 Task: Slide 67 - Resouses-1.
Action: Mouse moved to (36, 88)
Screenshot: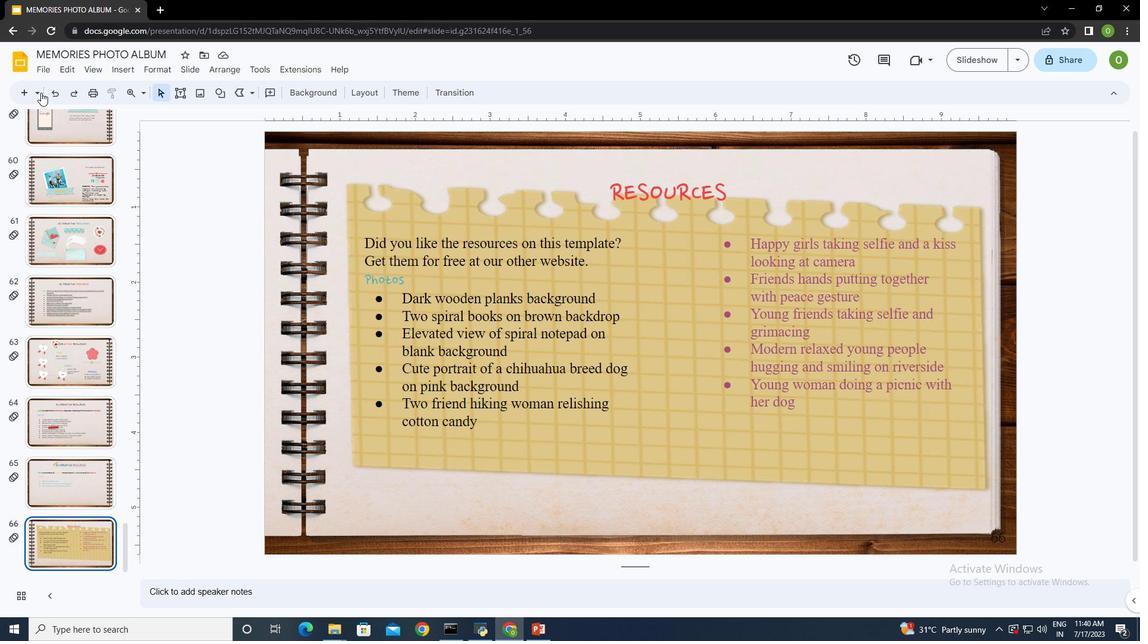 
Action: Mouse pressed left at (36, 88)
Screenshot: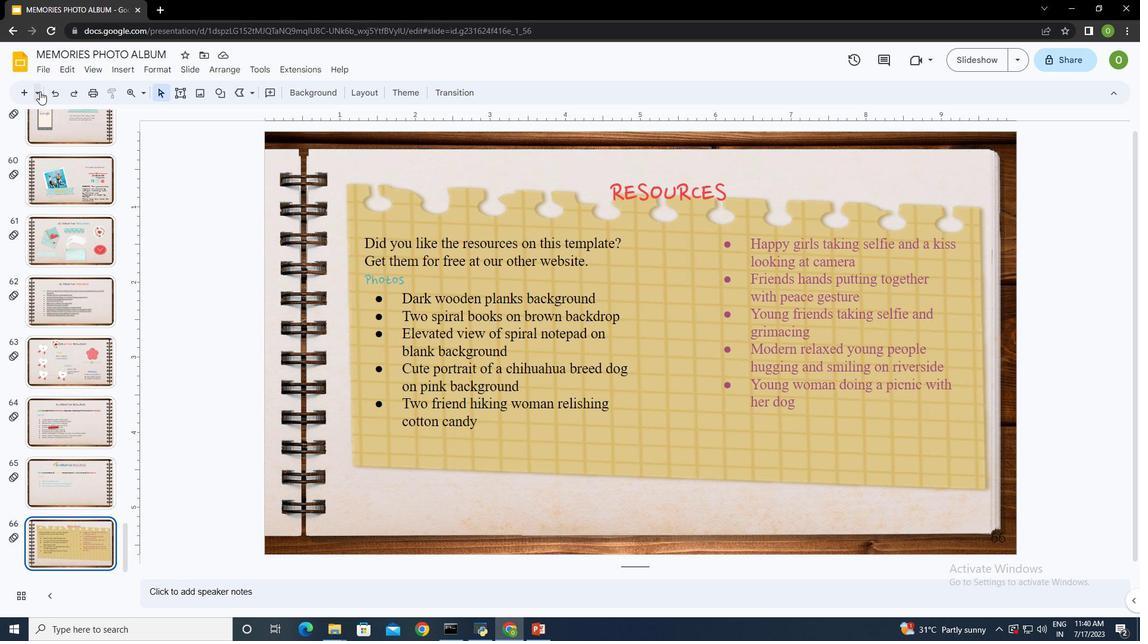 
Action: Mouse moved to (152, 190)
Screenshot: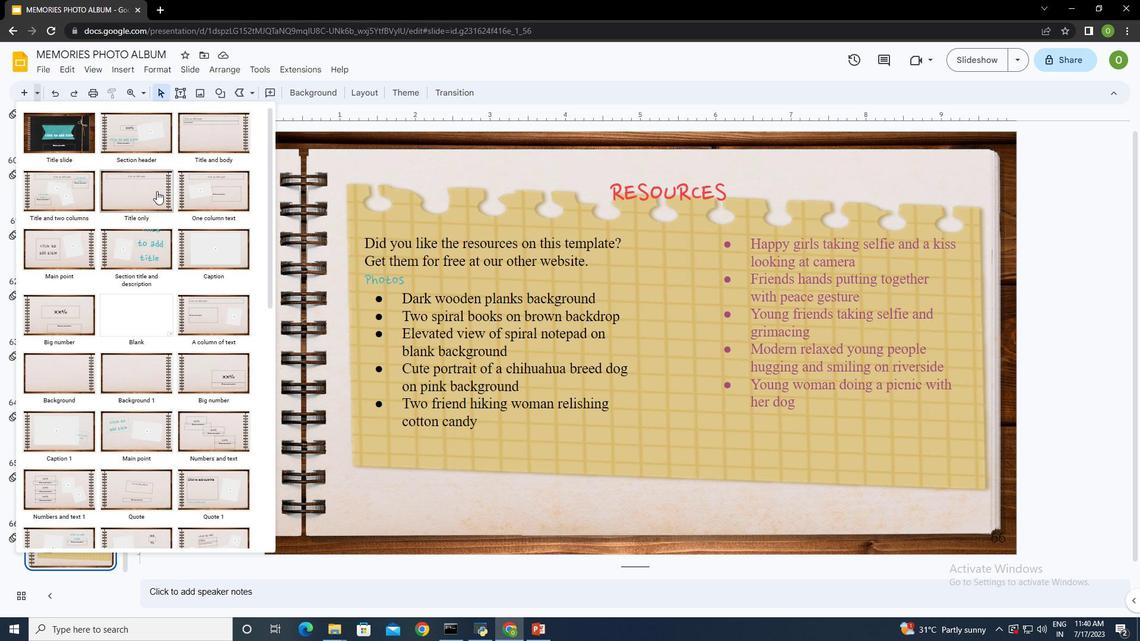 
Action: Mouse pressed left at (152, 190)
Screenshot: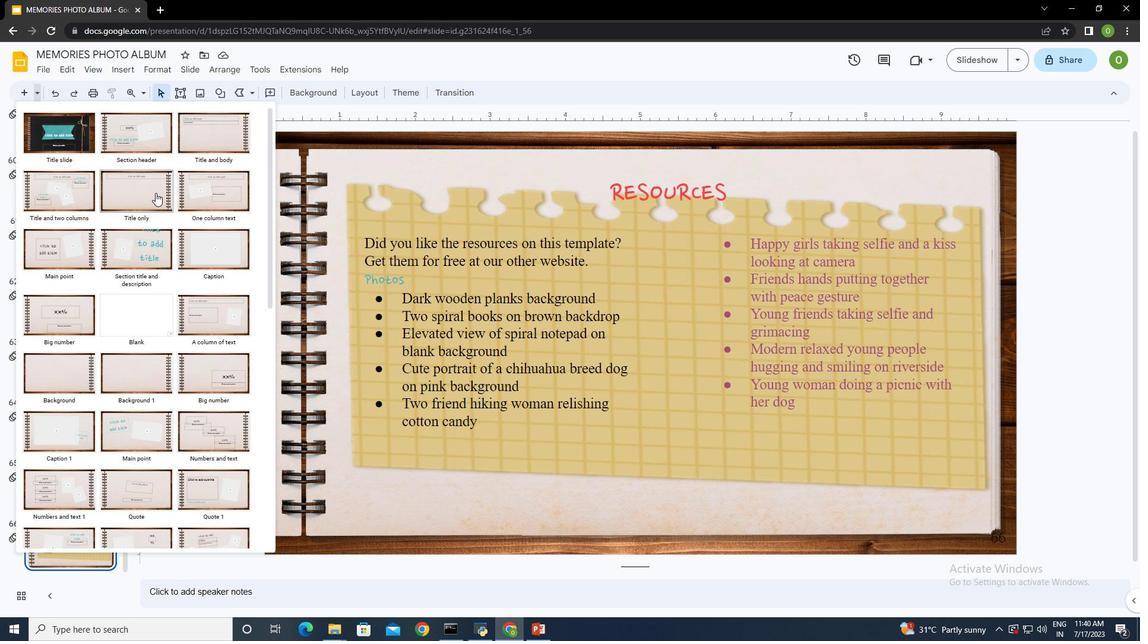 
Action: Mouse moved to (526, 192)
Screenshot: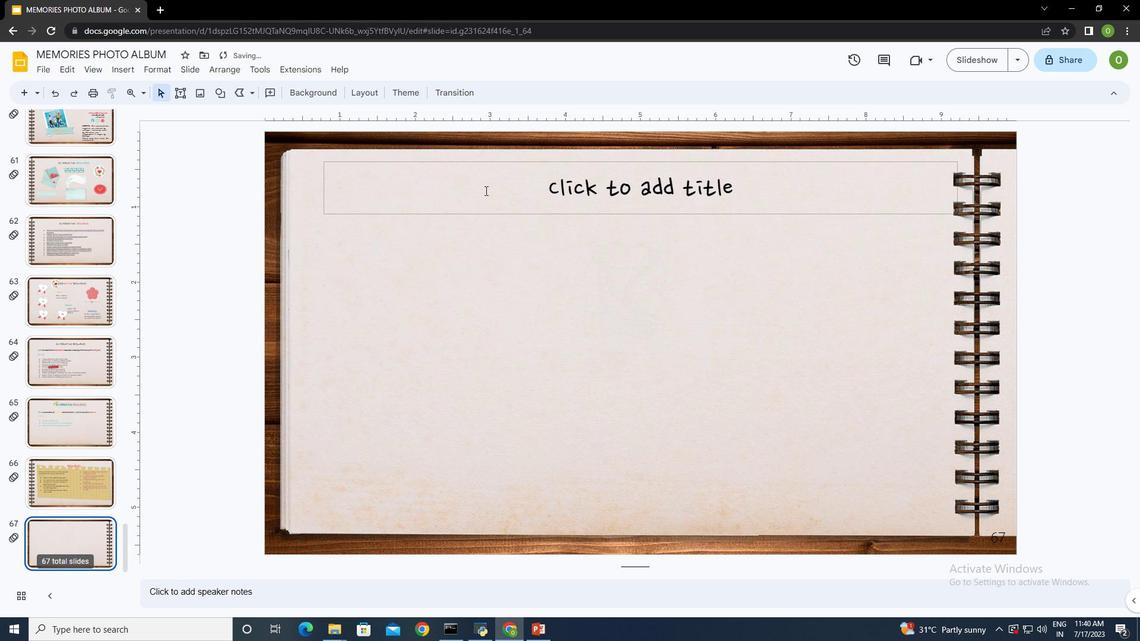 
Action: Mouse pressed left at (526, 192)
Screenshot: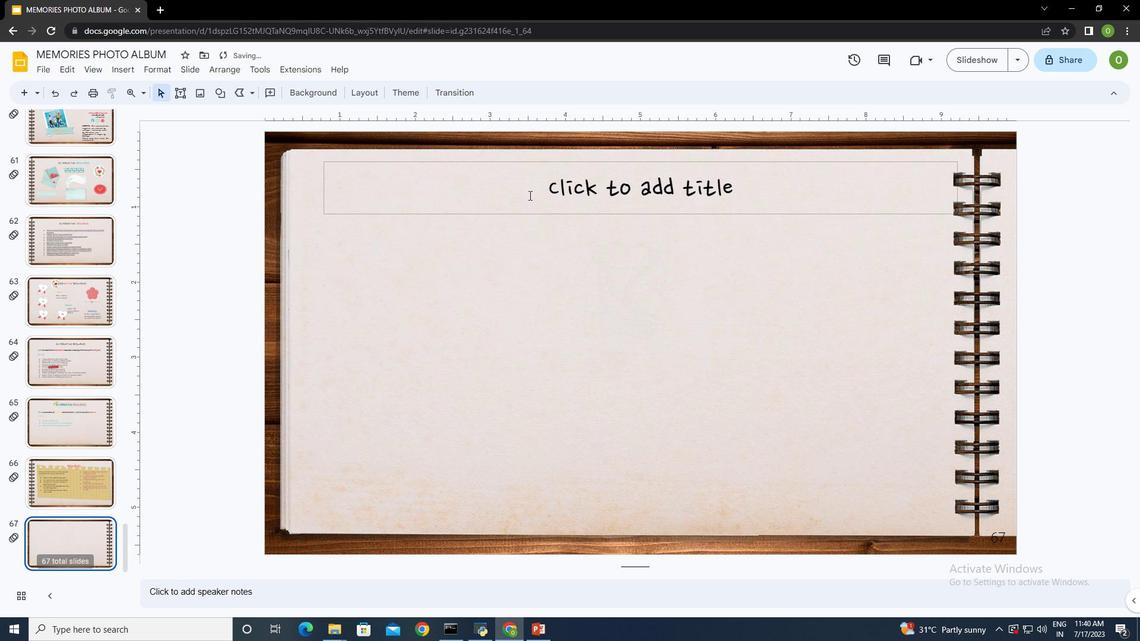 
Action: Key pressed res<Key.backspace>sourcesctrl+A
Screenshot: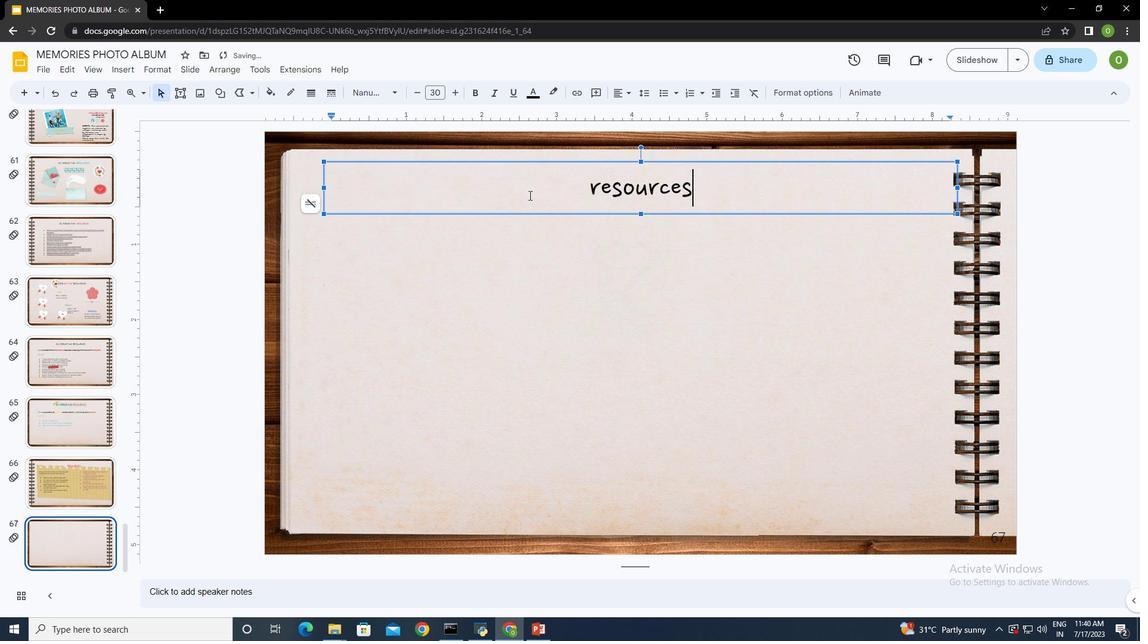 
Action: Mouse moved to (140, 64)
Screenshot: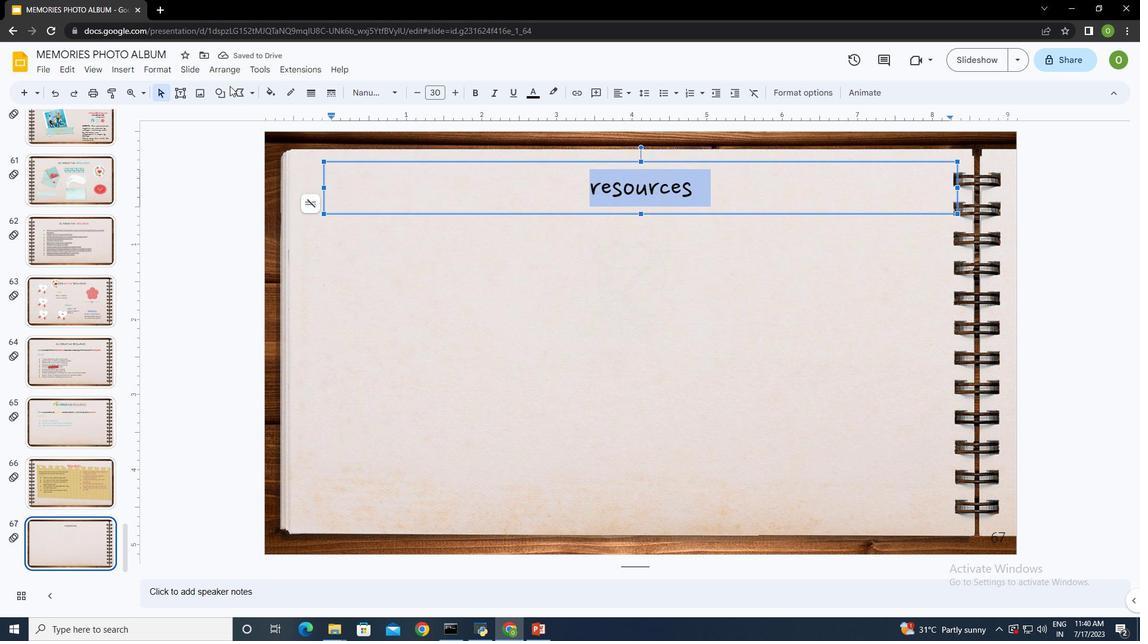 
Action: Mouse pressed left at (140, 64)
Screenshot: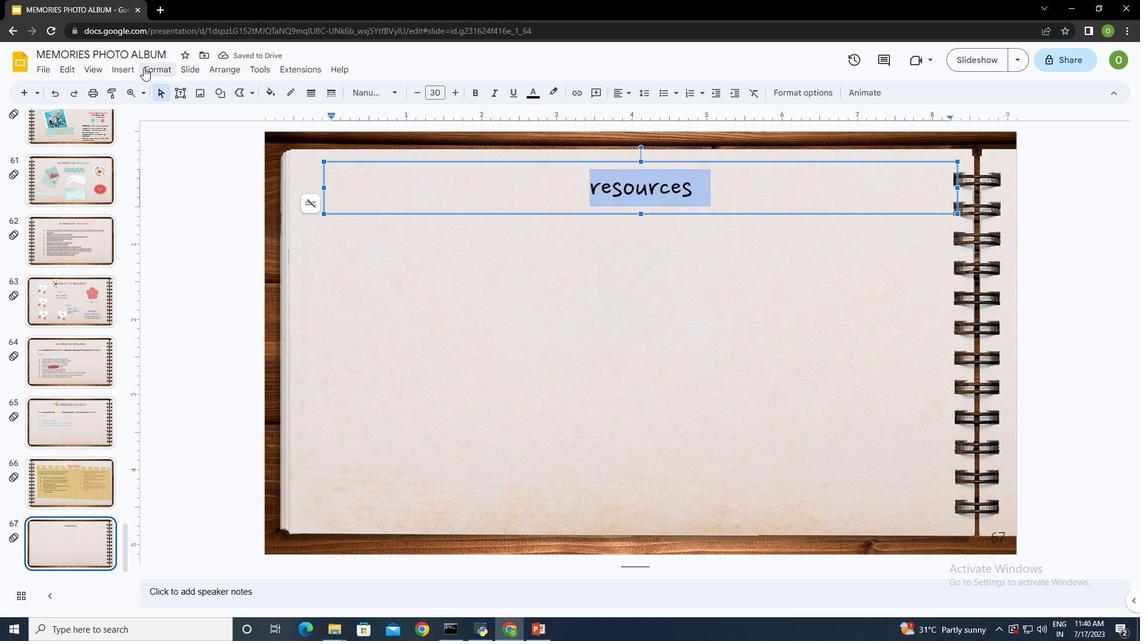 
Action: Mouse moved to (197, 86)
Screenshot: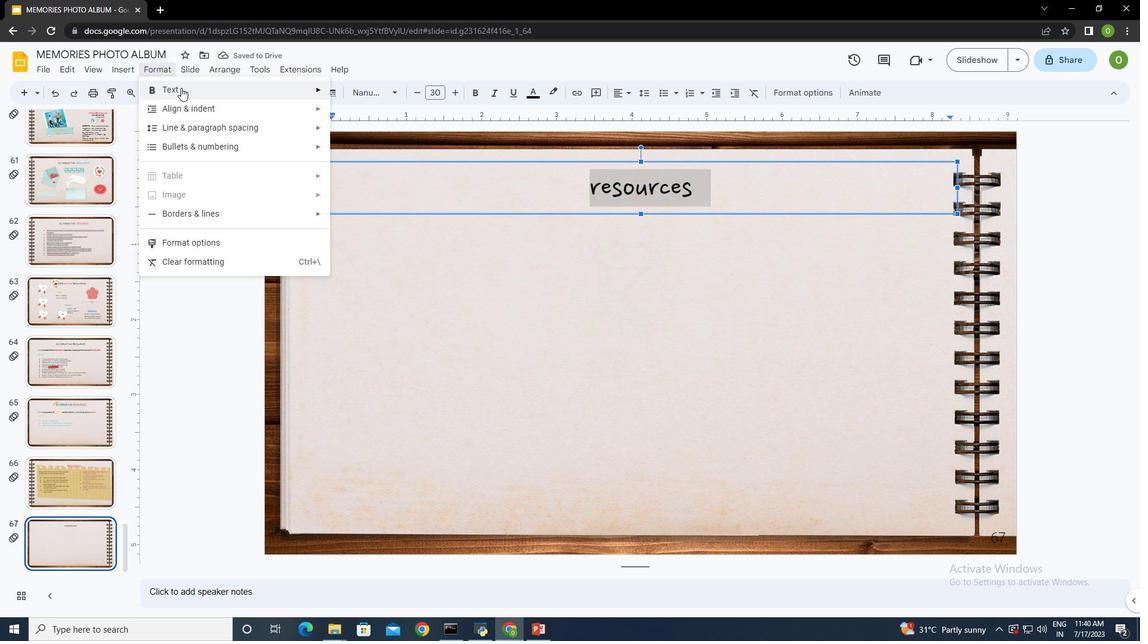 
Action: Mouse pressed left at (197, 86)
Screenshot: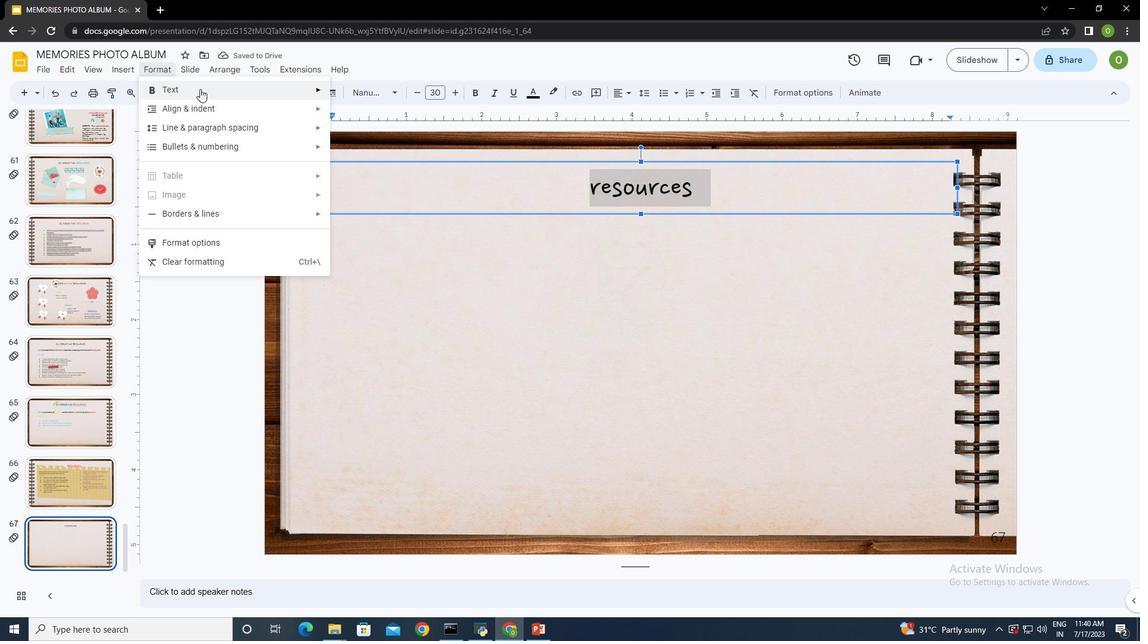 
Action: Mouse moved to (392, 269)
Screenshot: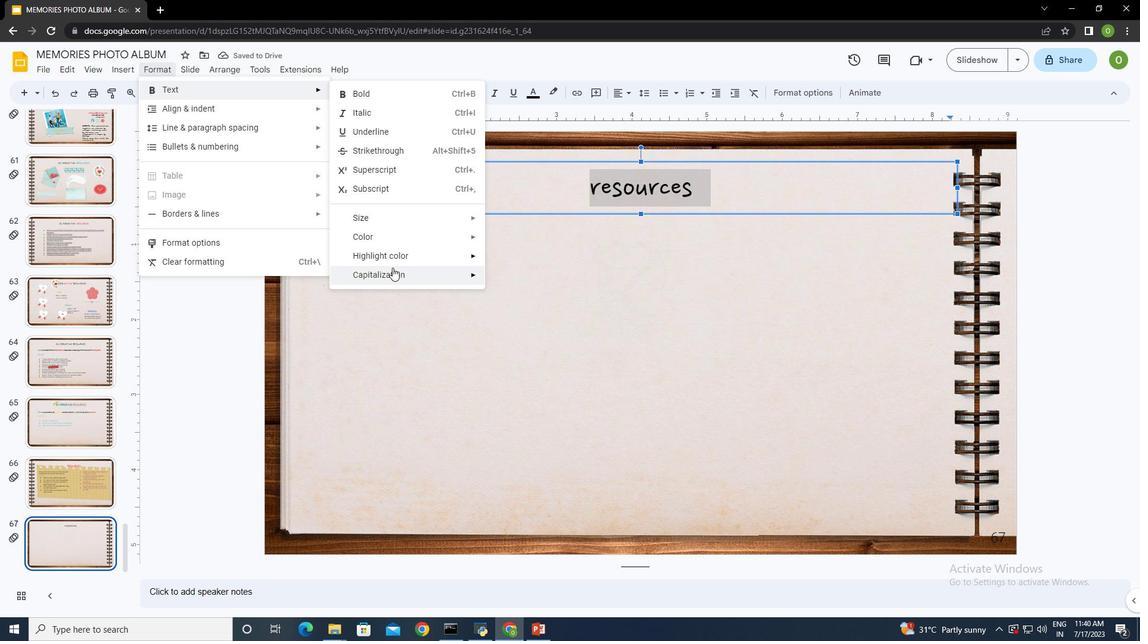 
Action: Mouse pressed left at (392, 269)
Screenshot: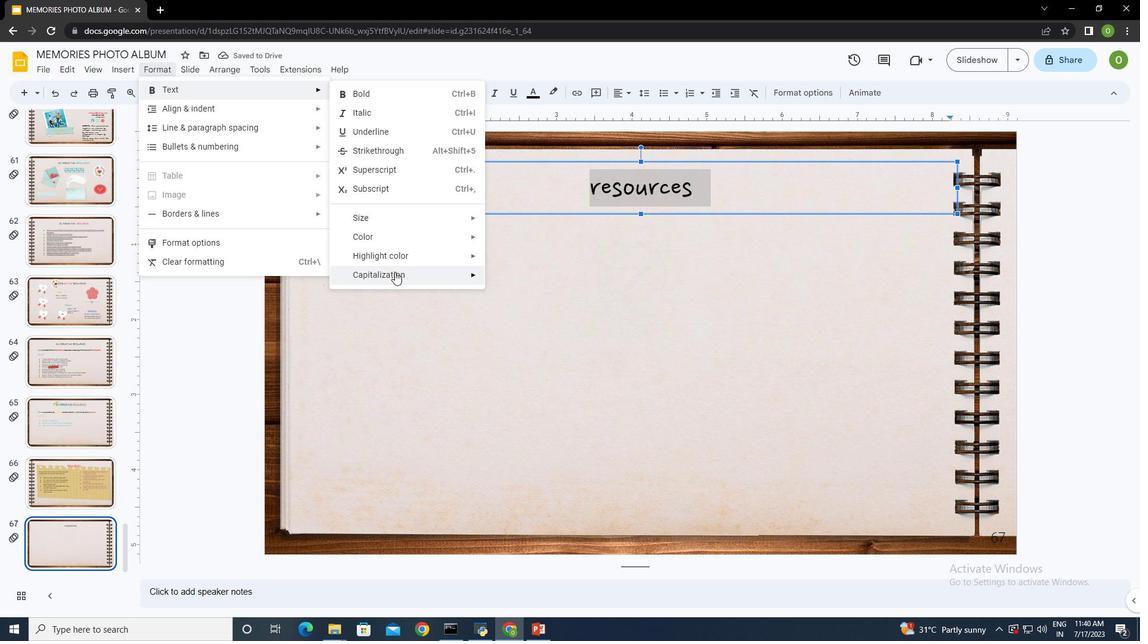 
Action: Mouse moved to (509, 295)
Screenshot: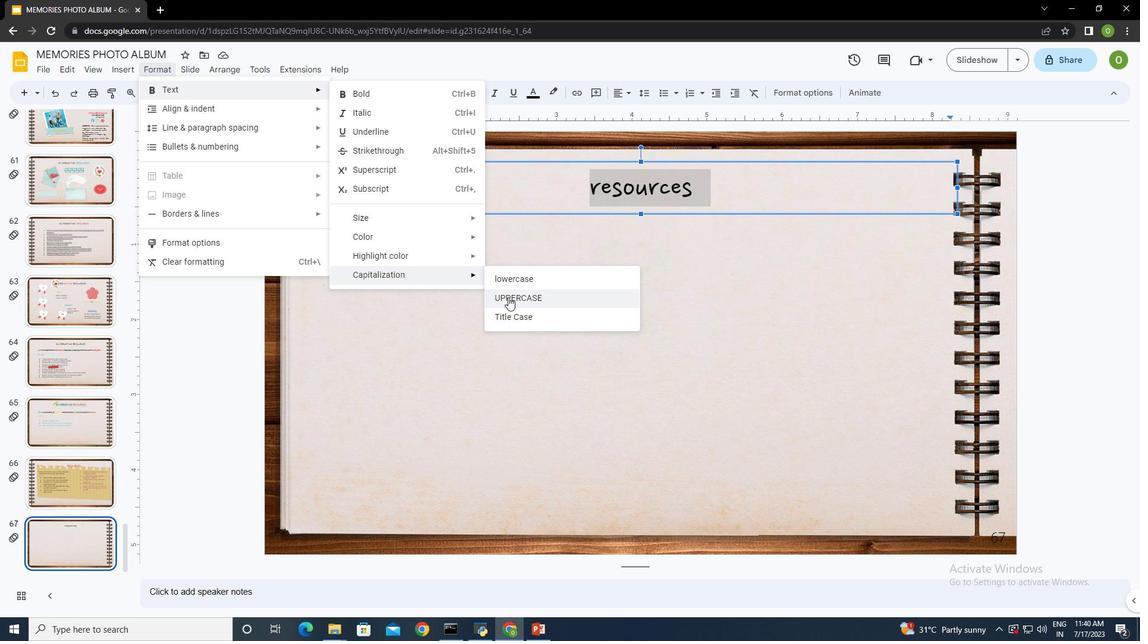 
Action: Mouse pressed left at (509, 295)
Screenshot: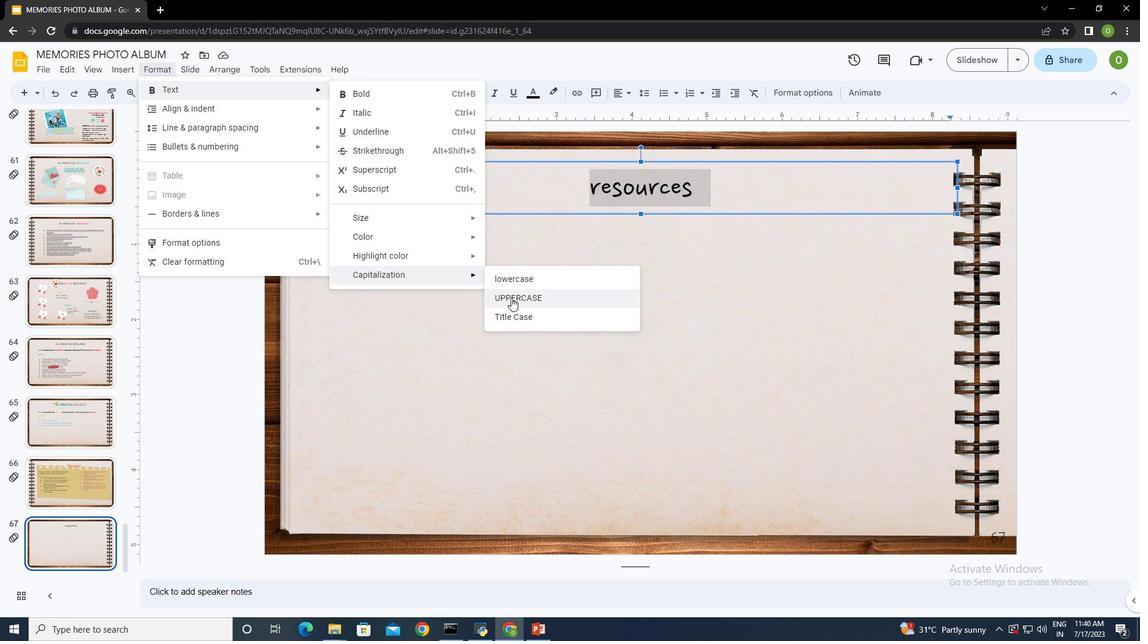 
Action: Mouse moved to (569, 225)
Screenshot: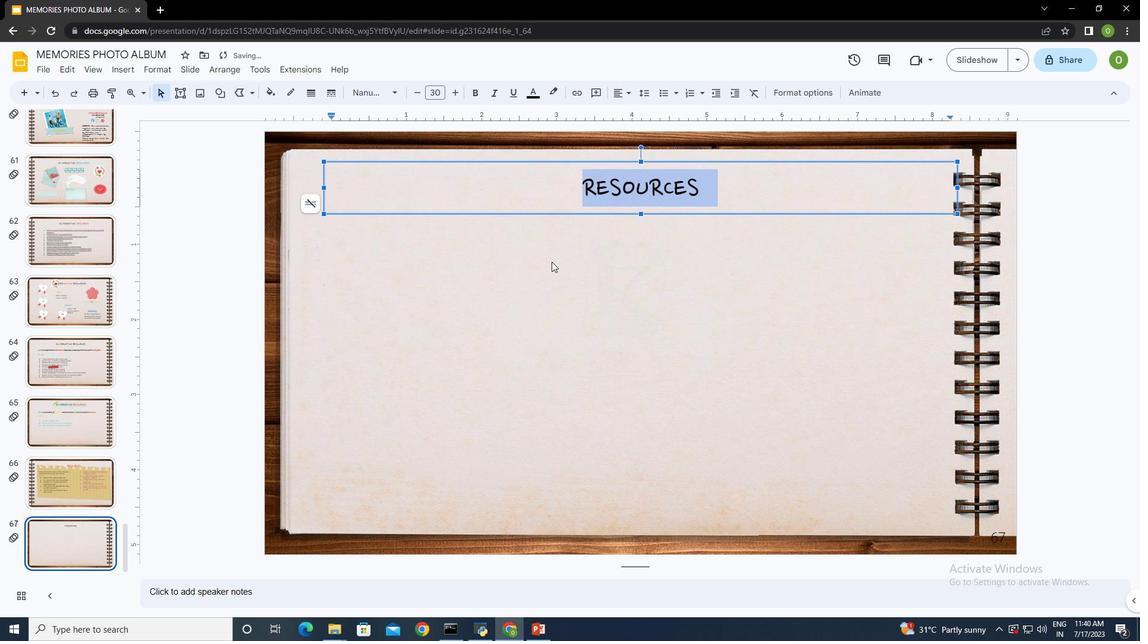 
Action: Mouse pressed left at (569, 225)
Screenshot: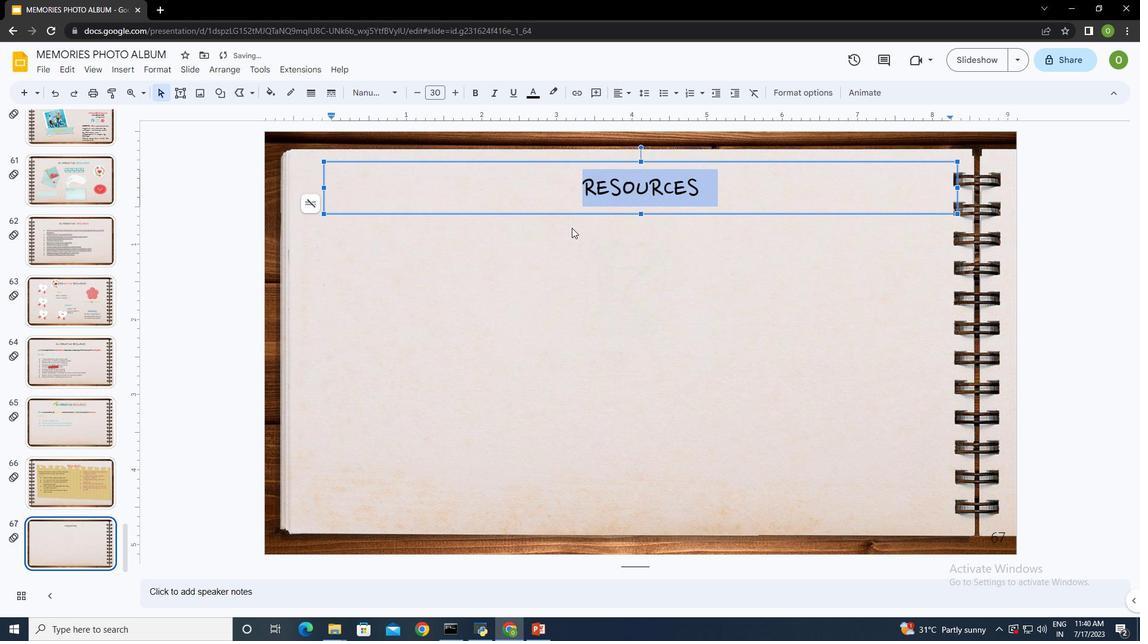 
Action: Mouse moved to (119, 68)
Screenshot: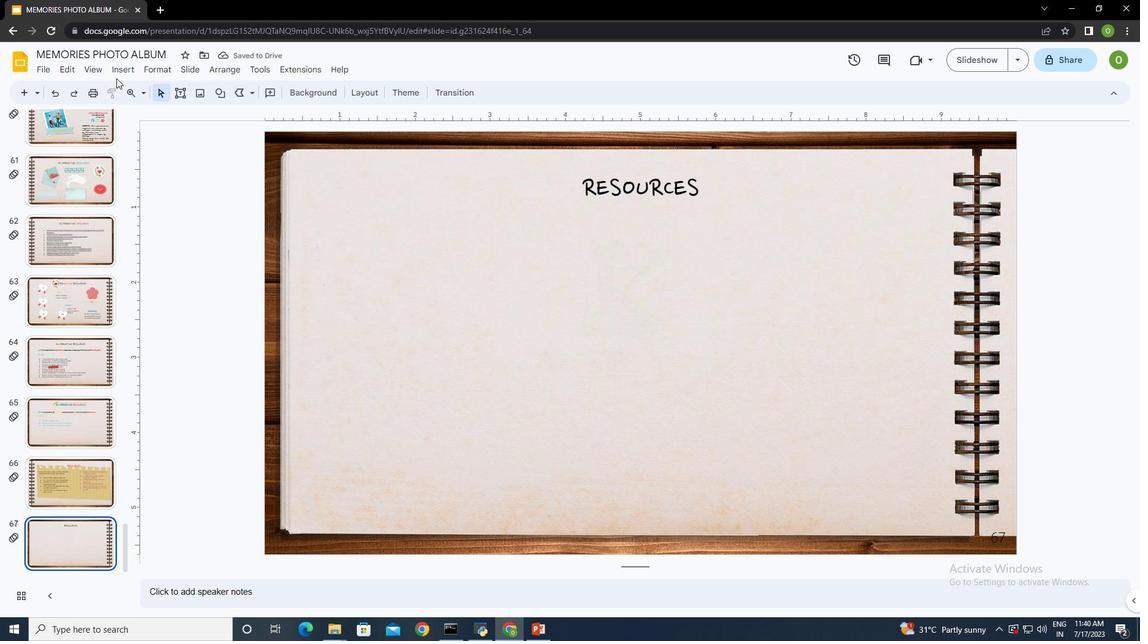 
Action: Mouse pressed left at (119, 68)
Screenshot: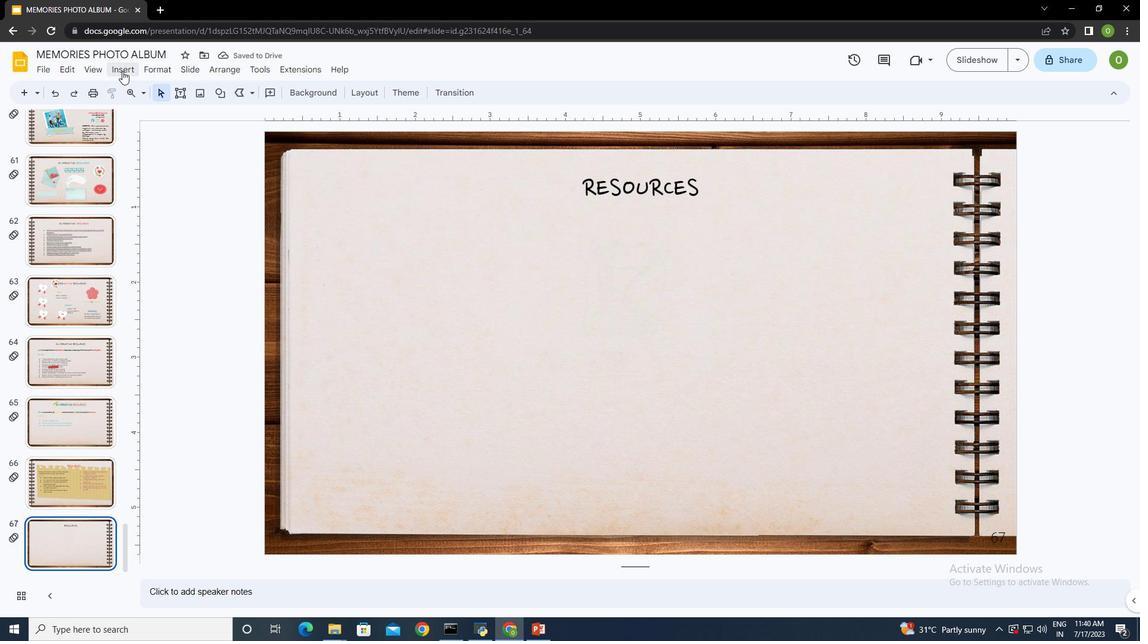 
Action: Mouse moved to (162, 111)
Screenshot: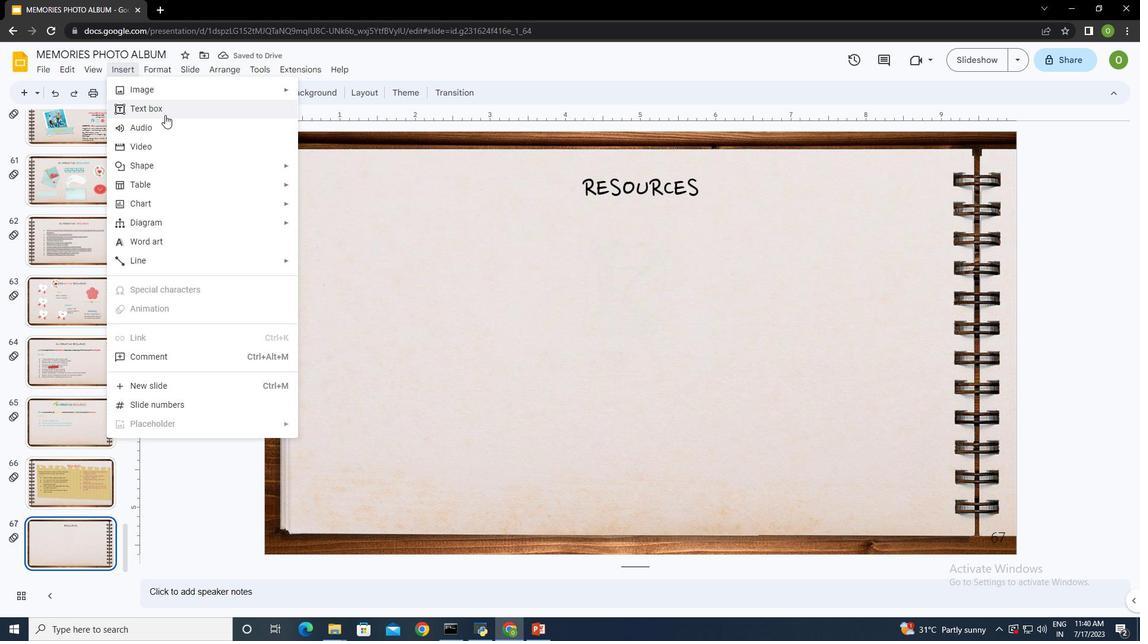 
Action: Mouse pressed left at (162, 111)
Screenshot: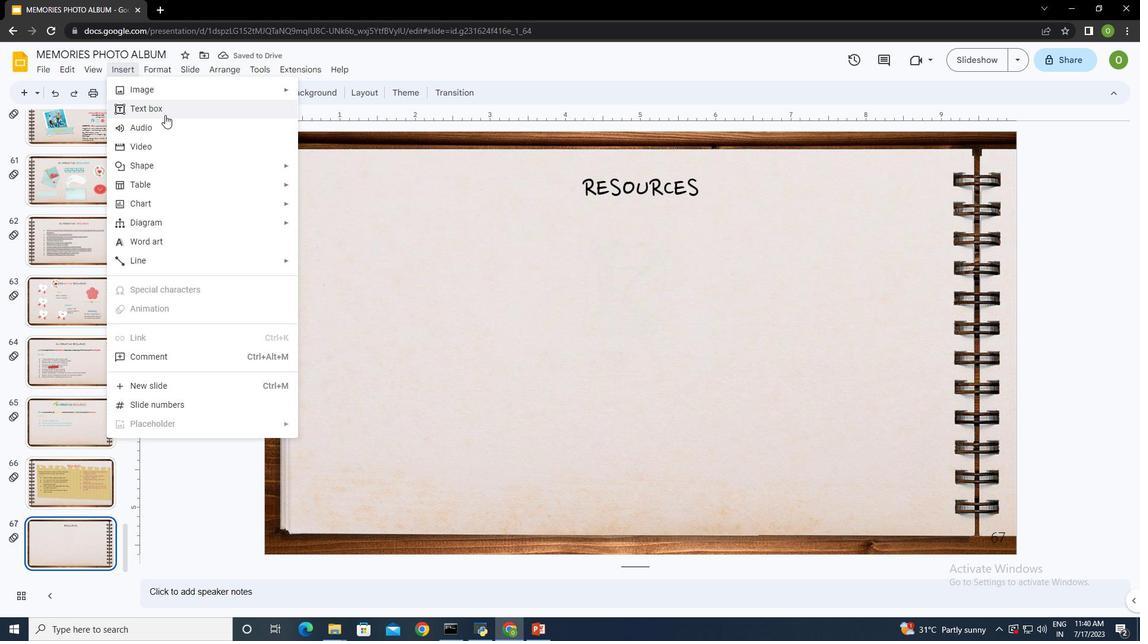 
Action: Mouse moved to (311, 234)
Screenshot: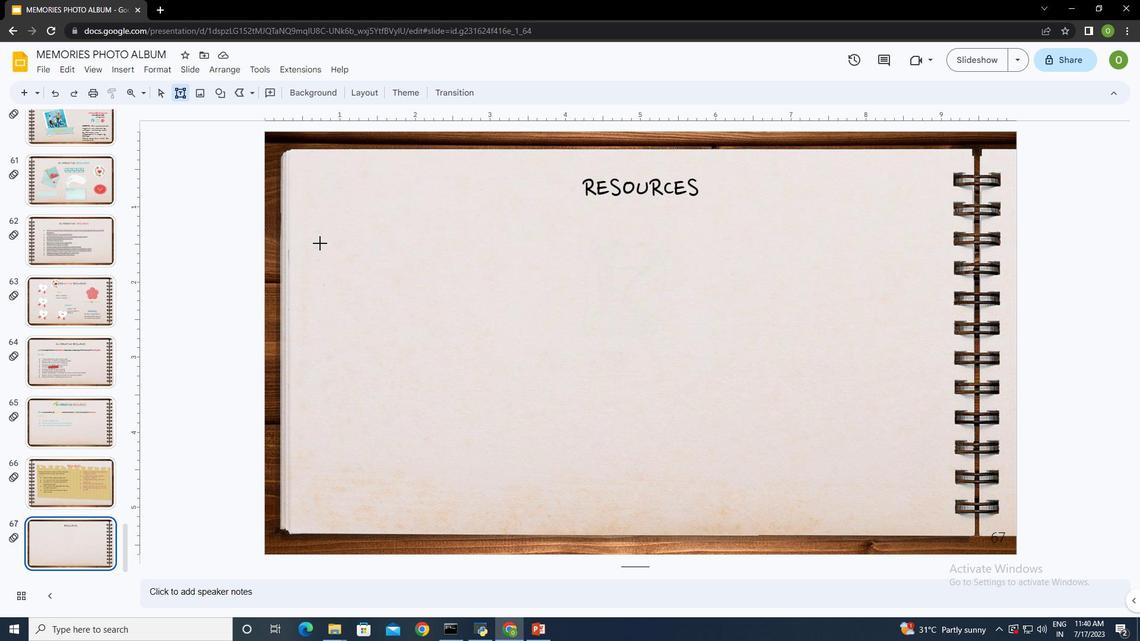 
Action: Mouse pressed left at (311, 234)
Screenshot: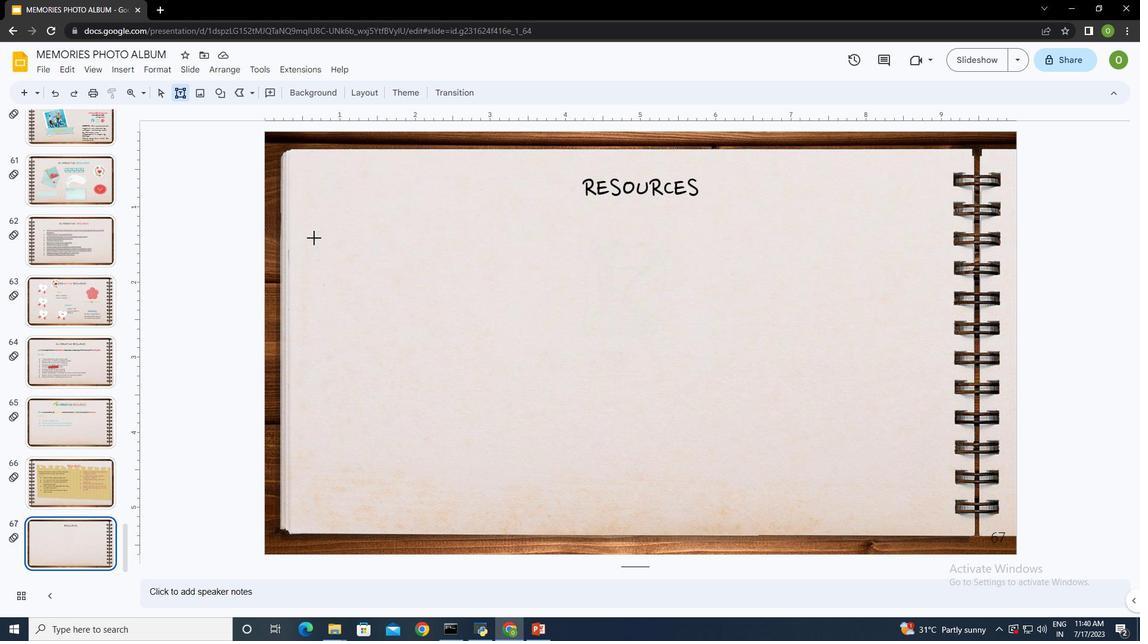 
Action: Mouse moved to (639, 239)
Screenshot: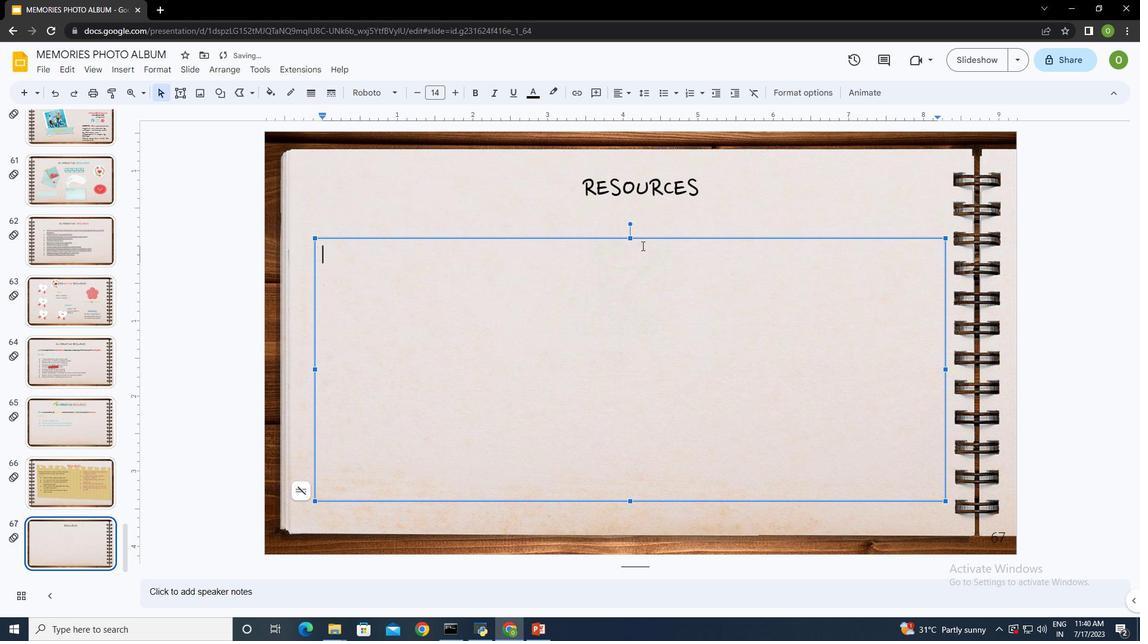 
Action: Mouse pressed left at (639, 239)
Screenshot: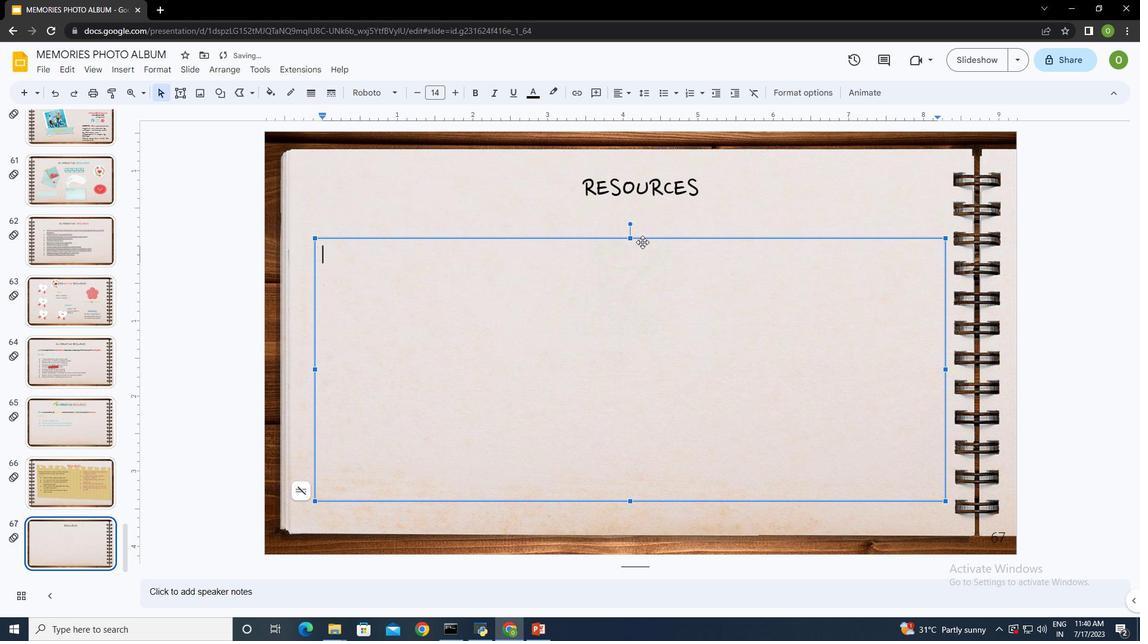 
Action: Mouse moved to (313, 224)
Screenshot: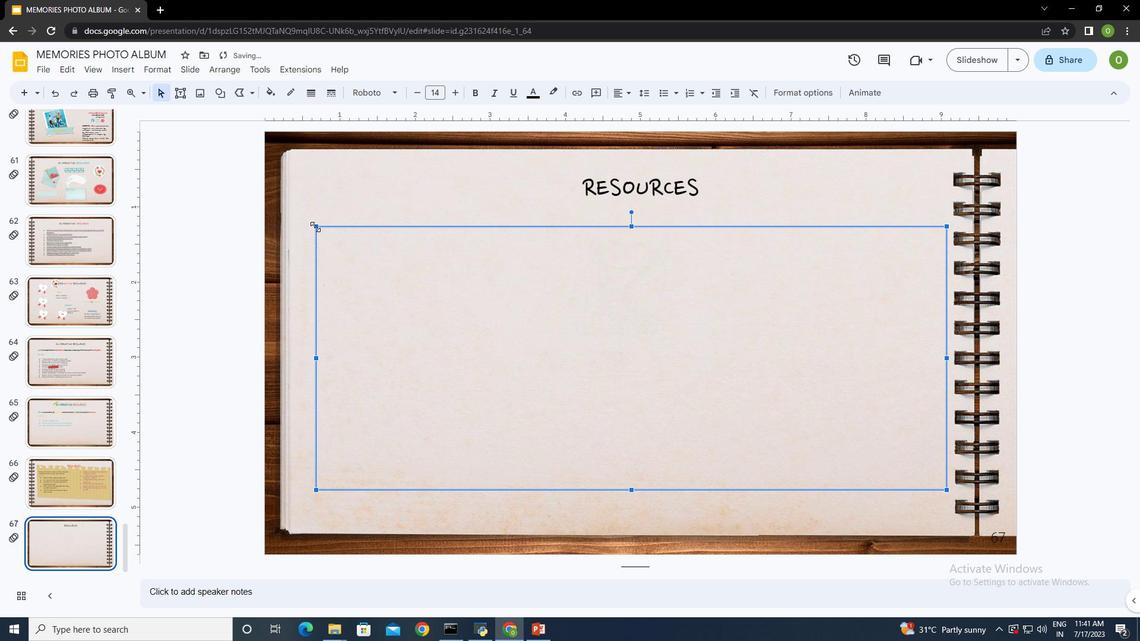 
Action: Mouse pressed left at (313, 224)
Screenshot: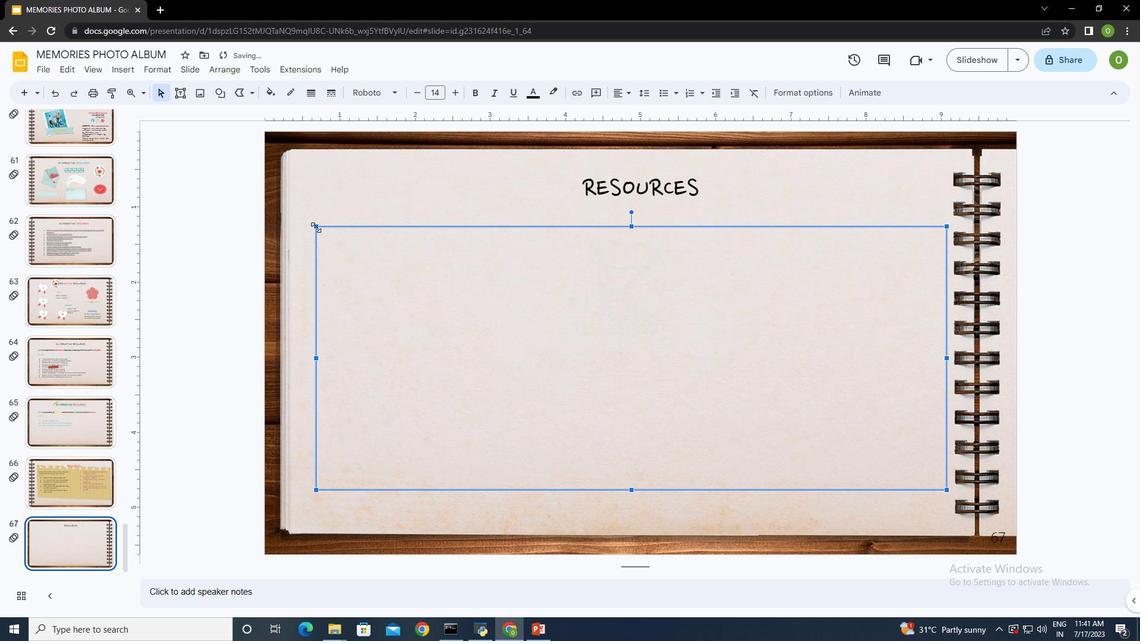 
Action: Mouse moved to (402, 272)
Screenshot: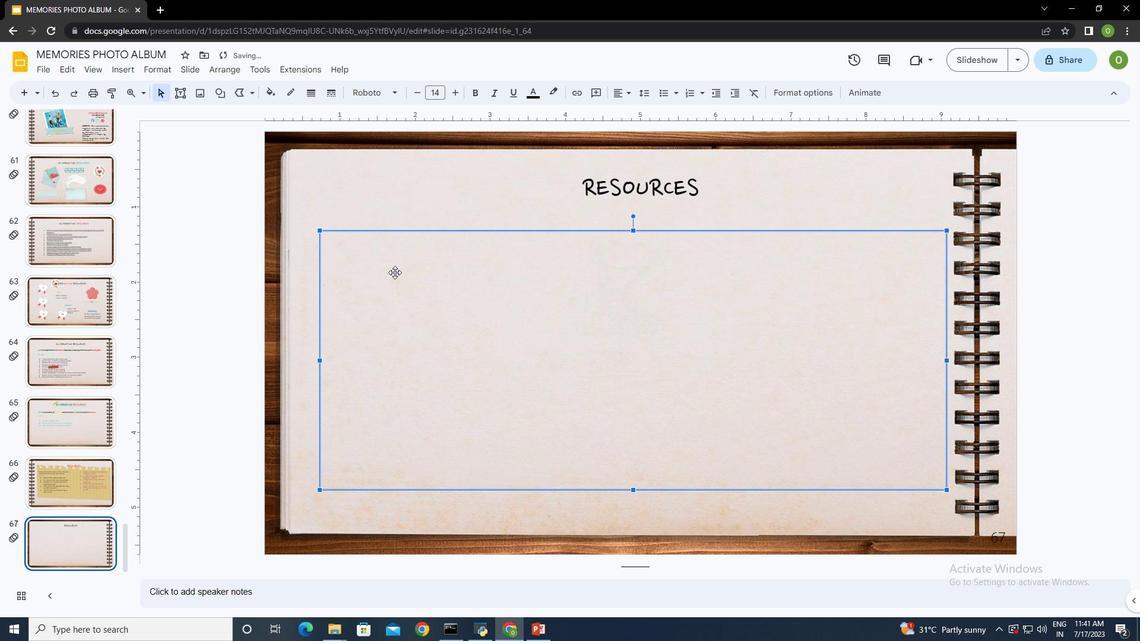 
Action: Mouse pressed left at (402, 272)
Screenshot: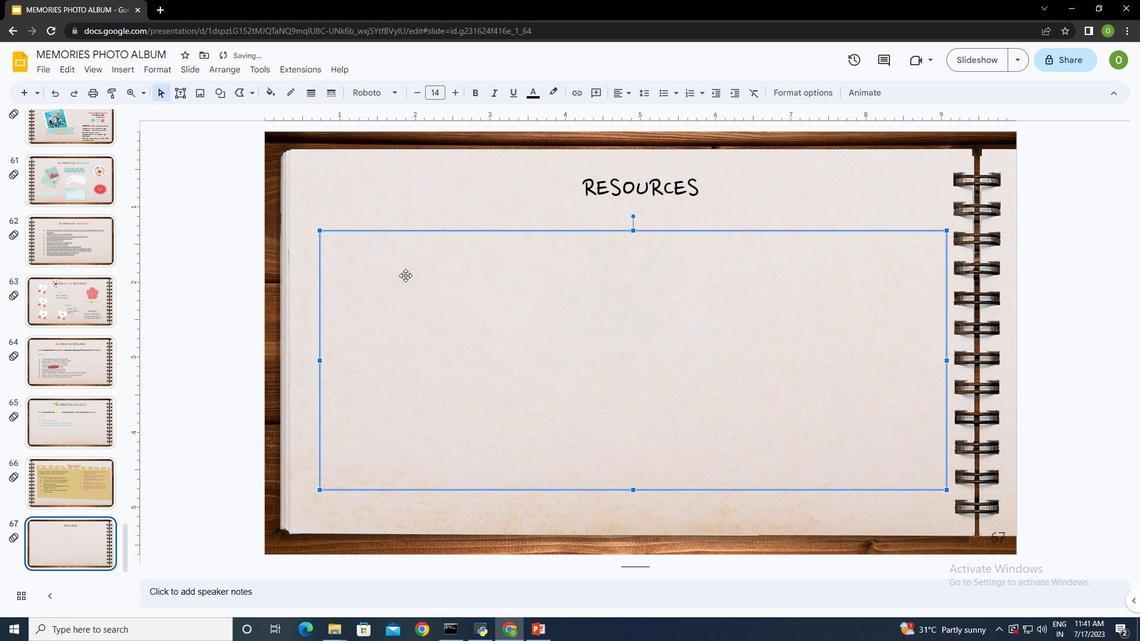 
Action: Mouse moved to (658, 89)
Screenshot: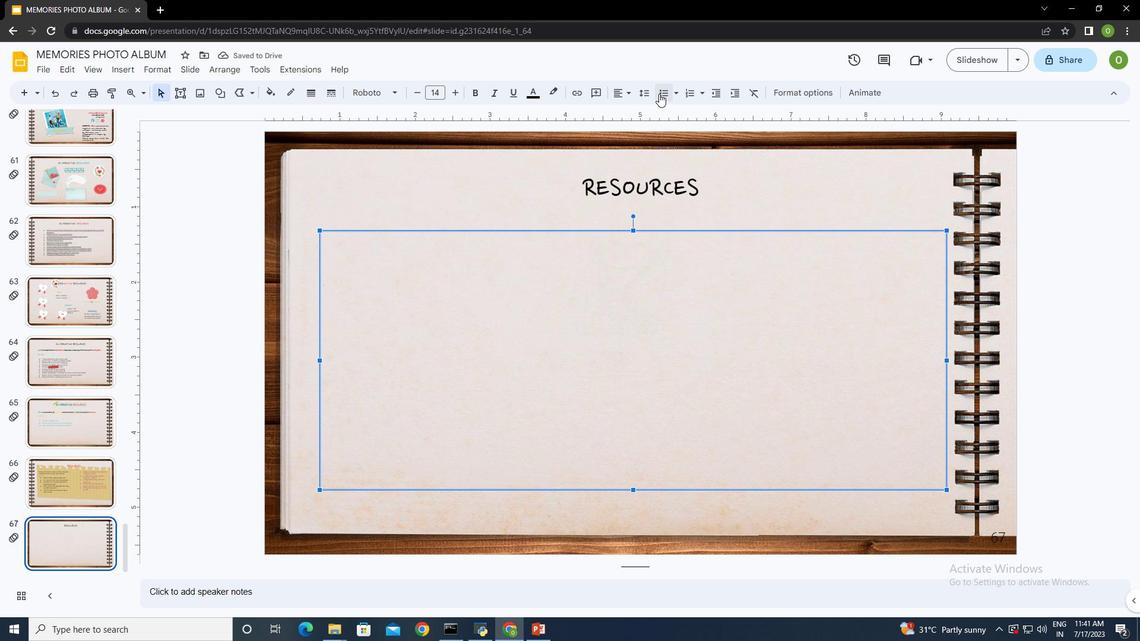 
Action: Mouse pressed left at (658, 89)
Screenshot: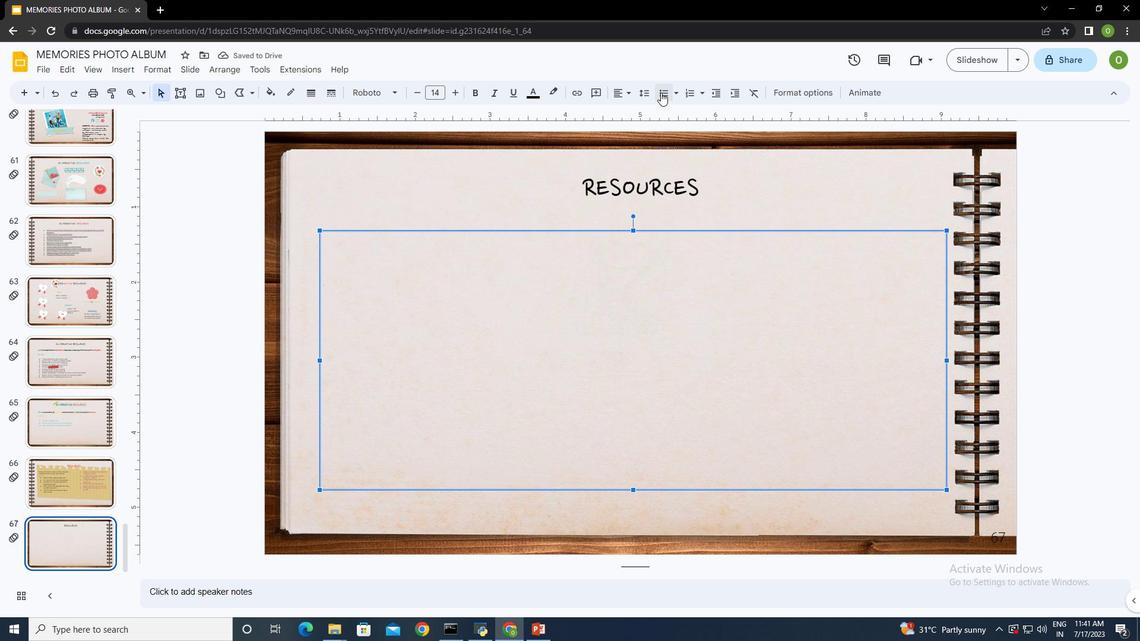
Action: Mouse moved to (528, 262)
Screenshot: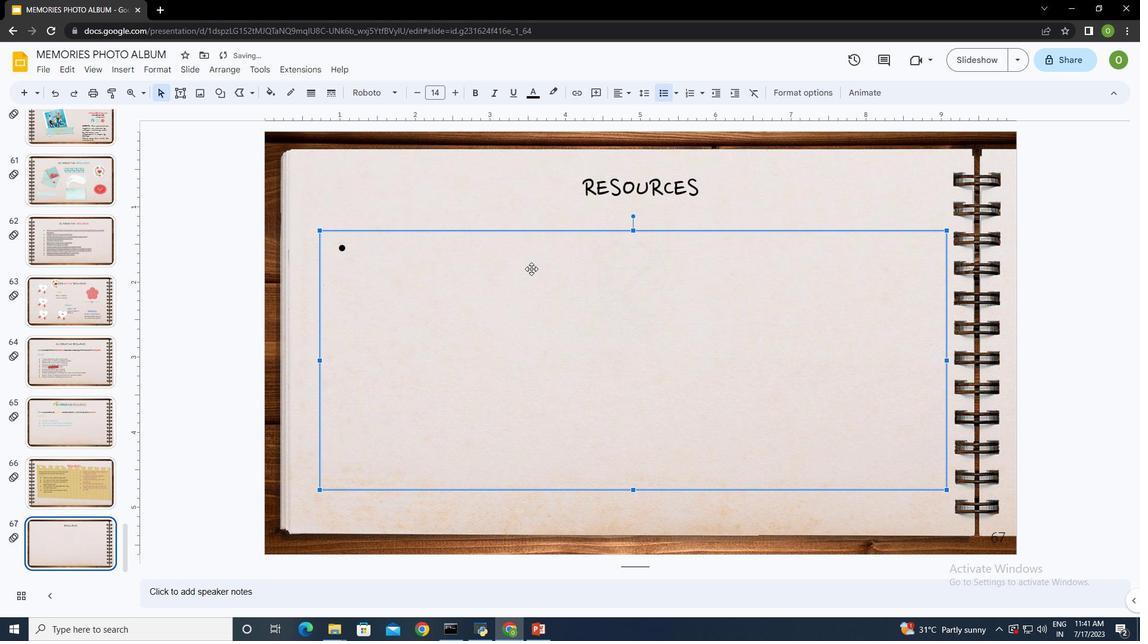 
Action: Mouse pressed left at (528, 262)
Screenshot: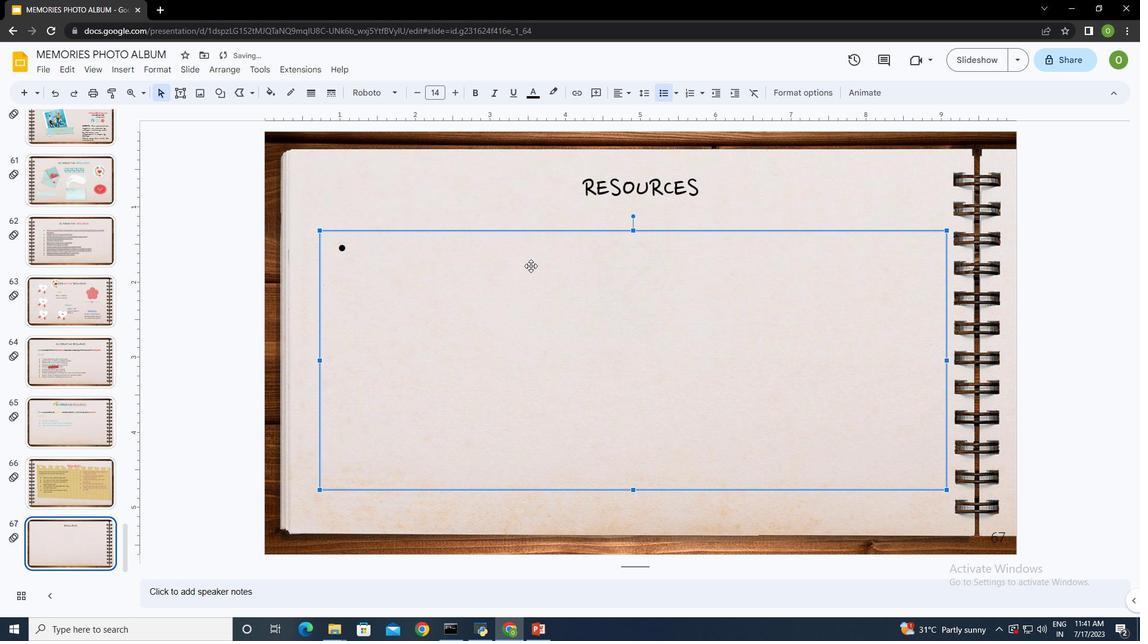 
Action: Mouse moved to (525, 239)
Screenshot: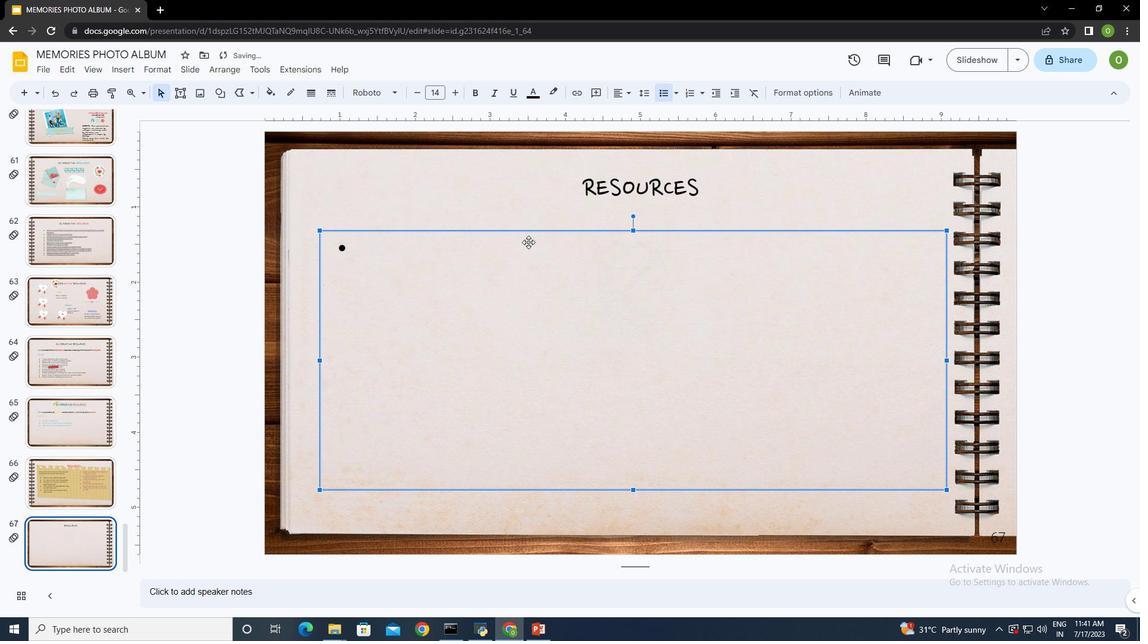 
Action: Key pressed <Key.shift>Beautiful<Key.space>bride<Key.space>posing<Key.enter><Key.shift><Key.shift>Young<Key.space>gye<Key.backspace><Key.backspace>uy<Key.space>holding<Key.space>hands<Key.space>with<Key.space>lady<Key.space>near<Key.space>water<Key.space><Key.backspace><Key.enter><Key.shift><Key.shift><Key.shift><Key.shift><Key.shift><Key.shift>Group<Key.space>of<Key.space>hikers<Key.space>sitting<Key.space>on<Key.space>rock<Key.enter><Key.shift>Happy<Key.space>young<Key.space>woman<Key.space>sitting<Key.space>in<Key.space>carton<Key.space>box.<Key.enter><Key.shift><Key.shift><Key.shift><Key.shift>Young<Key.space>msn<Key.space>tsking<Key.space>piv<Key.backspace>cture<Key.space>of<Key.space>woman<Key.space>=<Key.backspace><Key.backspace><Key.enter><Key.shift><Key.shift><Key.shift><Key.shift><Key.shift><Key.shift><Key.shift><Key.shift><Key.shift><Key.shift><Key.shift><Key.shift><Key.shift><Key.shift><Key.shift><Key.shift><Key.shift><Key.shift><Key.shift><Key.shift><Key.shift><Key.shift><Key.shift><Key.shift><Key.shift><Key.shift><Key.shift><Key.shift><Key.shift><Key.shift><Key.shift><Key.shift><Key.shift><Key.shift><Key.shift><Key.shift><Key.shift><Key.shift><Key.shift>Cheerful<Key.space>man<Key.space><Key.backspace><Key.backspace><Key.backspace>en<Key.space>near<Key.space>lapo<Key.backspace>tops<Key.enter><Key.shift>Pregnant<Key.space>woman<Key.space>with<Key.space>husband<Key.space>and<Key.space>ultrasound<Key.enter><Key.shift>Polarioid<Key.space>frame<Key.space>template<Key.enter><Key.shift>Pack<Key.space>of<Key.space>vintage<Key.space>scrapbook<Key.space>accossories<Key.enter><Key.shift><Key.shift><Key.shift><Key.shift>Vintage<Key.space>set<Key.space>of<Key.space>k<Key.backspace>lovely<Key.space>scrapbooking<Key.space>elements
Screenshot: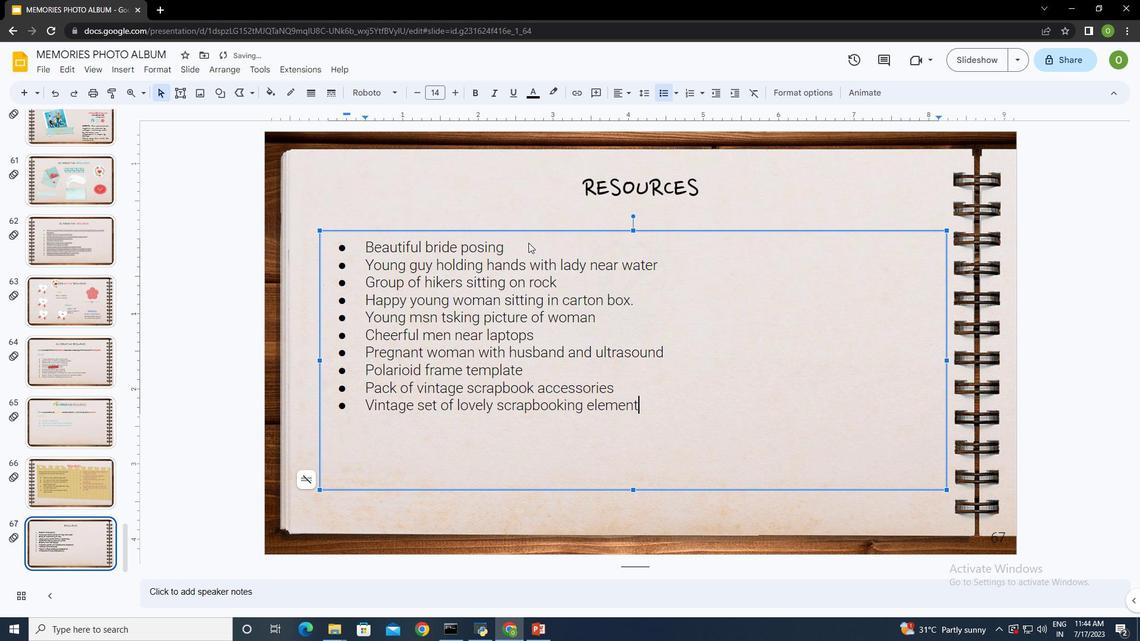 
Action: Mouse moved to (945, 356)
Screenshot: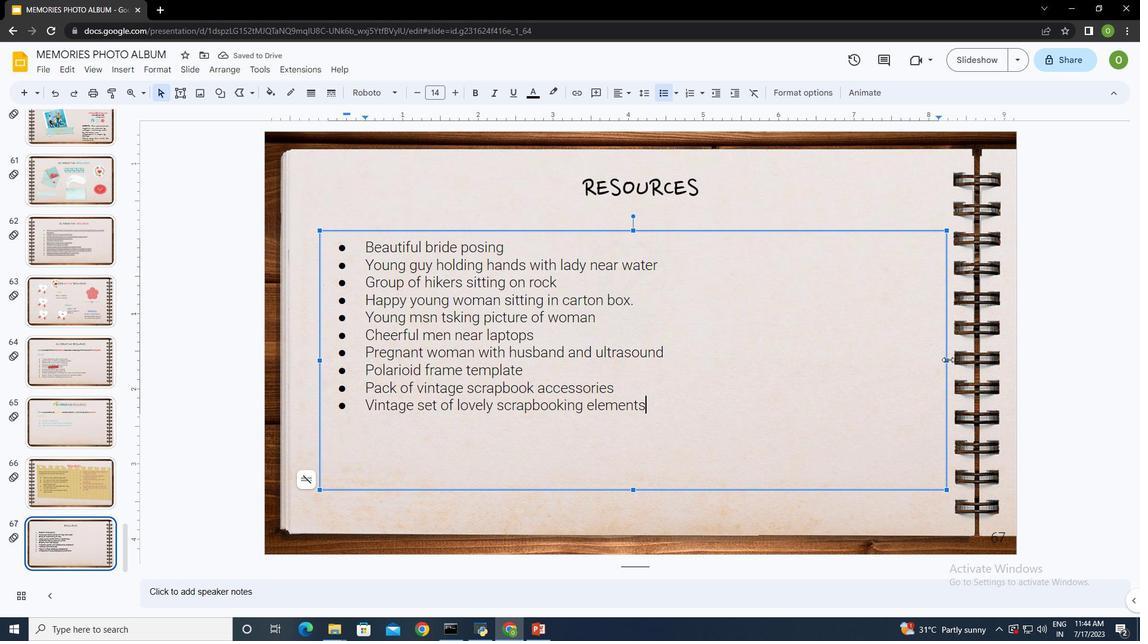 
Action: Mouse pressed left at (945, 356)
Screenshot: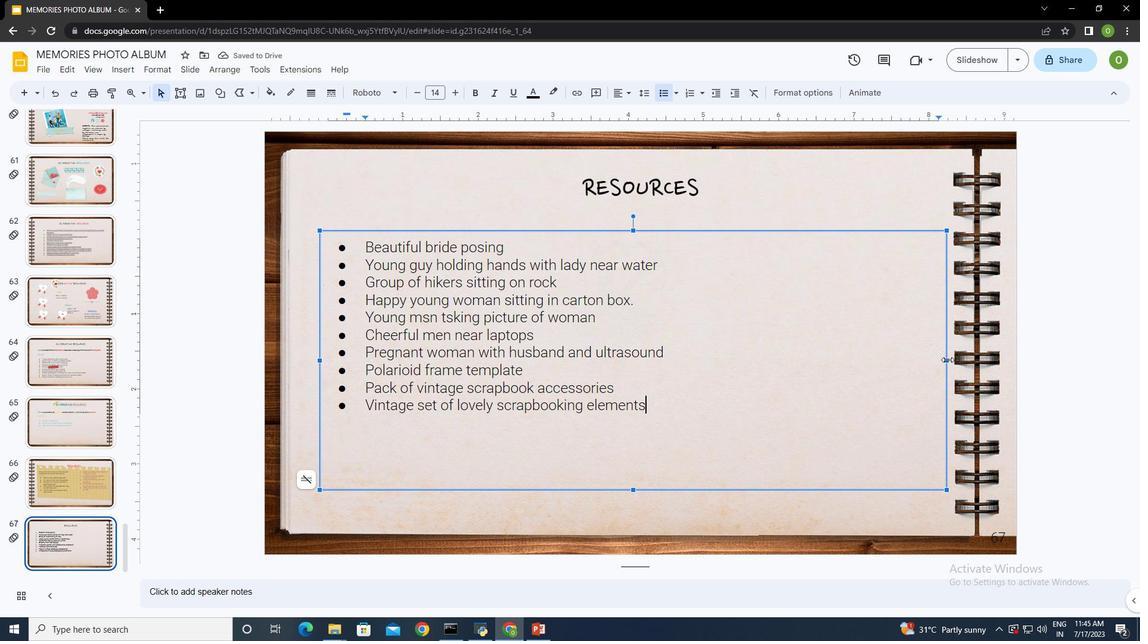 
Action: Mouse moved to (757, 317)
Screenshot: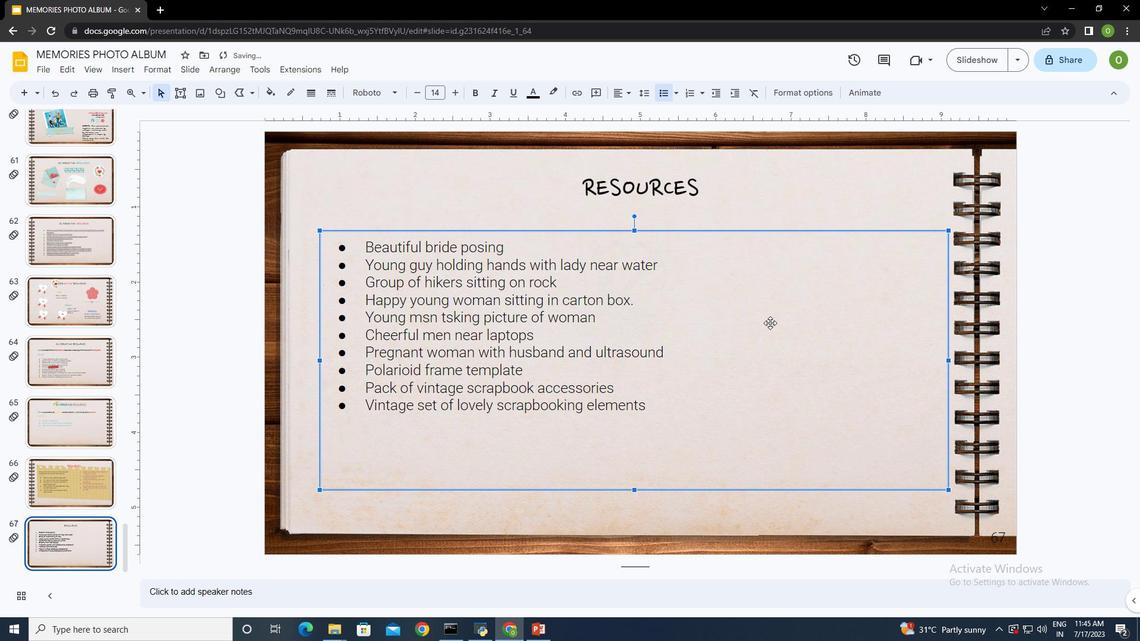 
Action: Mouse pressed left at (757, 317)
Screenshot: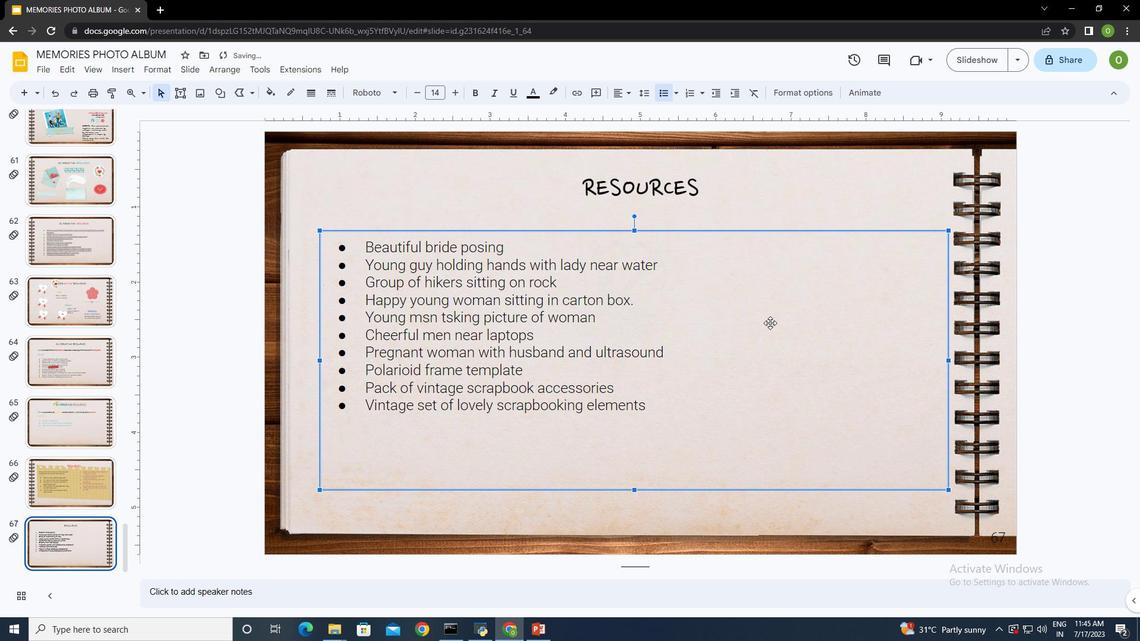 
Action: Mouse moved to (170, 87)
Screenshot: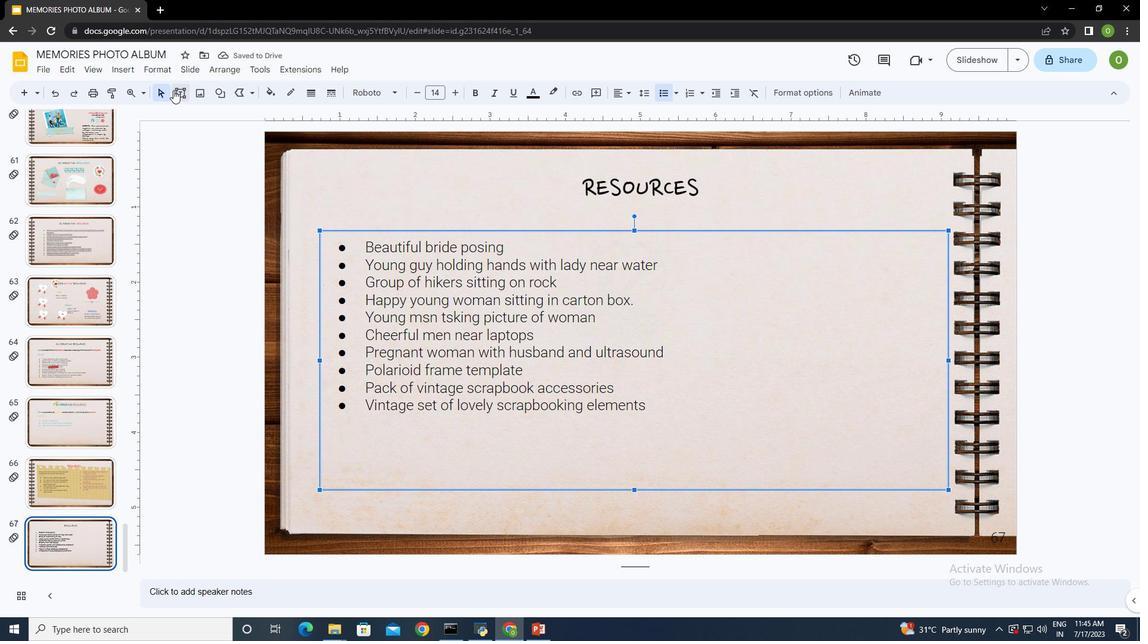 
Action: Mouse pressed left at (170, 87)
Screenshot: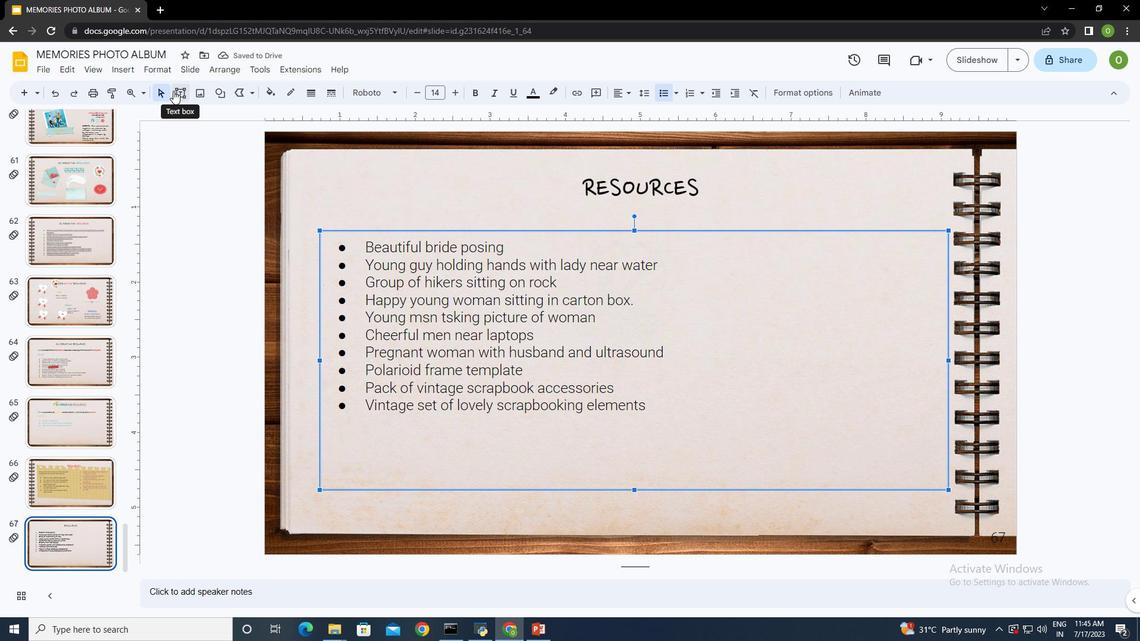 
Action: Mouse moved to (678, 231)
Screenshot: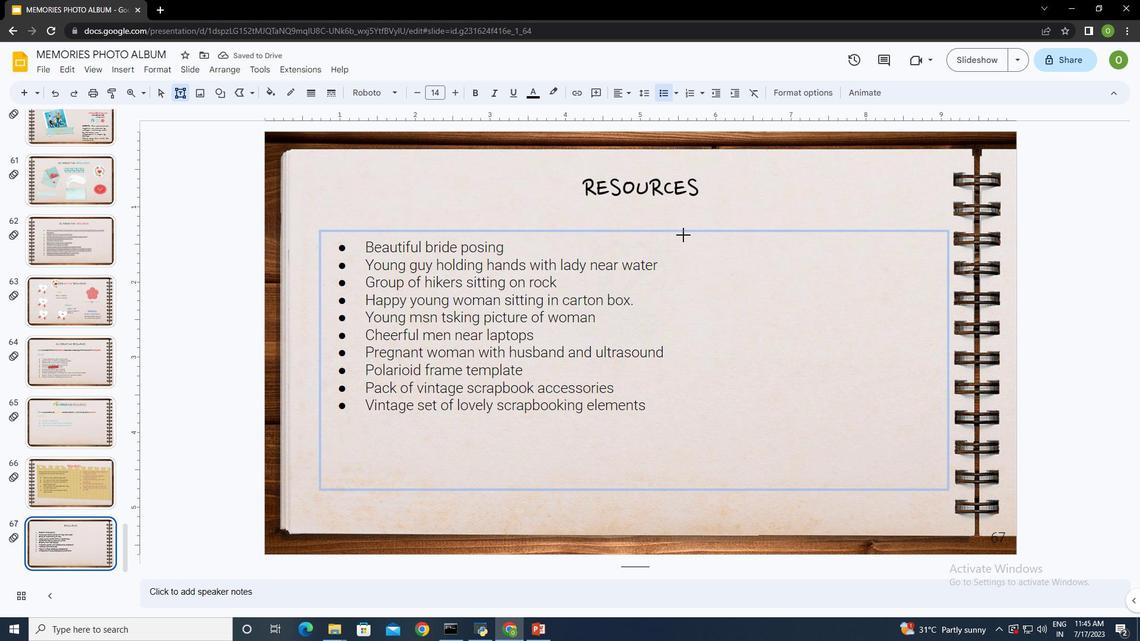 
Action: Mouse pressed left at (678, 231)
Screenshot: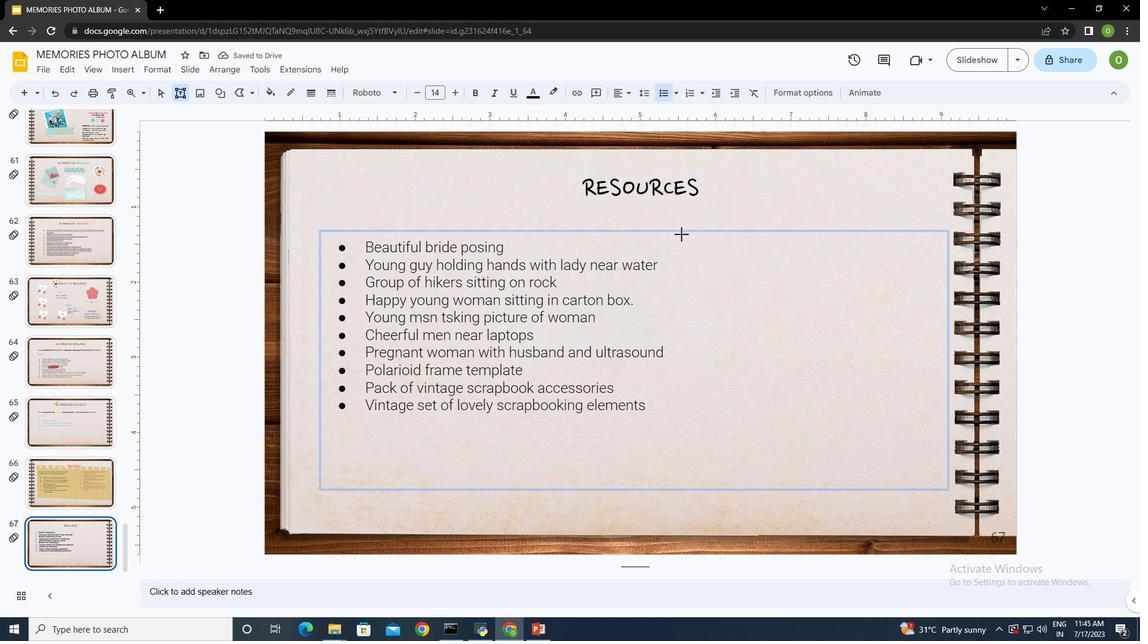 
Action: Mouse moved to (659, 89)
Screenshot: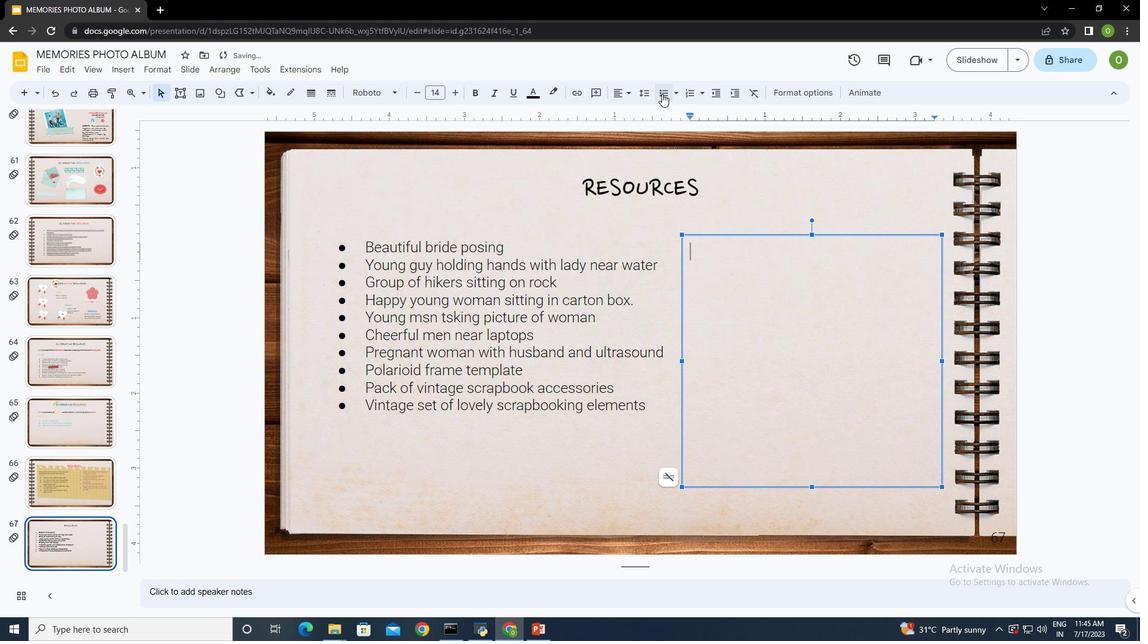 
Action: Mouse pressed left at (659, 89)
Screenshot: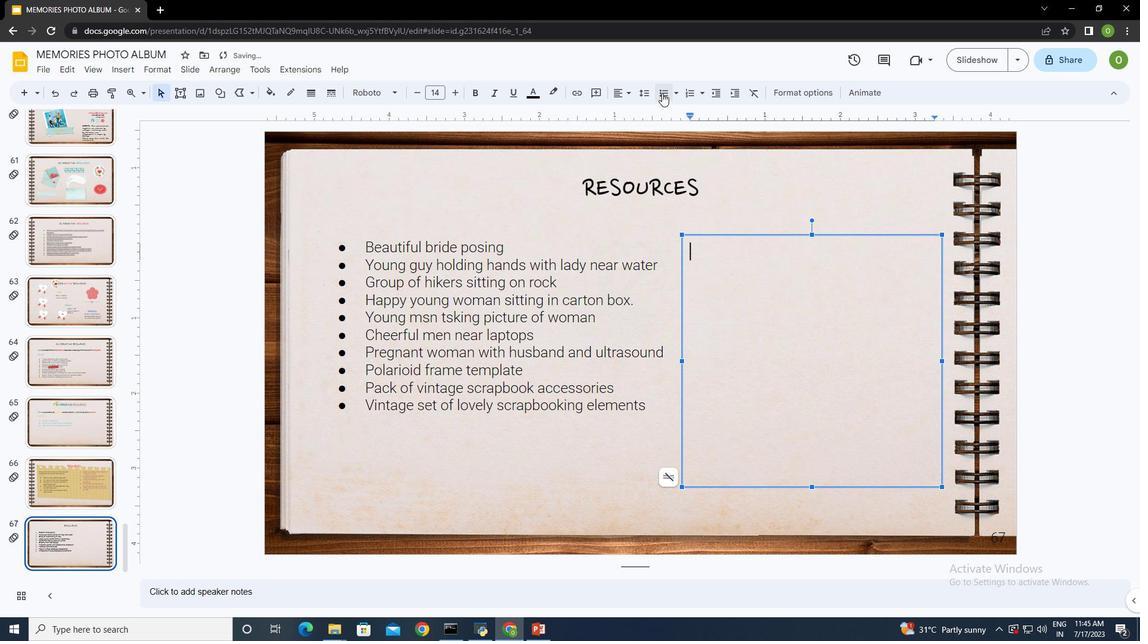 
Action: Mouse moved to (759, 263)
Screenshot: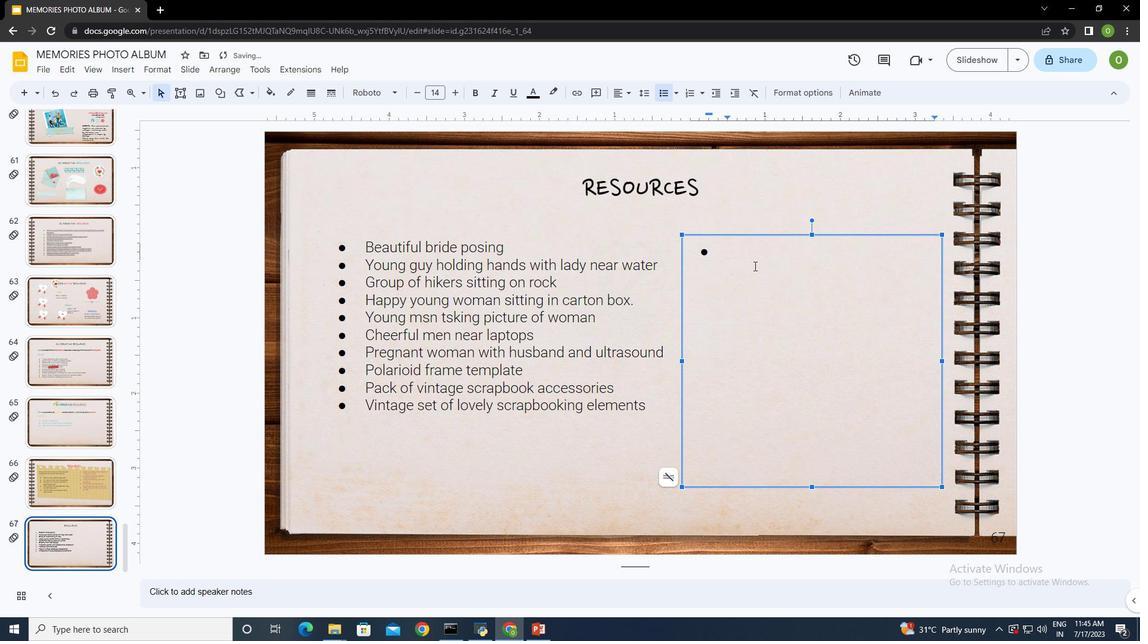 
Action: Key pressed <Key.shift><Key.shift><Key.shift>Sunn<Key.backspace><Key.backspace>mmer<Key.space>scrapbook<Key.space>set<Key.enter><Key.shift>Valentine's<Key.space>scrapbook<Key.enter><Key.shift><Key.shift><Key.shift><Key.shift><Key.shift><Key.shift><Key.shift><Key.shift><Key.shift><Key.shift><Key.shift><Key.shift><Key.shift>Woma<Key.backspace>an<Key.space>inside<Key.space>bed<Key.space>with<Key.space>hand<Key.space>up<Key.space><Key.backspace><Key.enter><Key.shift><Key.shift><Key.shift><Key.shift><Key.shift><Key.shift><Key.shift><Key.shift><Key.shift><Key.shift><Key.shift>Friends<Key.space>jumping<Key.space>with<Key.space>blue<Key.space>wall<Key.space>behind
Screenshot: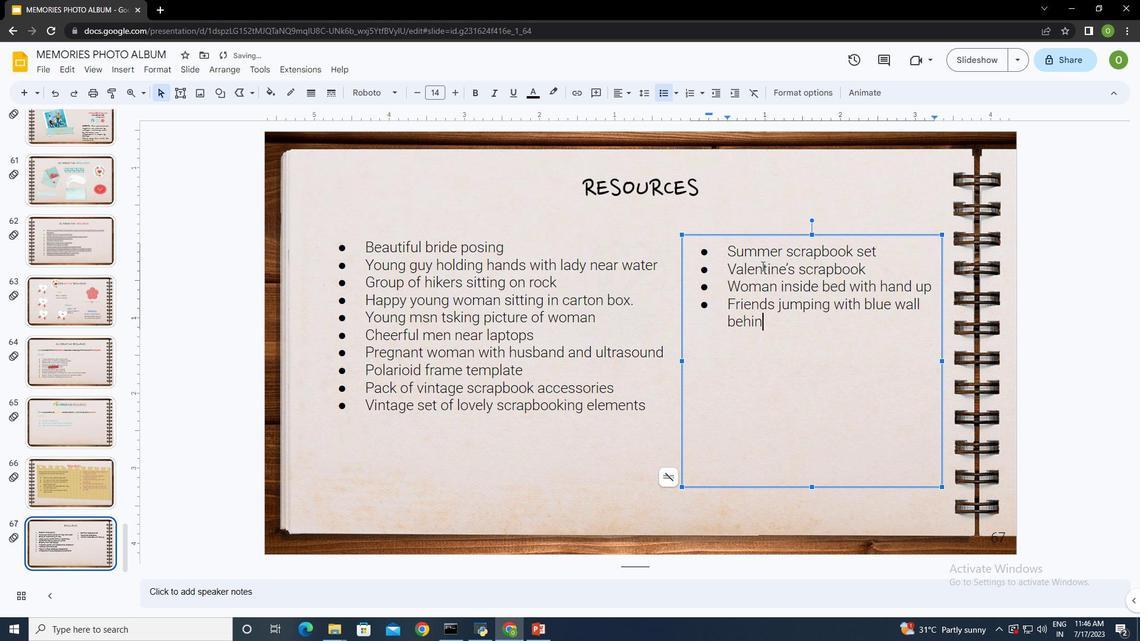 
Action: Mouse moved to (789, 326)
Screenshot: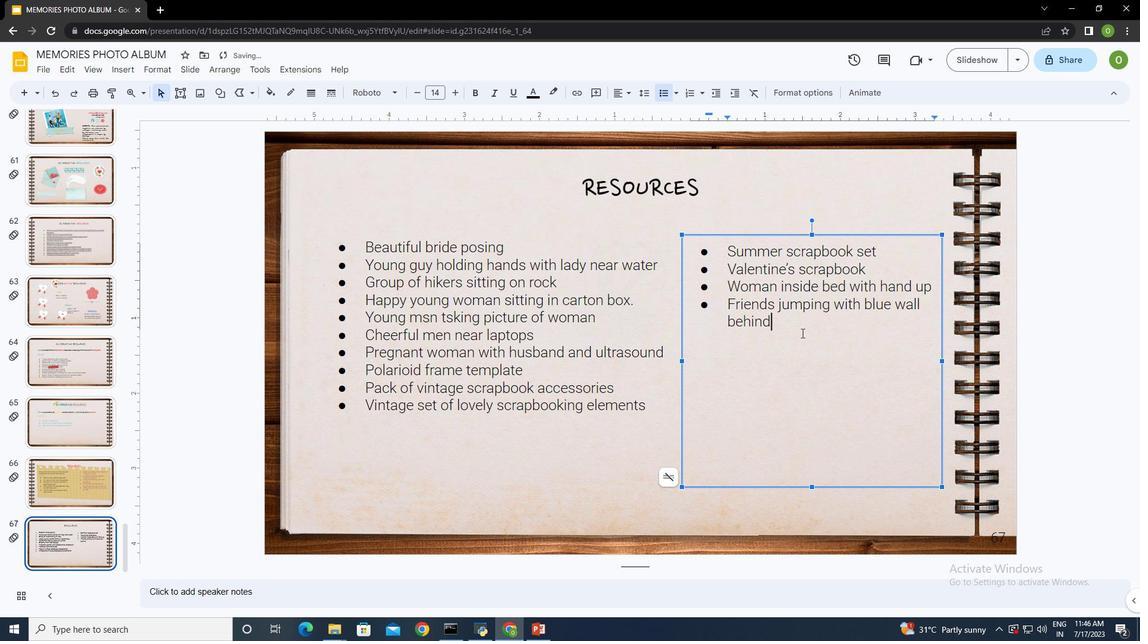 
Action: Mouse pressed left at (789, 326)
Screenshot: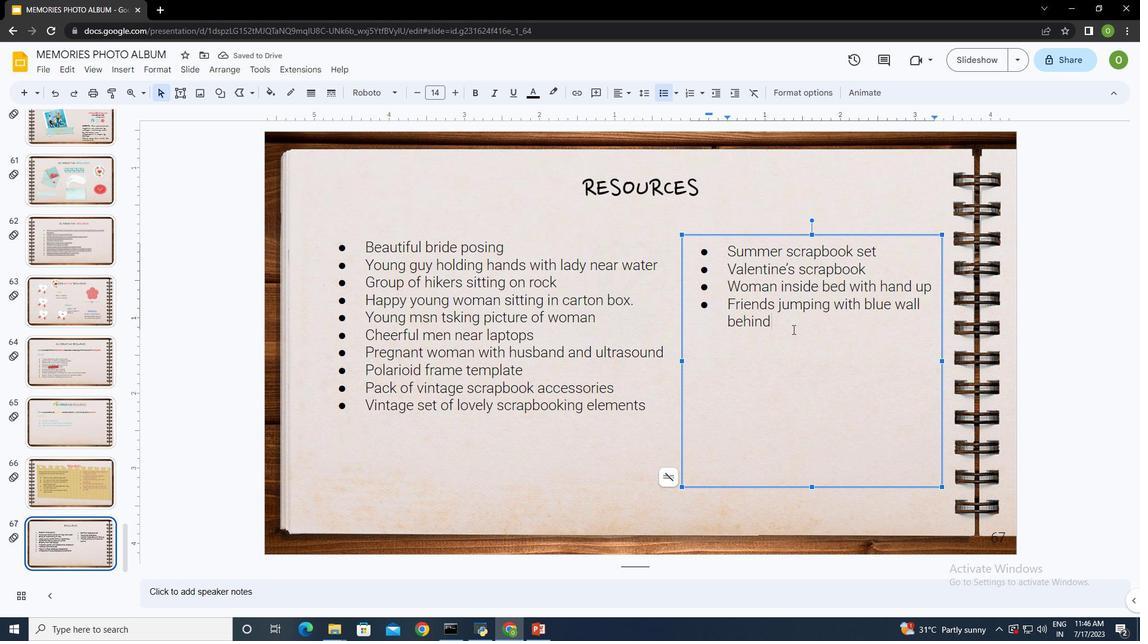 
Action: Mouse moved to (633, 400)
Screenshot: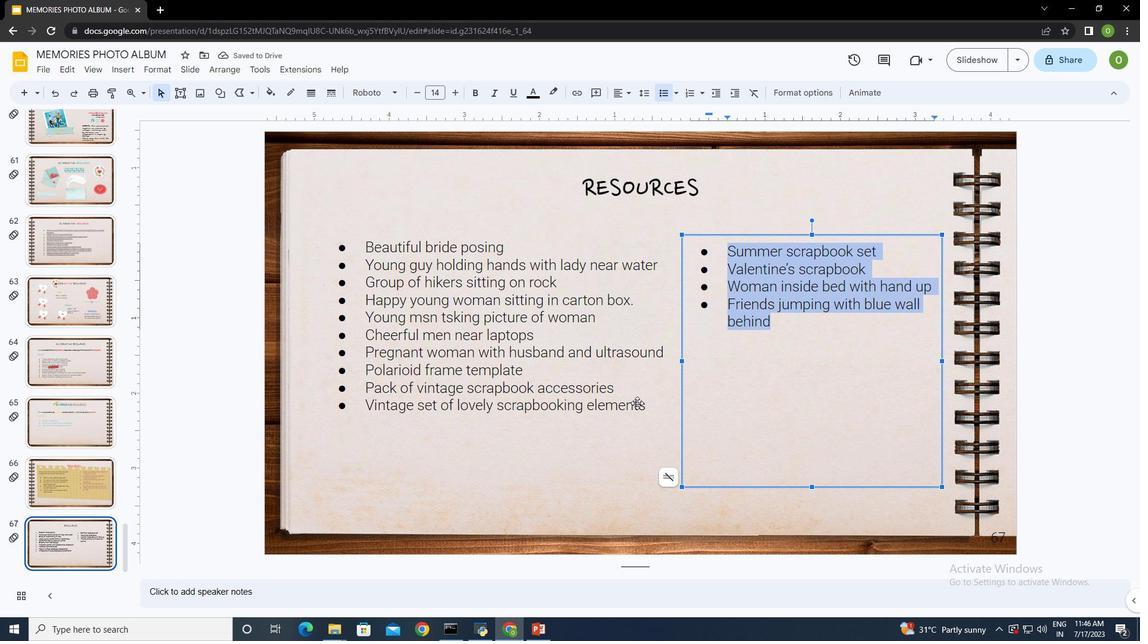 
Action: Mouse pressed left at (633, 400)
Screenshot: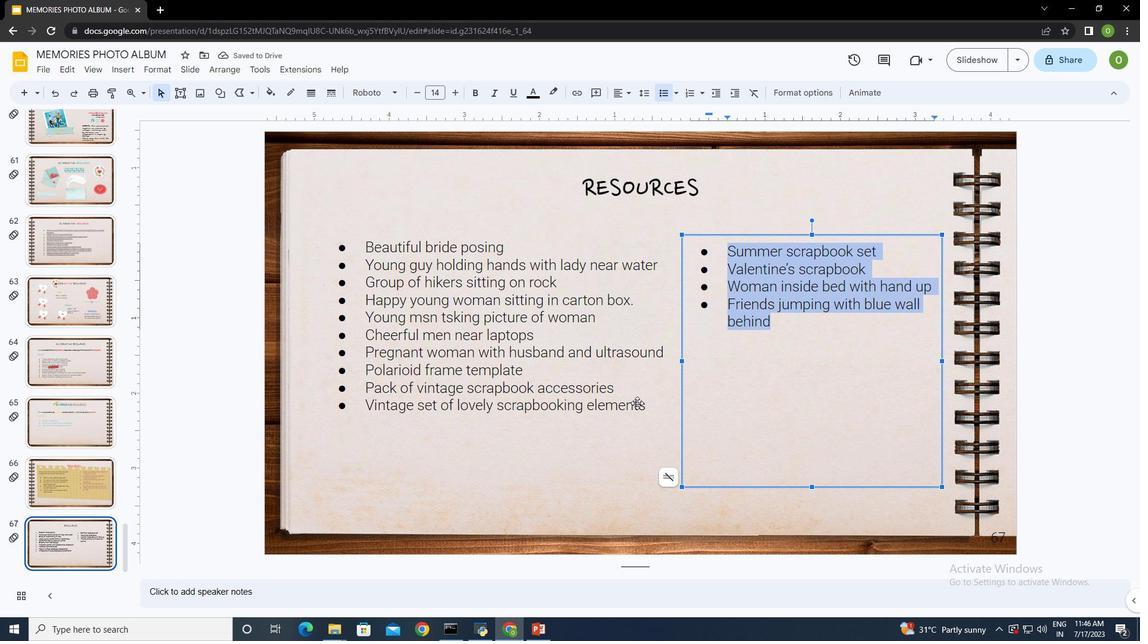 
Action: Mouse moved to (257, 65)
Screenshot: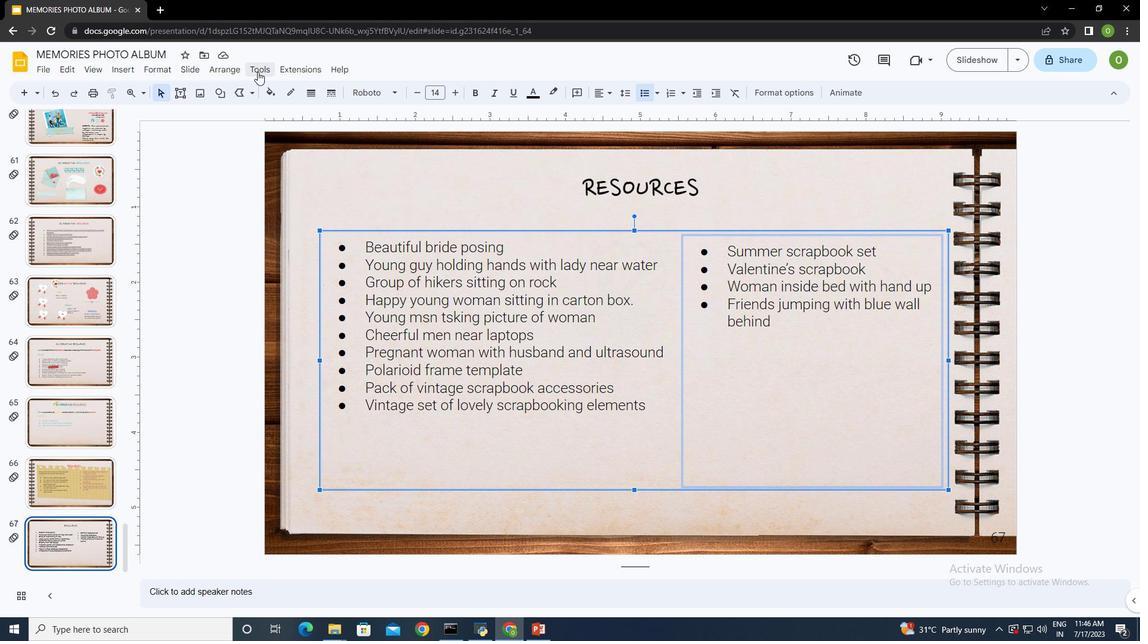 
Action: Mouse pressed left at (257, 65)
Screenshot: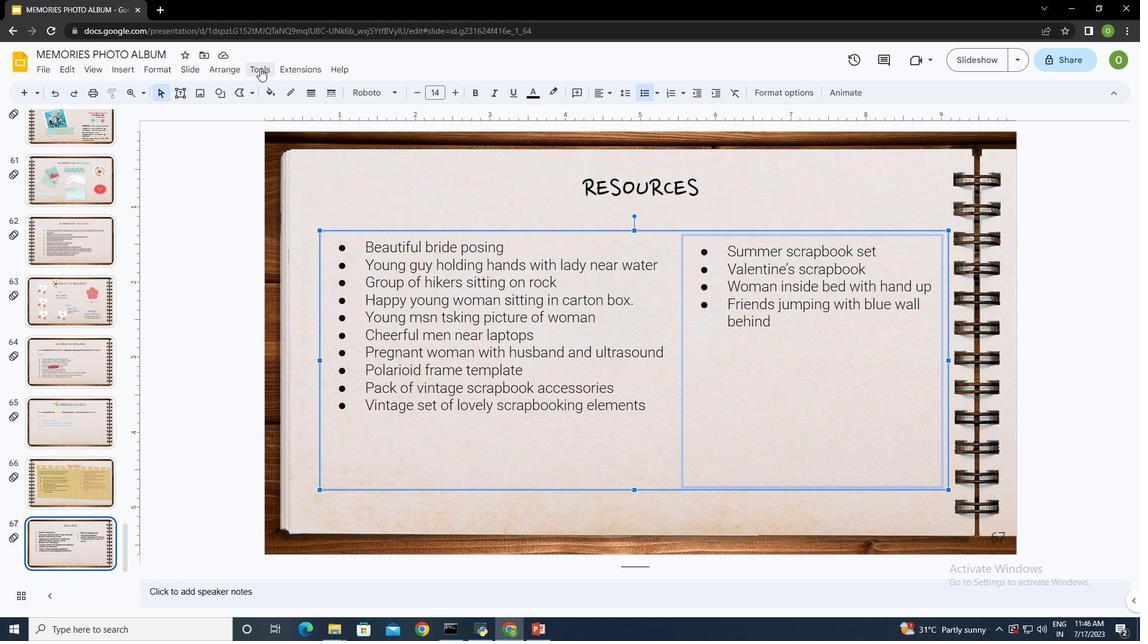 
Action: Mouse moved to (281, 83)
Screenshot: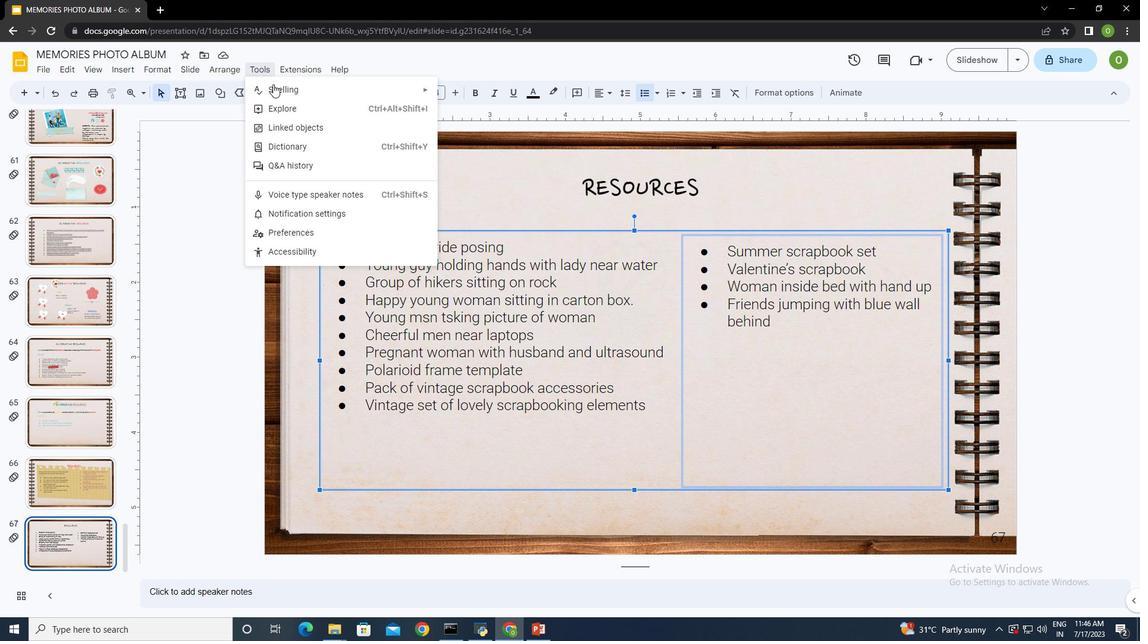 
Action: Mouse pressed left at (281, 83)
Screenshot: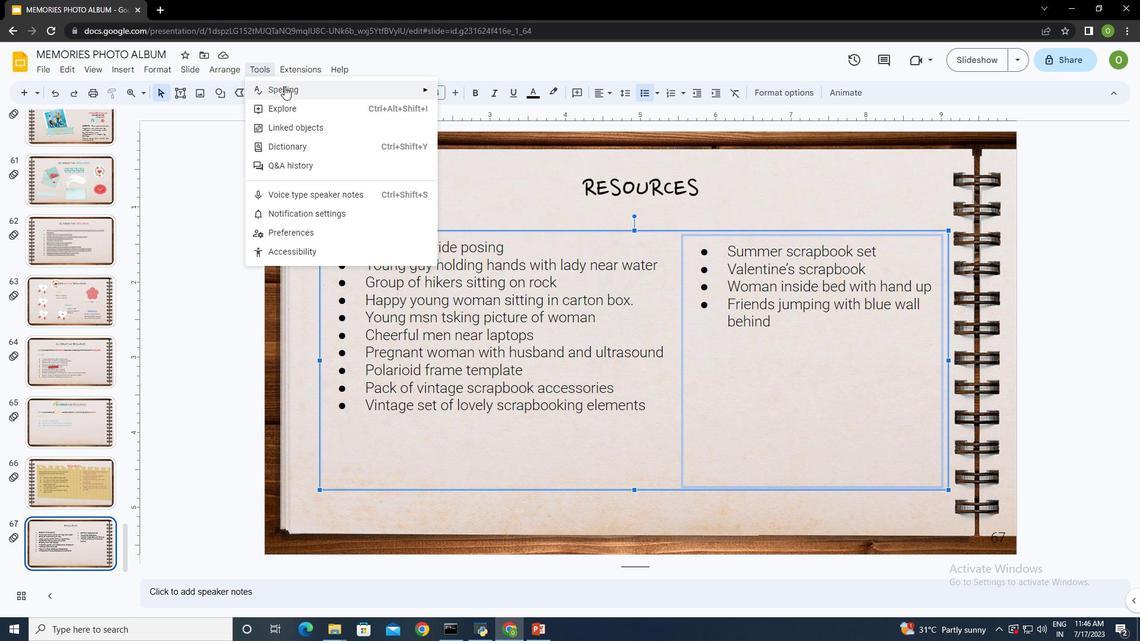 
Action: Mouse moved to (478, 87)
Screenshot: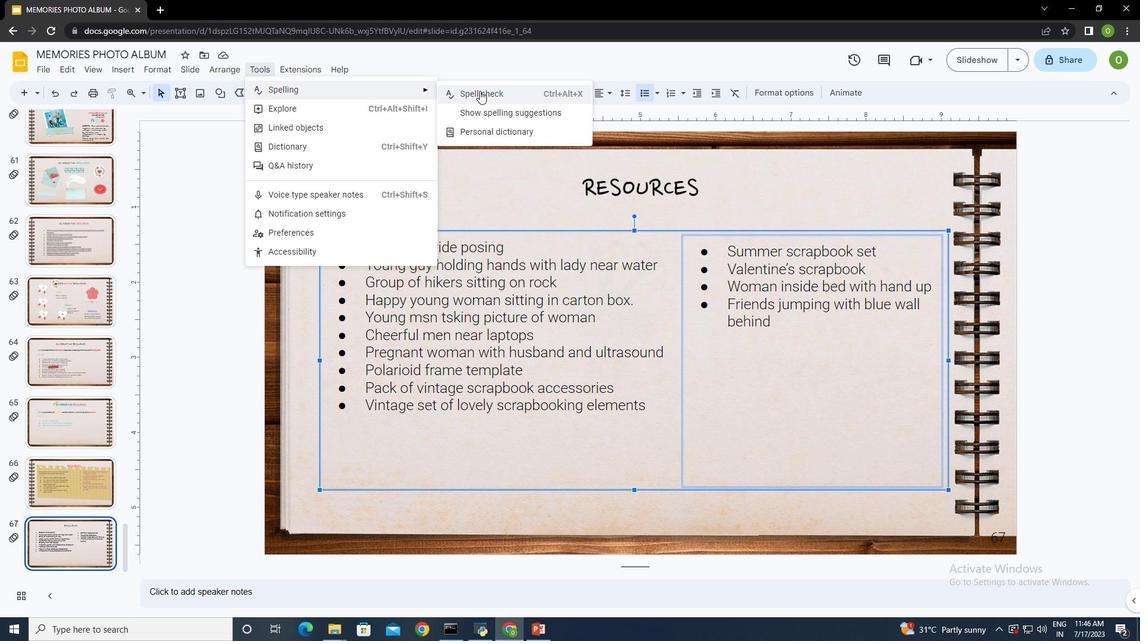 
Action: Mouse pressed left at (478, 87)
Screenshot: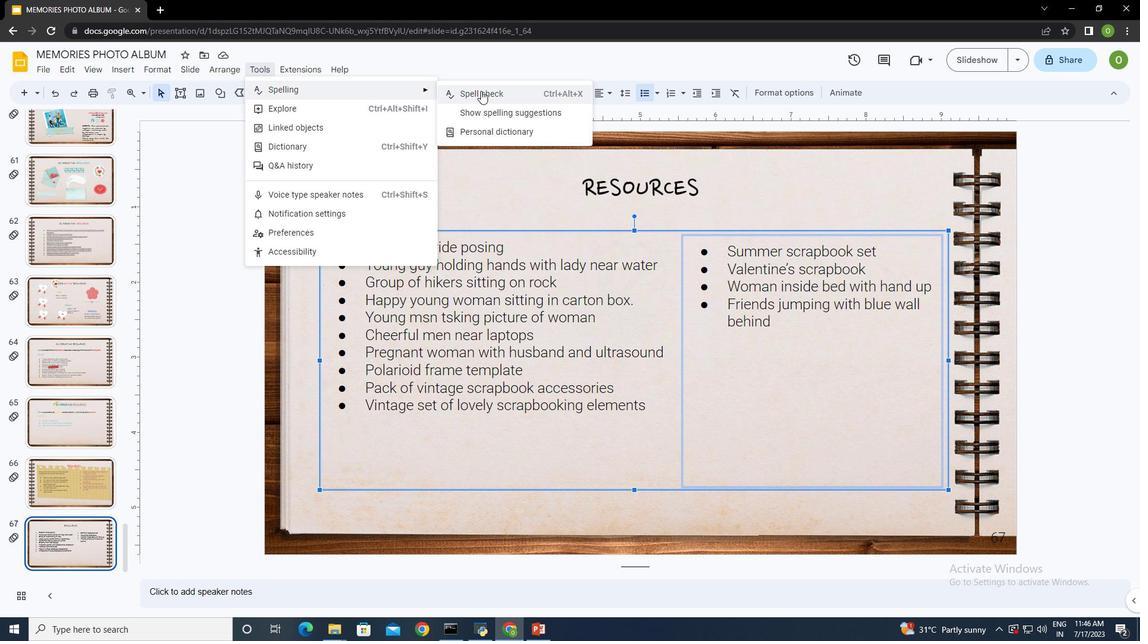 
Action: Mouse moved to (954, 175)
Screenshot: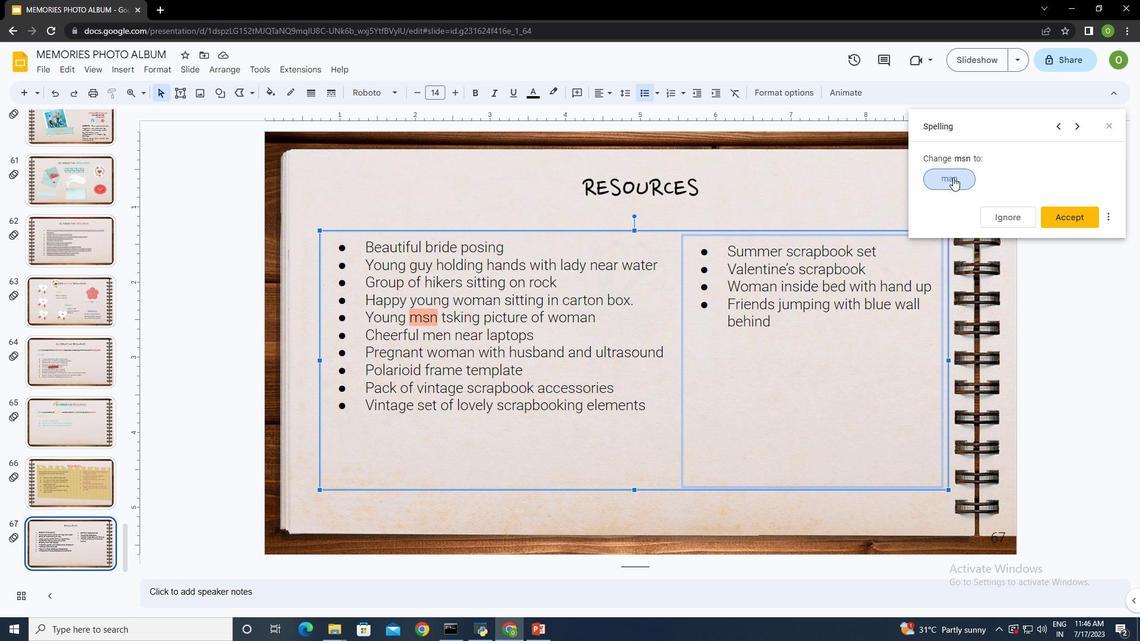 
Action: Mouse pressed left at (954, 175)
Screenshot: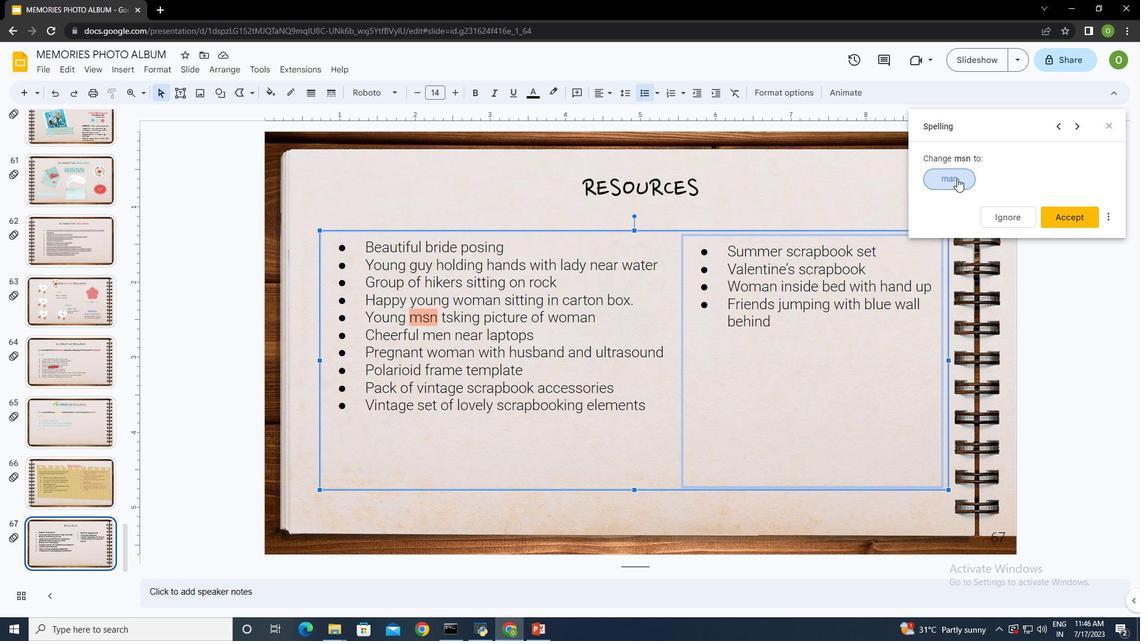 
Action: Mouse moved to (953, 176)
Screenshot: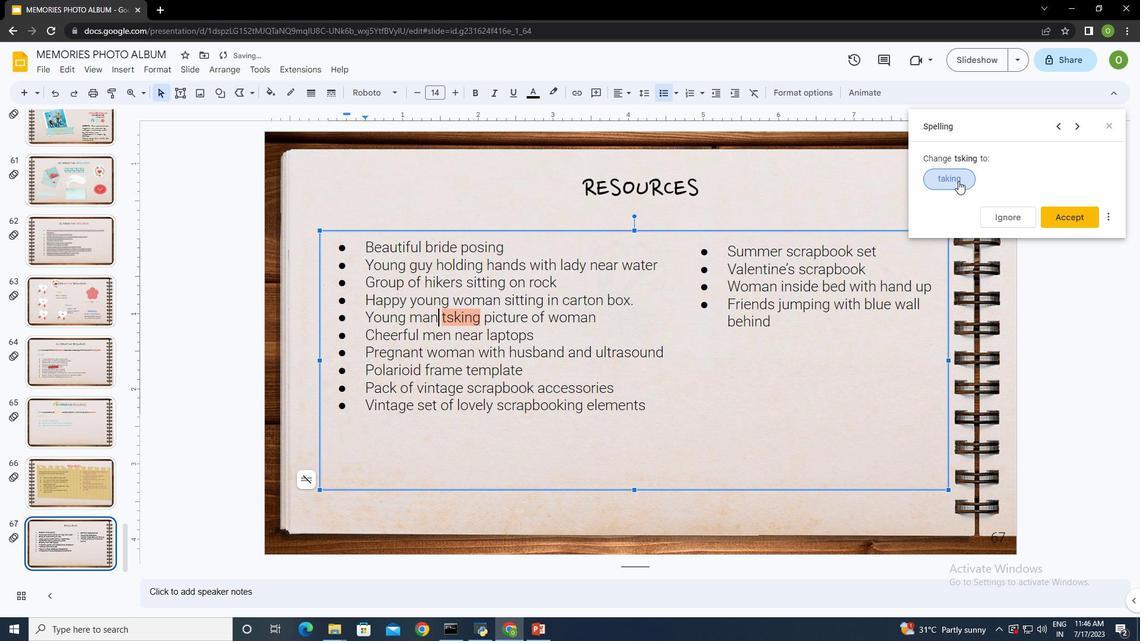 
Action: Mouse pressed left at (953, 176)
Screenshot: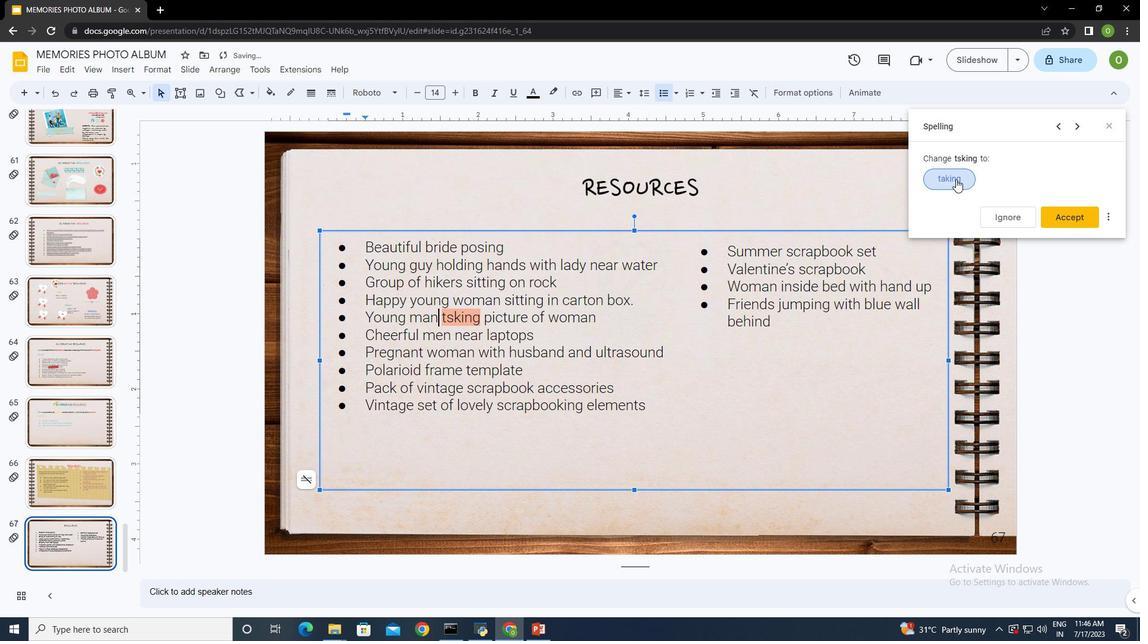 
Action: Mouse moved to (953, 177)
Screenshot: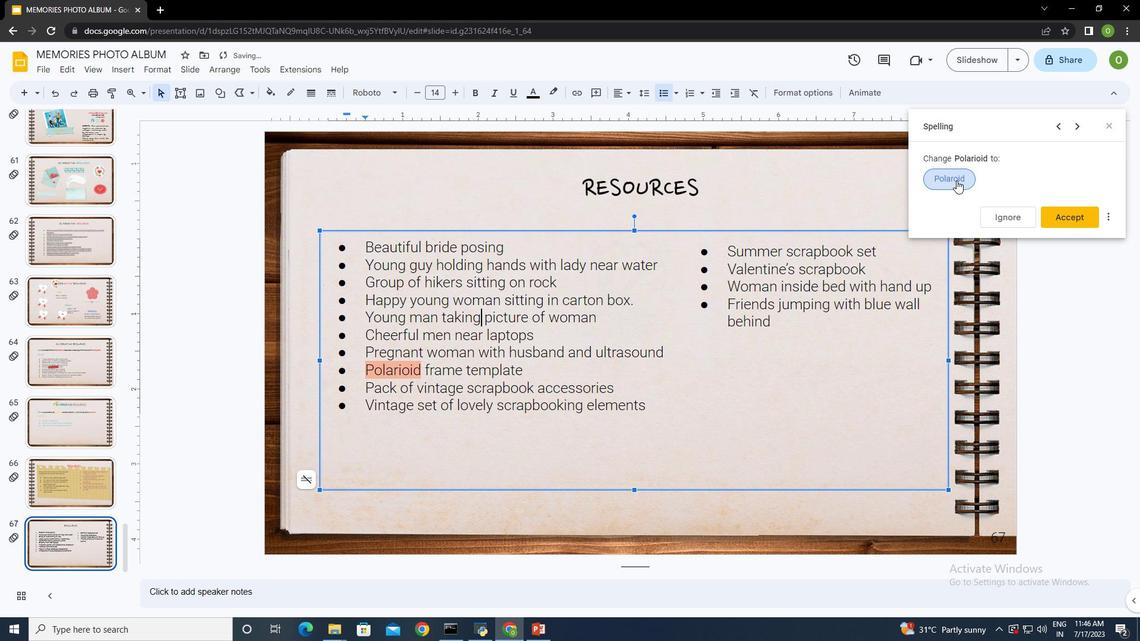 
Action: Mouse pressed left at (953, 177)
Screenshot: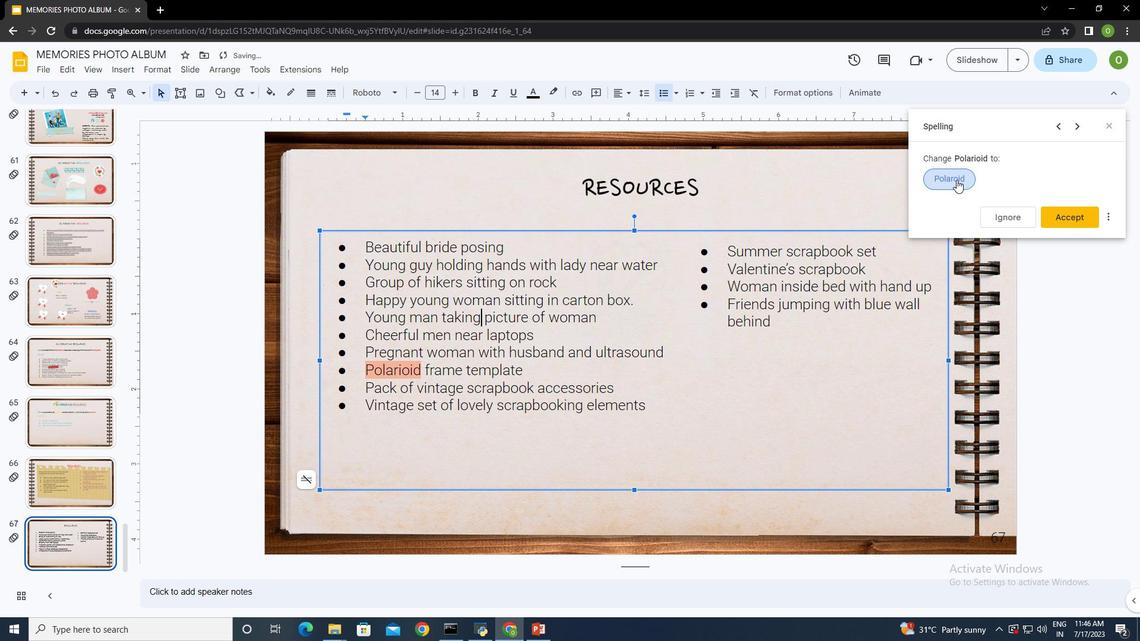
Action: Mouse moved to (1105, 120)
Screenshot: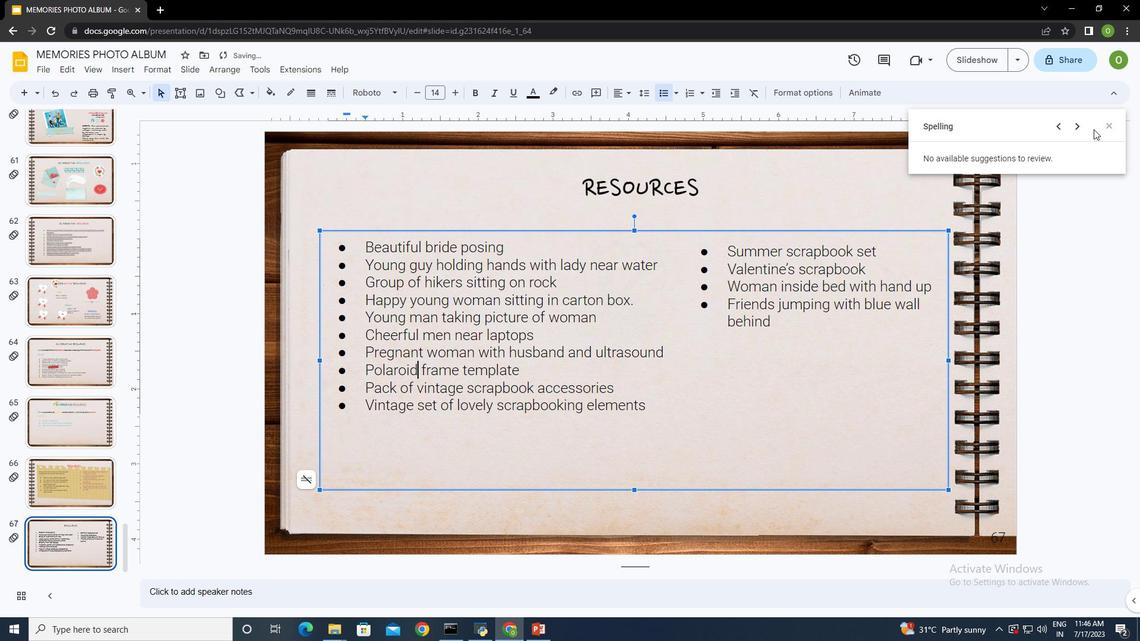 
Action: Mouse pressed left at (1105, 120)
Screenshot: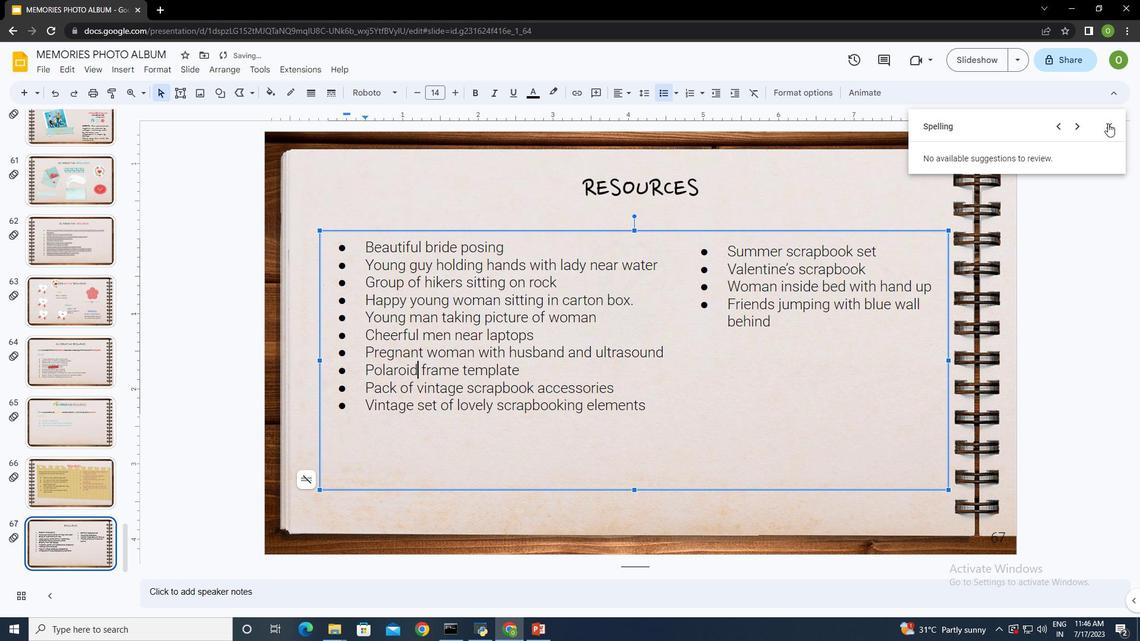 
Action: Mouse moved to (778, 314)
Screenshot: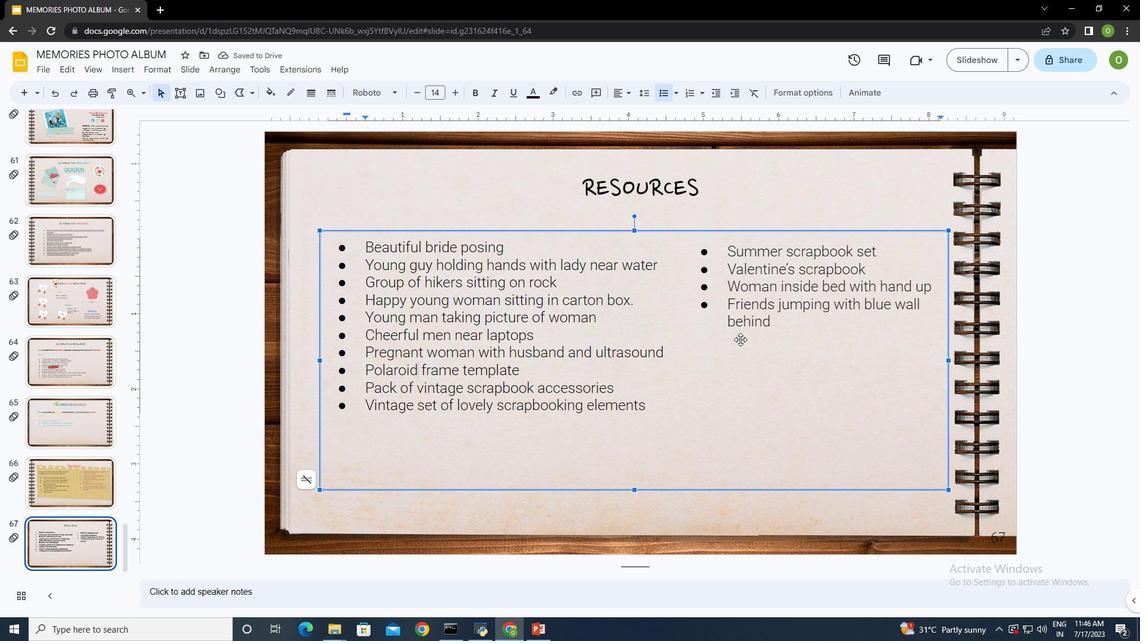 
Action: Mouse pressed left at (778, 314)
Screenshot: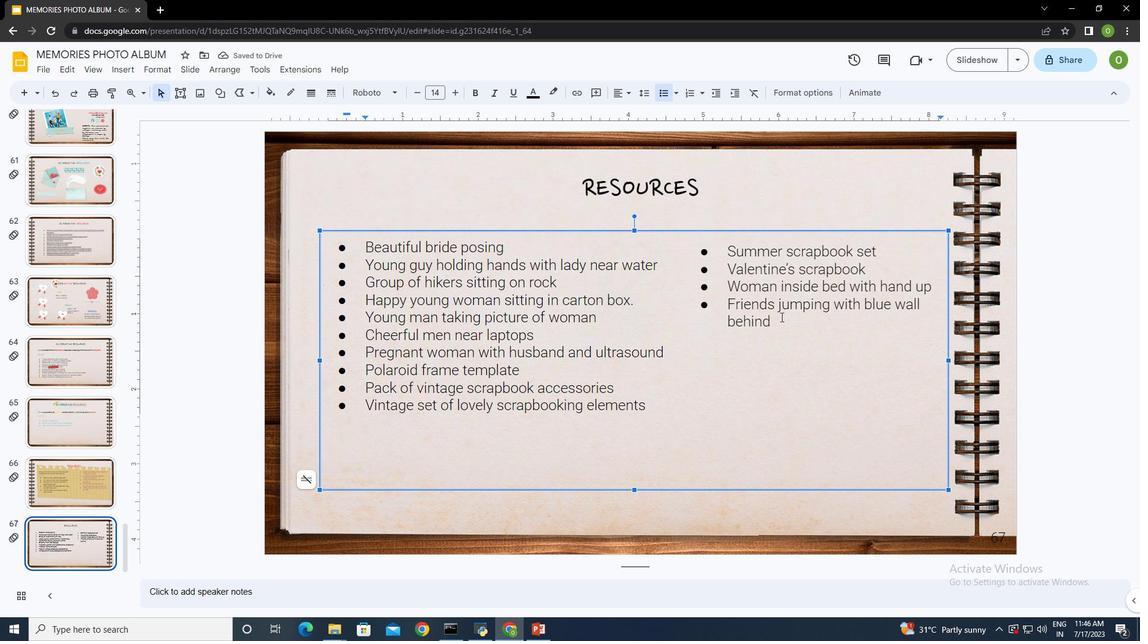 
Action: Mouse moved to (617, 398)
Screenshot: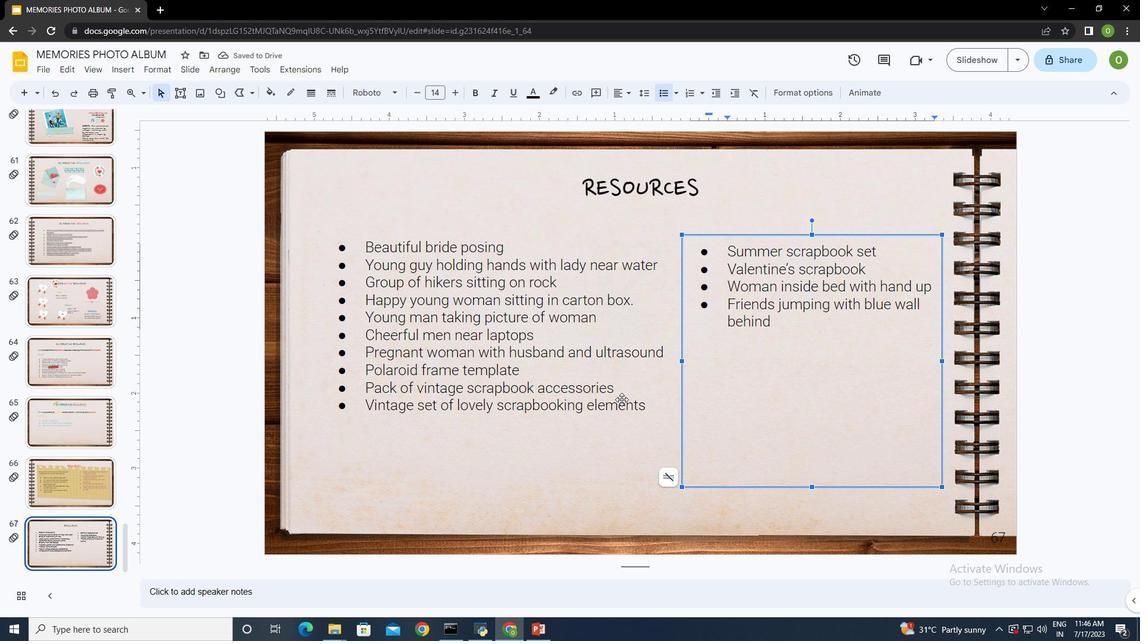 
Action: Mouse pressed left at (617, 398)
Screenshot: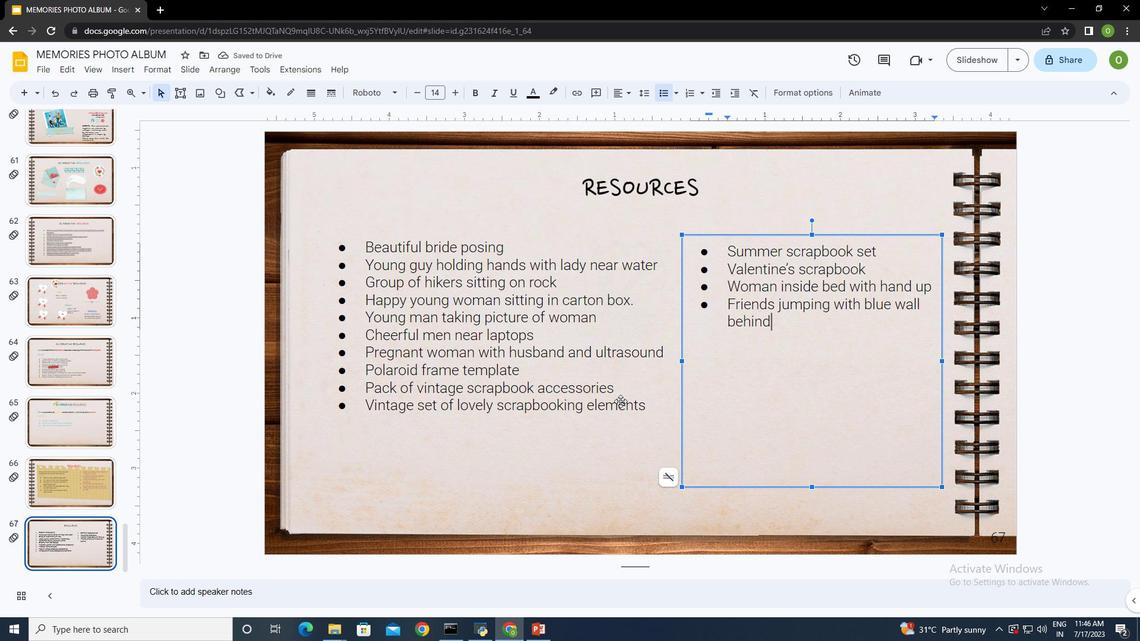 
Action: Mouse moved to (370, 86)
Screenshot: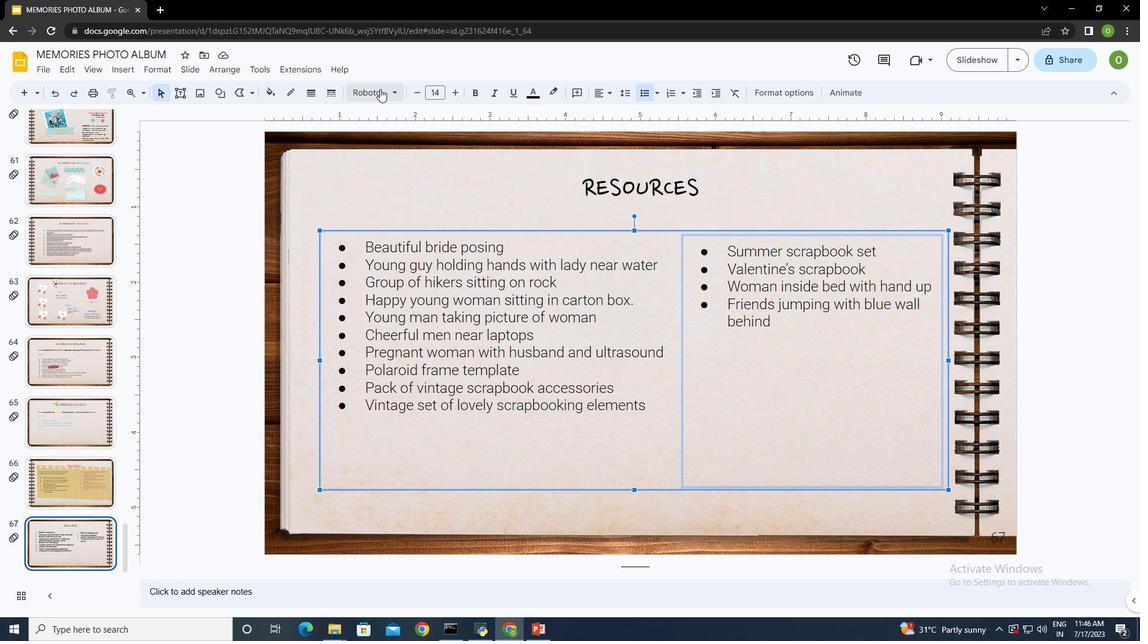 
Action: Mouse pressed left at (370, 86)
Screenshot: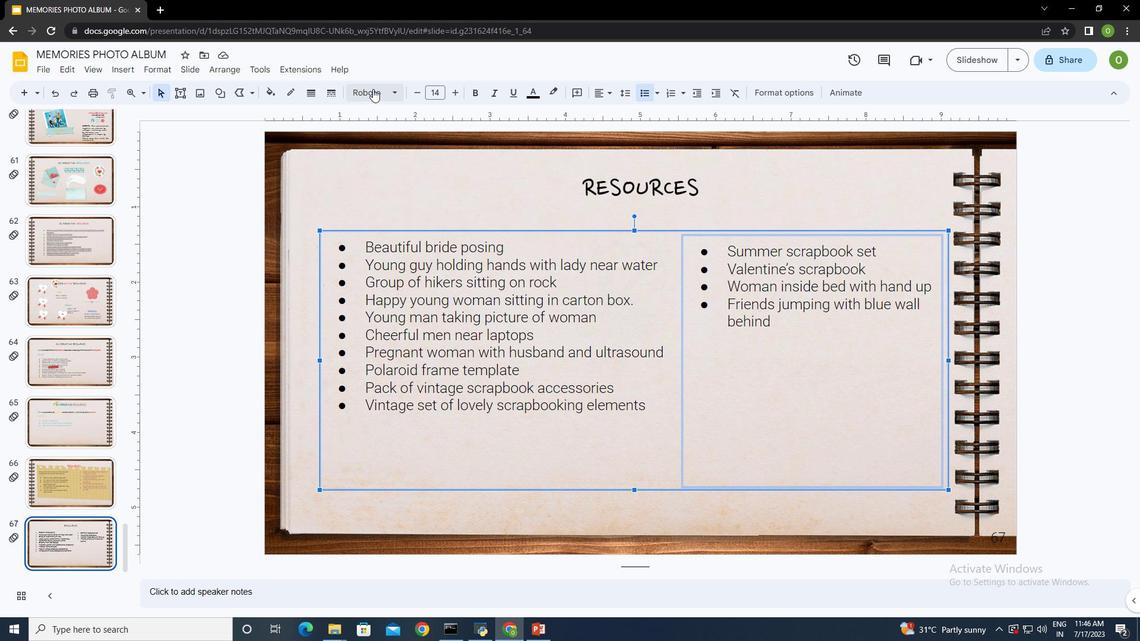 
Action: Mouse moved to (422, 262)
Screenshot: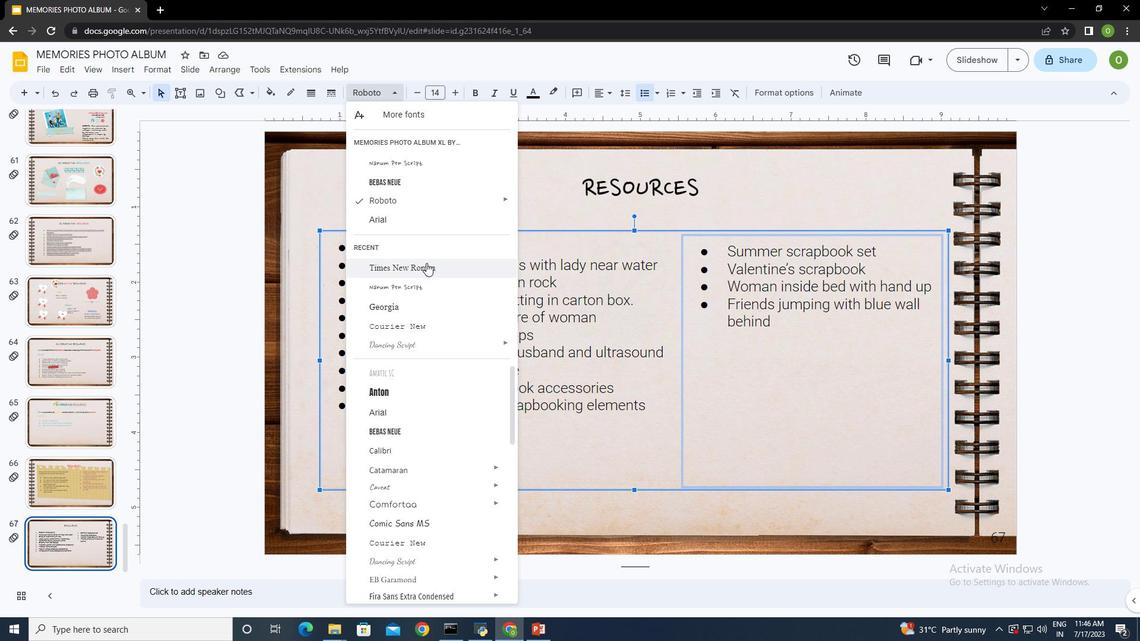 
Action: Mouse pressed left at (422, 262)
Screenshot: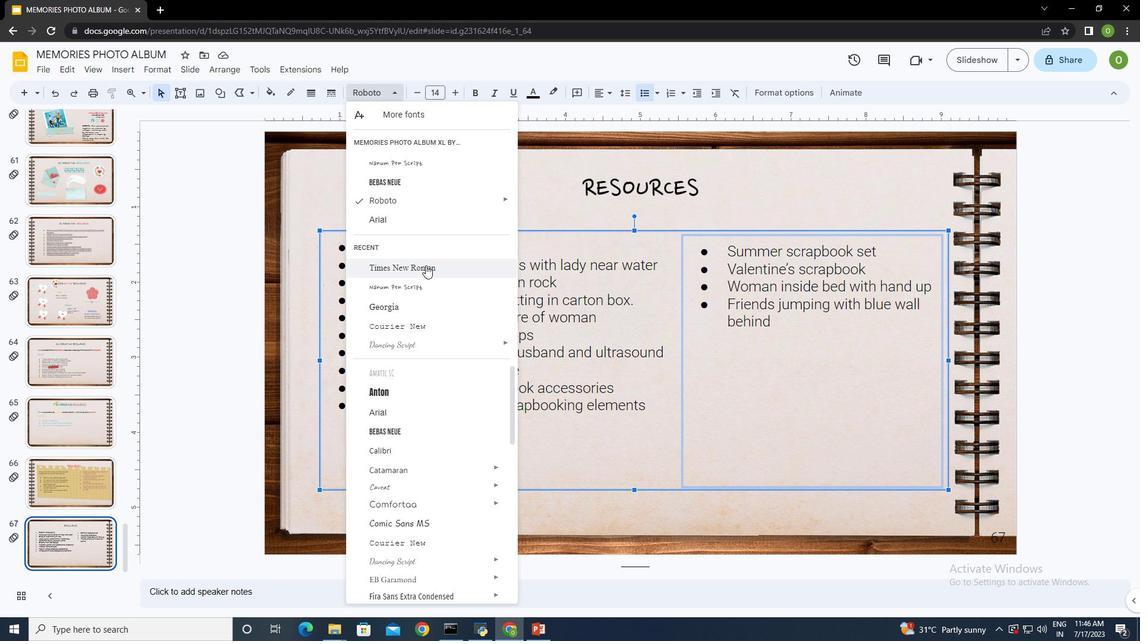 
Action: Mouse moved to (448, 83)
Screenshot: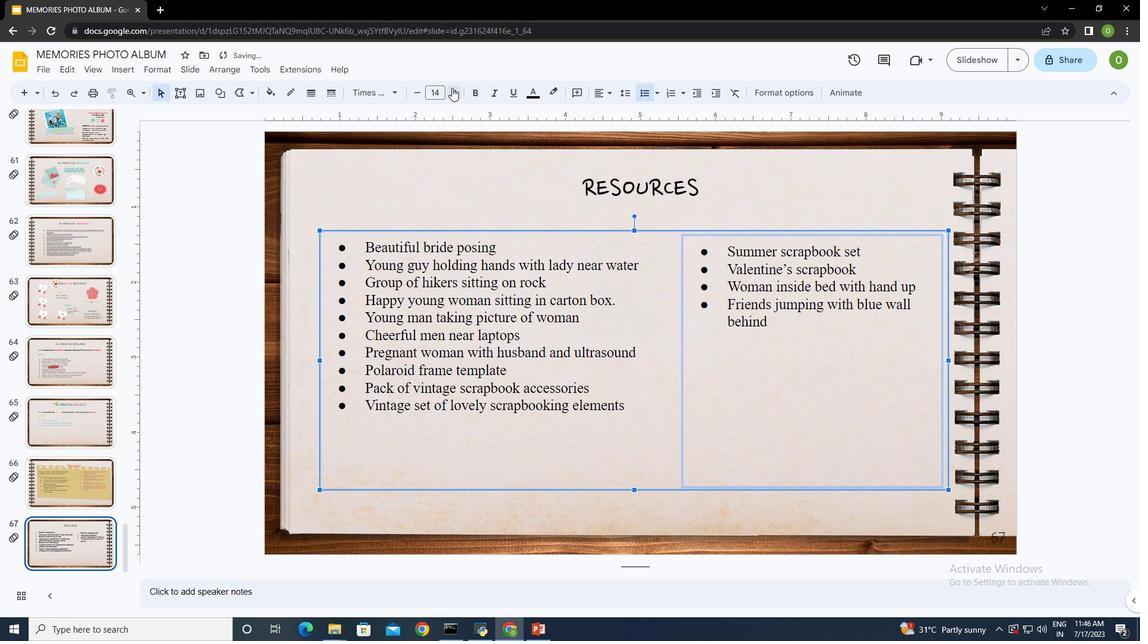 
Action: Mouse pressed left at (448, 83)
Screenshot: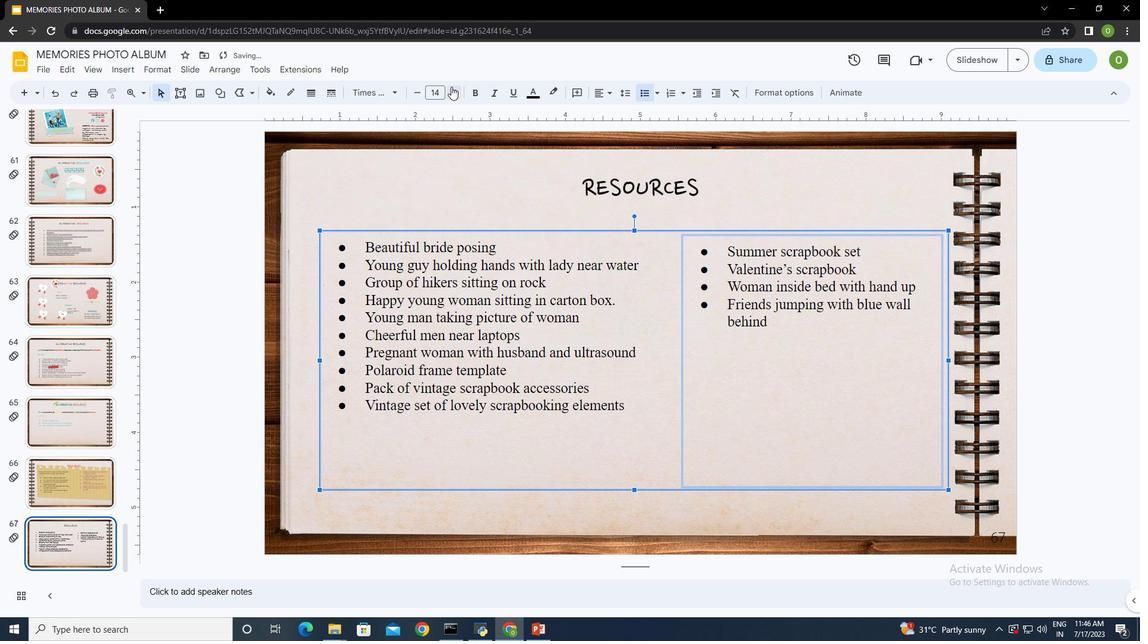 
Action: Mouse moved to (513, 292)
Screenshot: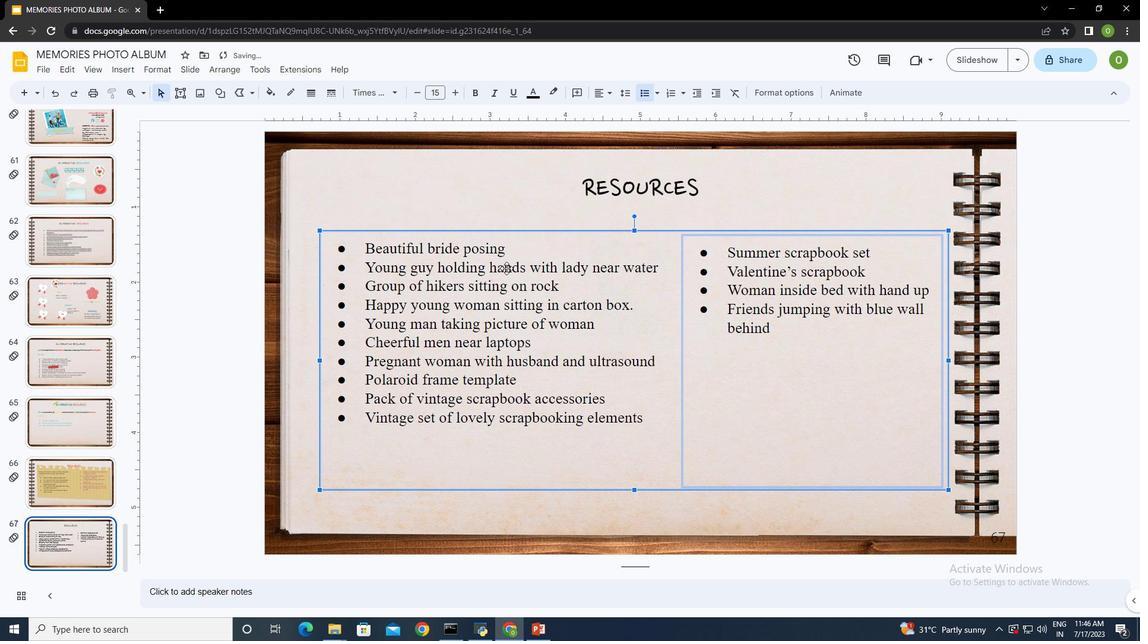 
Action: Mouse pressed left at (513, 292)
Screenshot: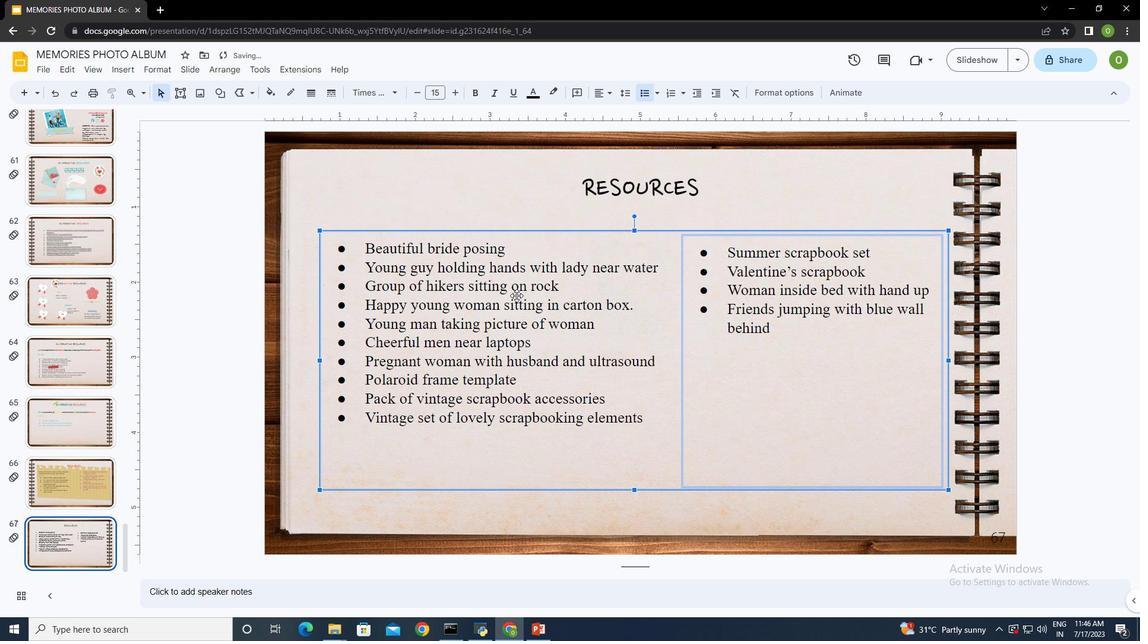 
Action: Mouse moved to (488, 90)
Screenshot: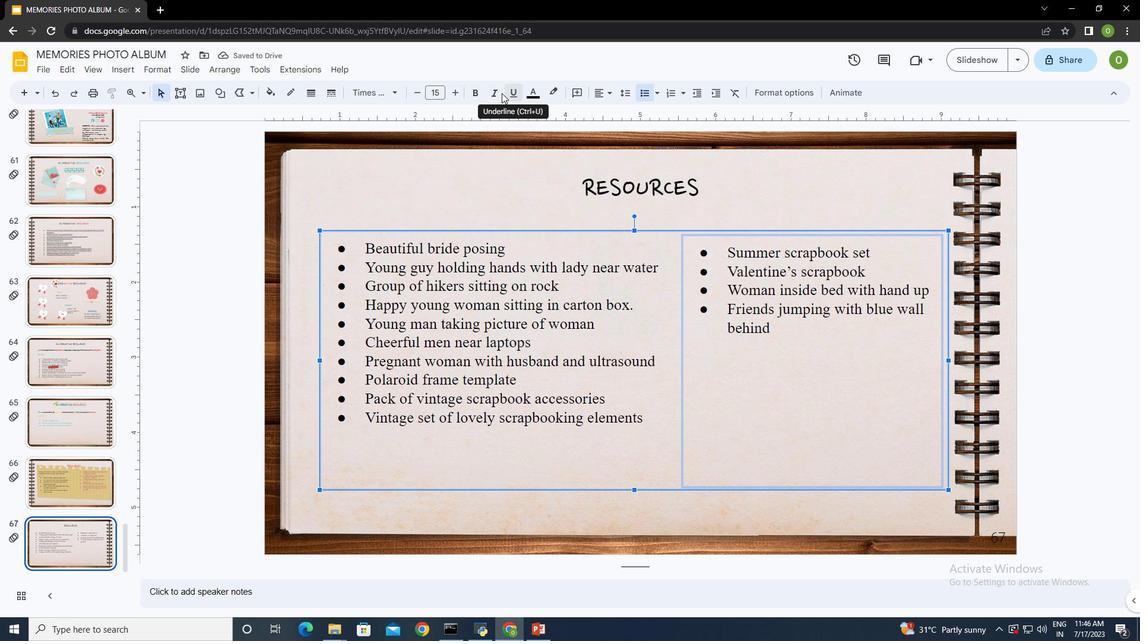 
Action: Mouse pressed left at (488, 90)
Screenshot: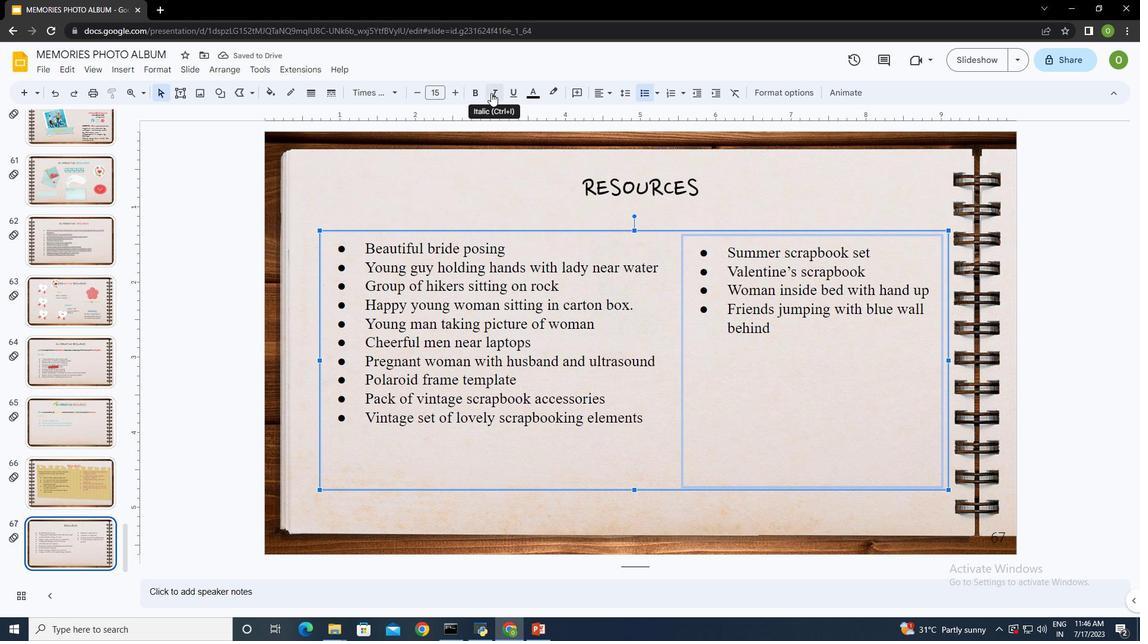 
Action: Mouse moved to (769, 198)
Screenshot: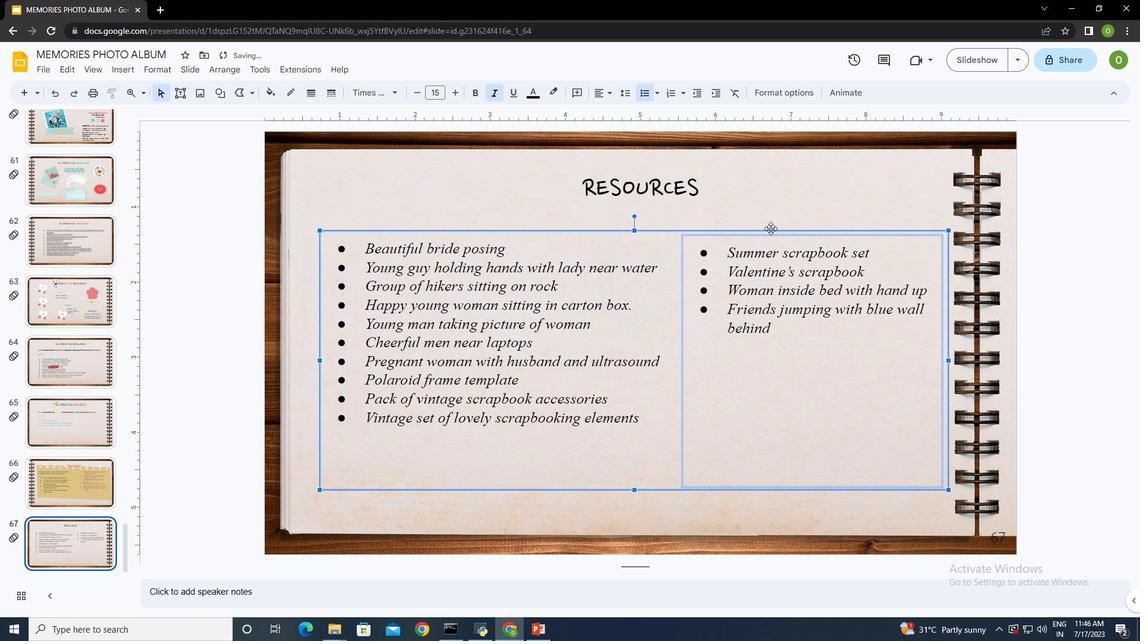 
Action: Mouse pressed left at (769, 198)
Screenshot: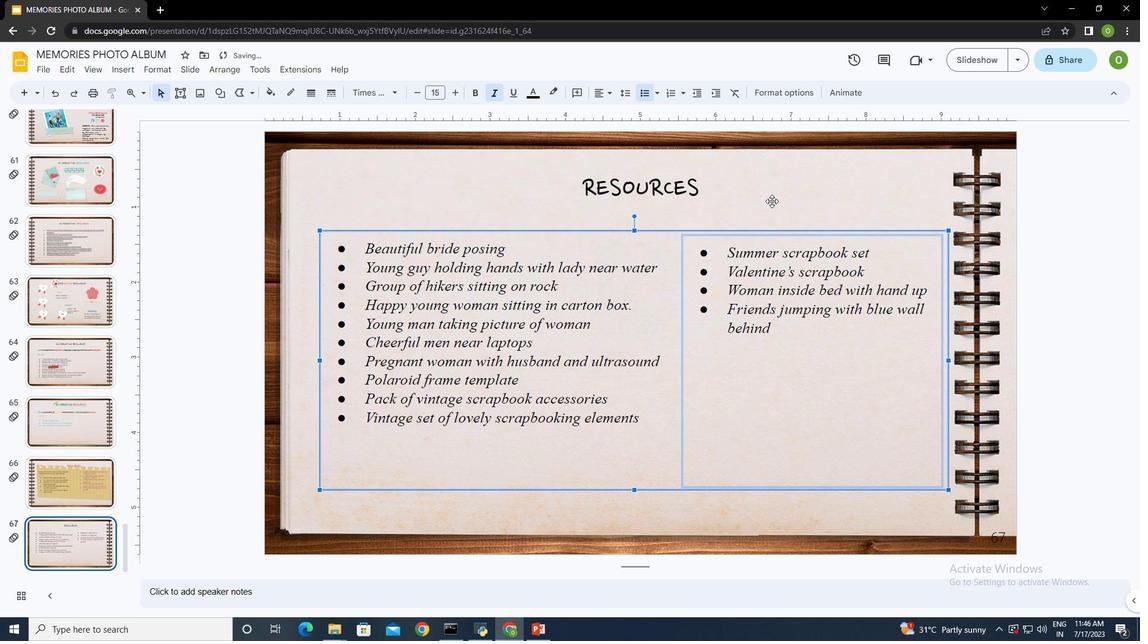 
Action: Mouse moved to (697, 184)
Screenshot: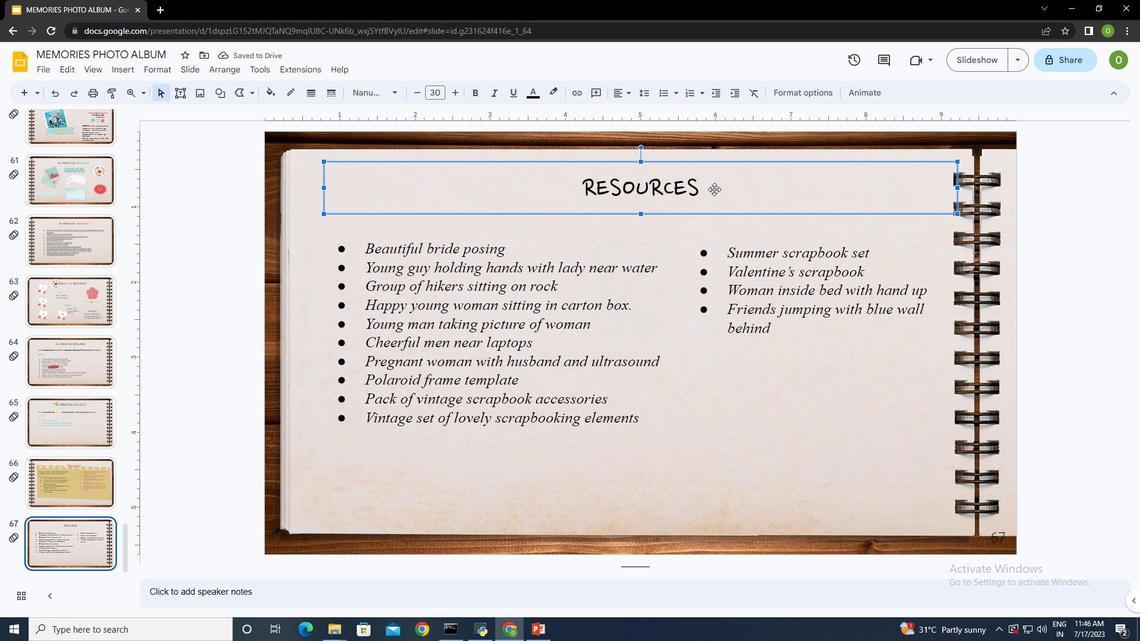 
Action: Mouse pressed left at (697, 184)
Screenshot: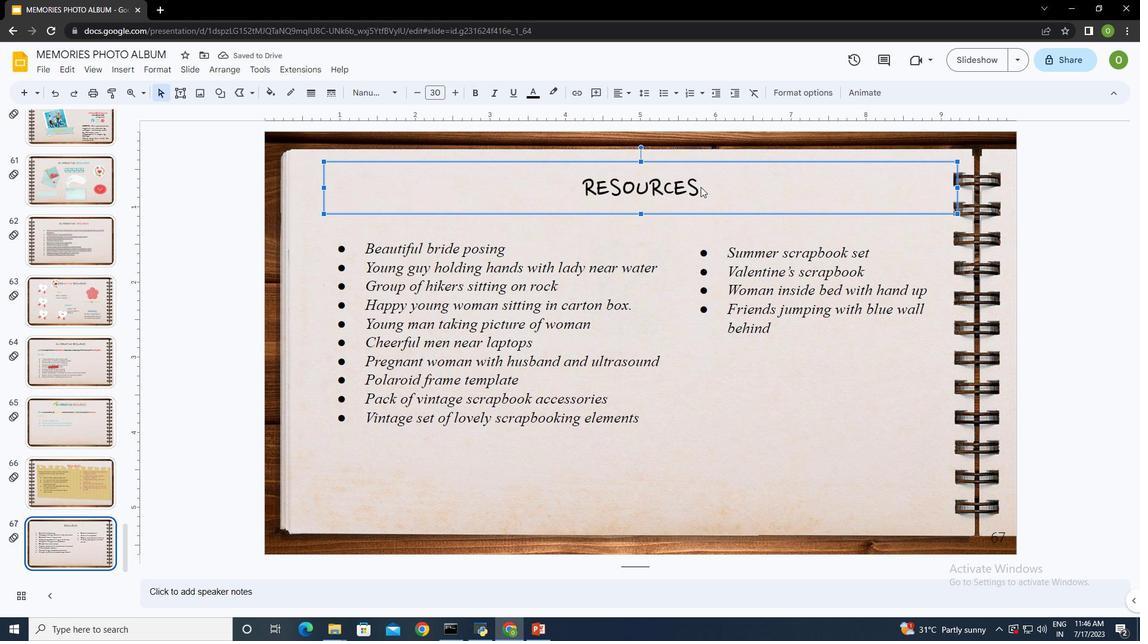 
Action: Mouse pressed left at (697, 184)
Screenshot: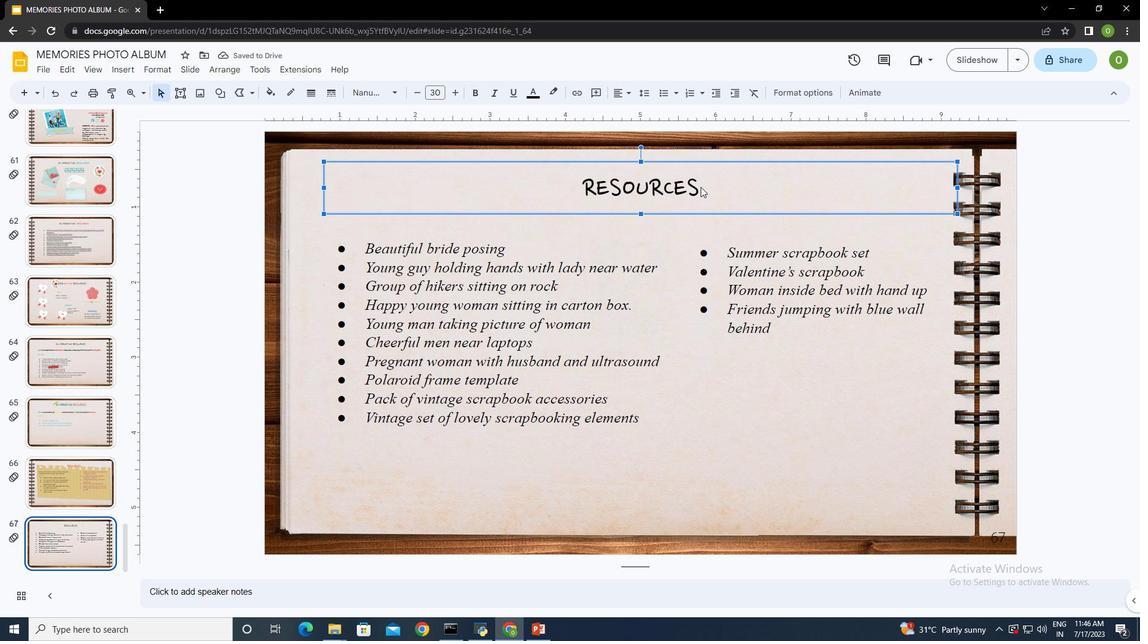
Action: Mouse moved to (700, 190)
Screenshot: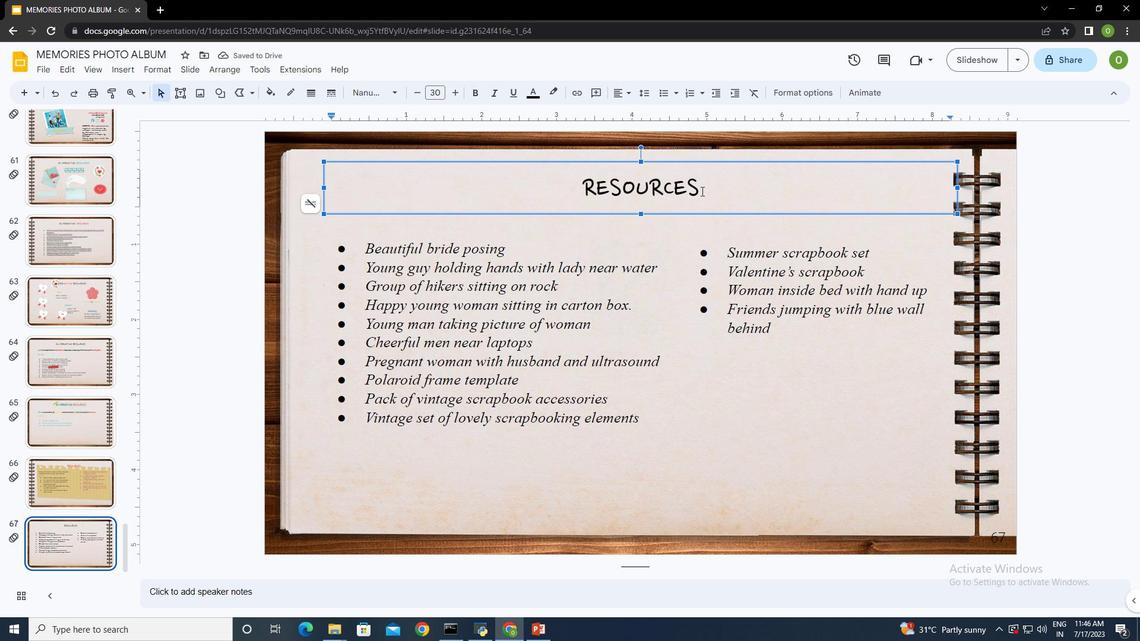 
Action: Mouse pressed left at (700, 190)
Screenshot: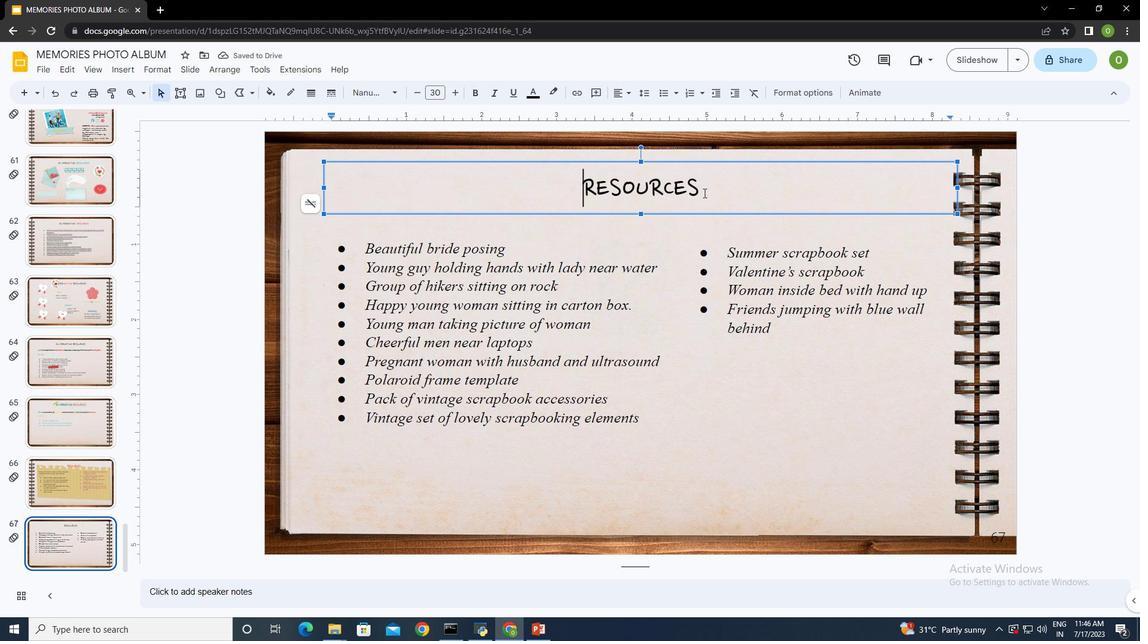 
Action: Mouse moved to (527, 90)
Screenshot: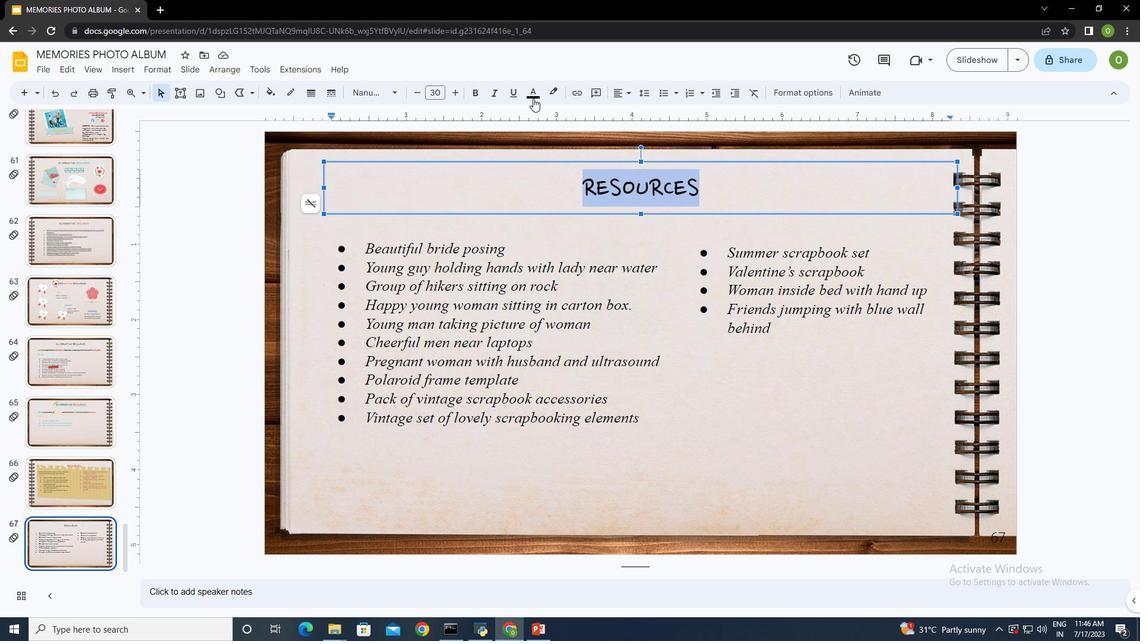 
Action: Mouse pressed left at (527, 90)
Screenshot: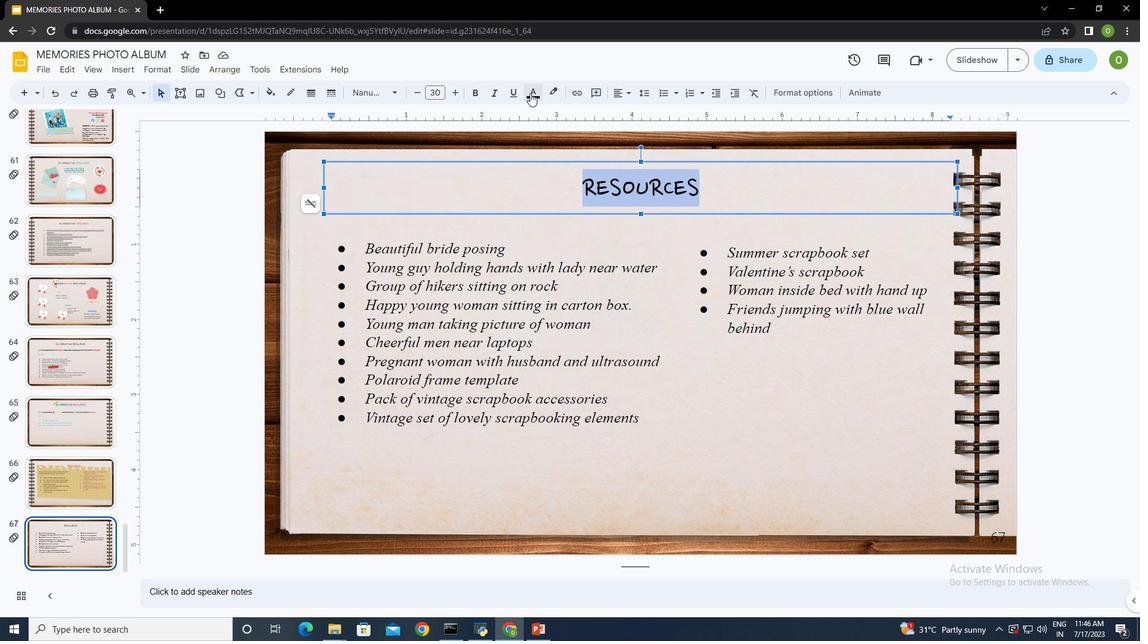 
Action: Mouse moved to (599, 203)
Screenshot: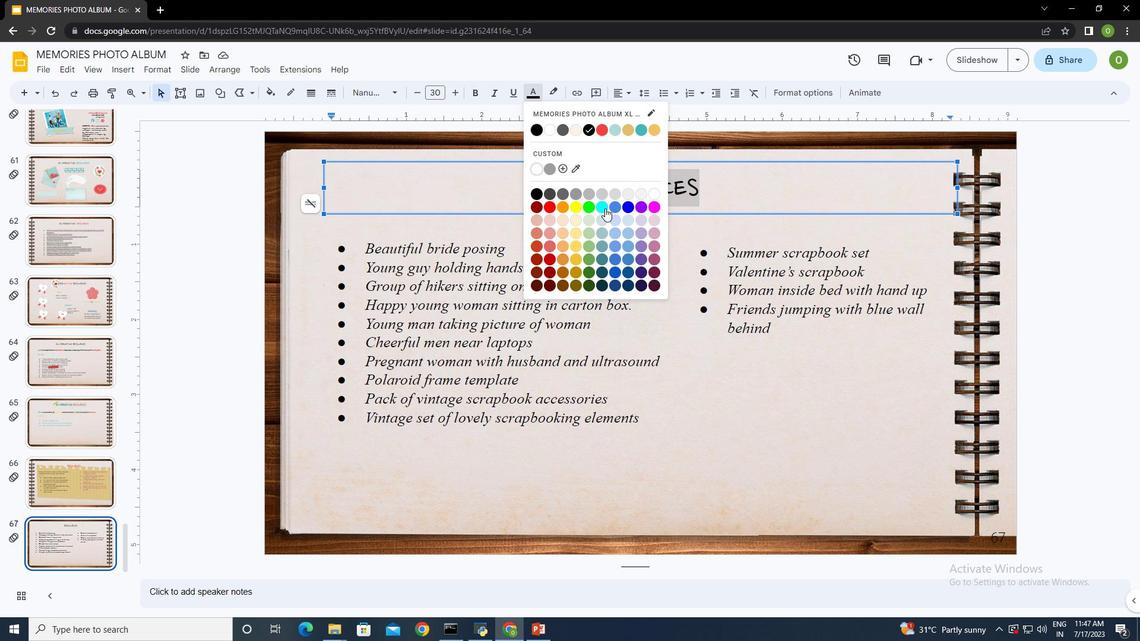 
Action: Mouse pressed left at (599, 203)
Screenshot: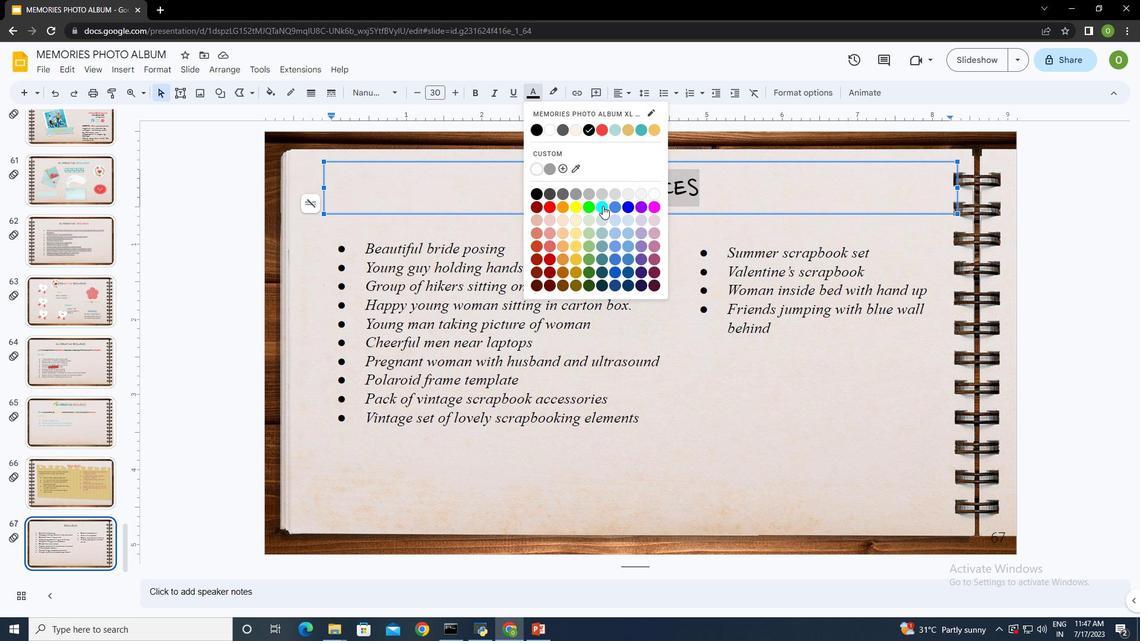 
Action: Mouse moved to (765, 172)
Screenshot: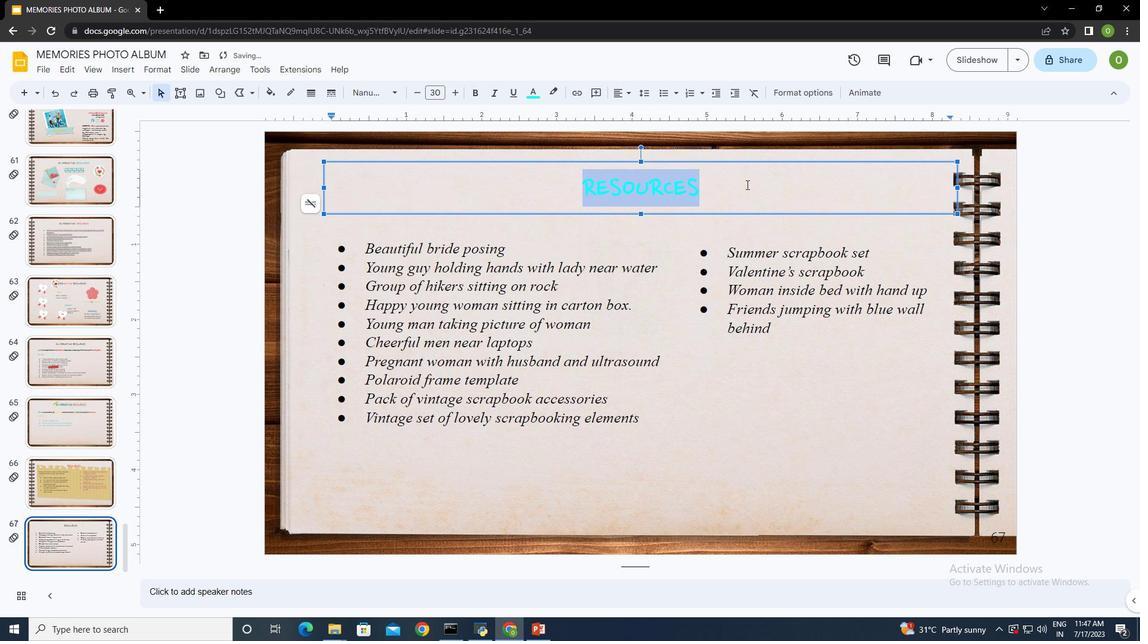 
Action: Mouse pressed left at (765, 172)
Screenshot: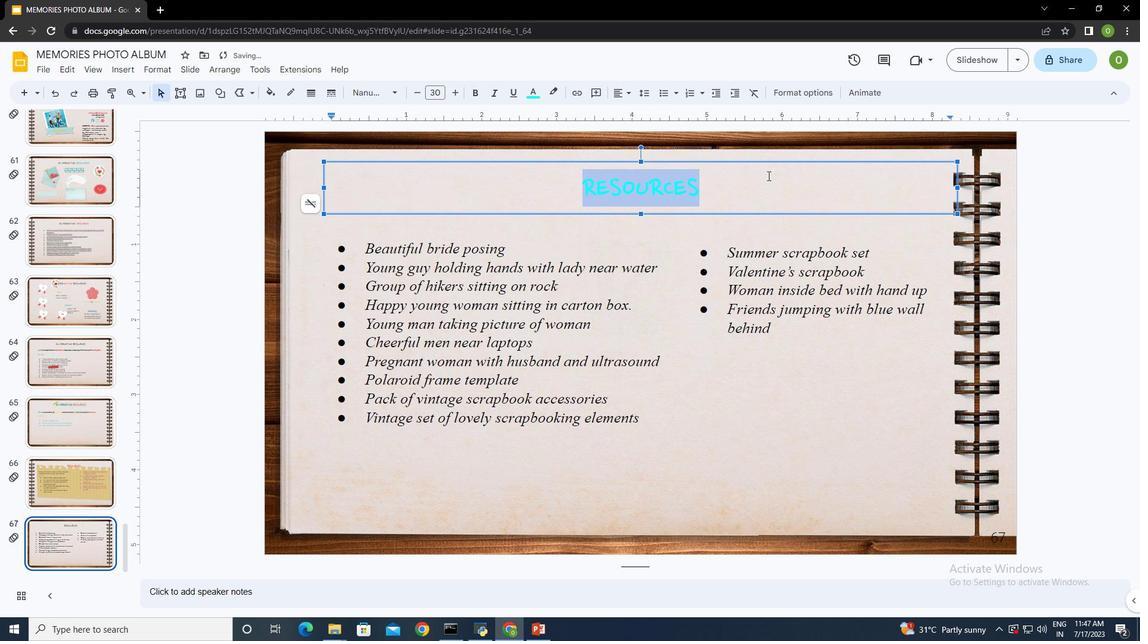 
Action: Mouse moved to (719, 297)
Screenshot: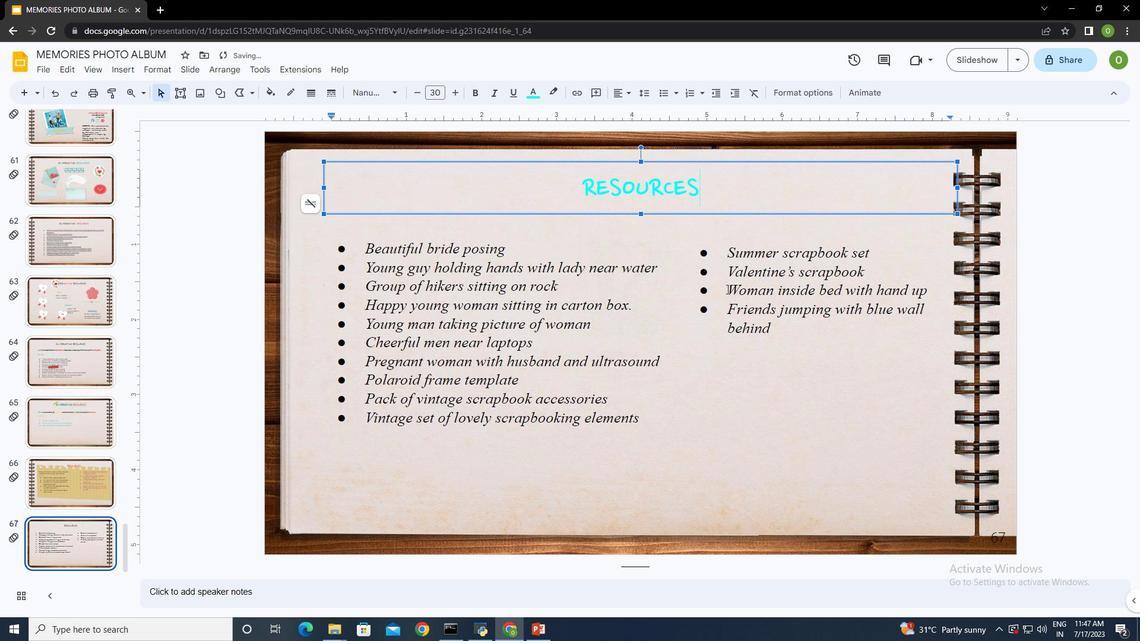 
Action: Mouse pressed left at (719, 297)
Screenshot: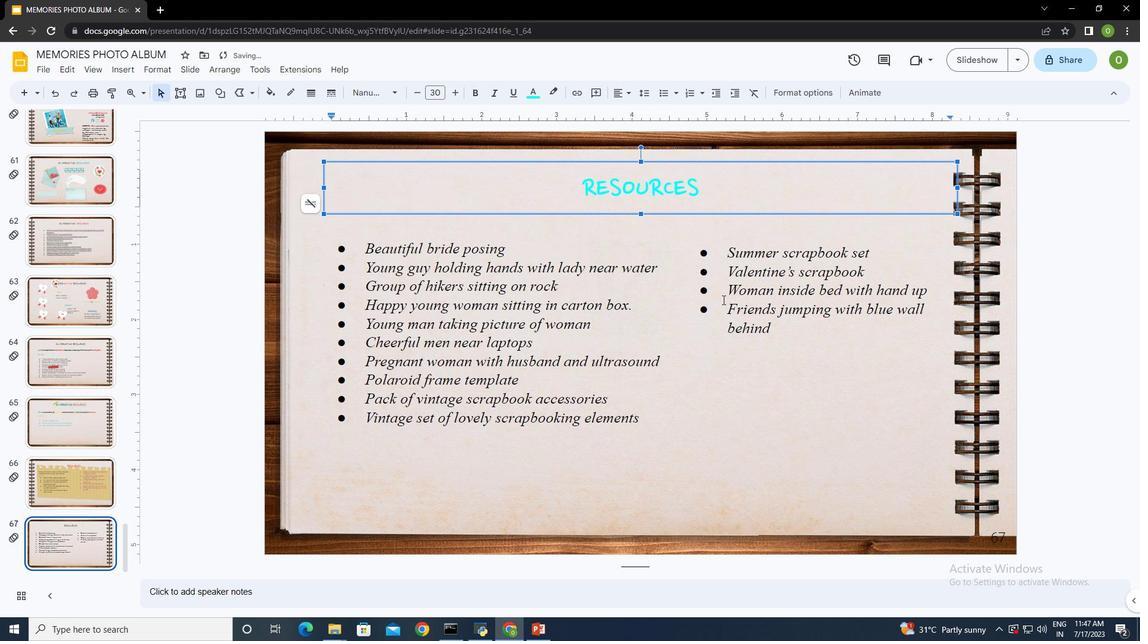 
Action: Mouse moved to (744, 366)
Screenshot: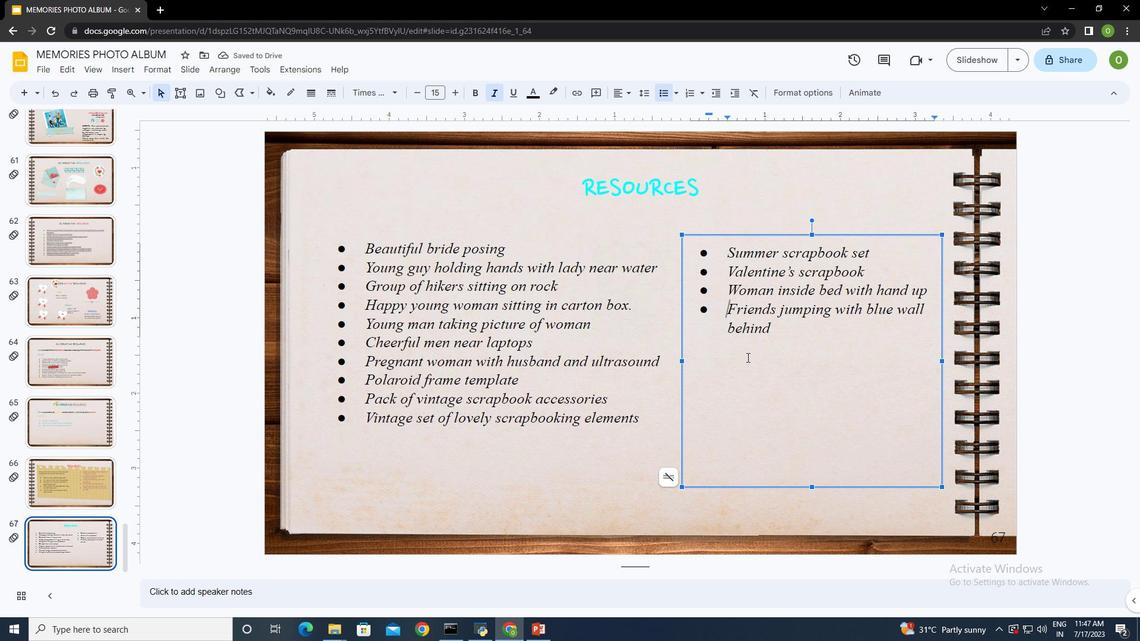 
Action: Mouse pressed left at (744, 366)
Screenshot: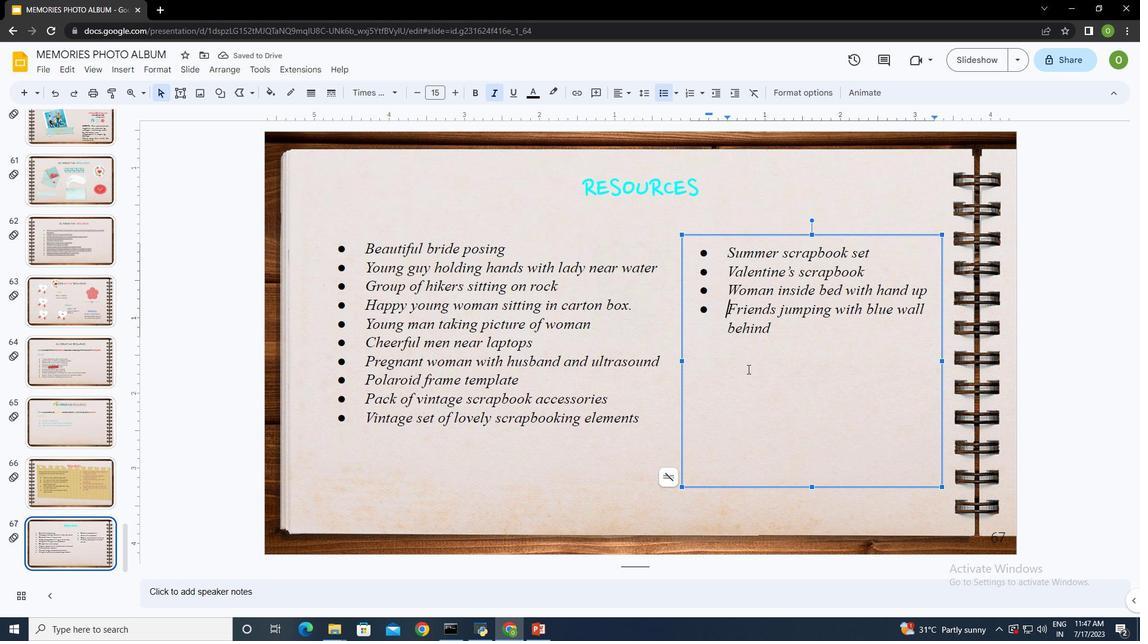 
Action: Mouse moved to (795, 506)
Screenshot: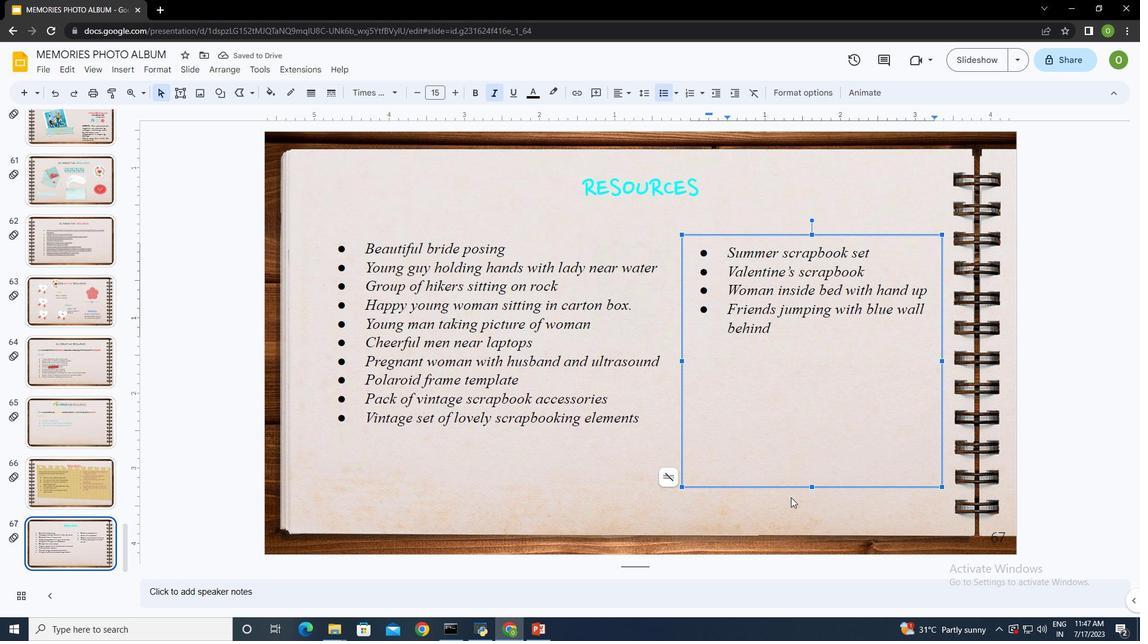 
Action: Mouse pressed left at (795, 506)
Screenshot: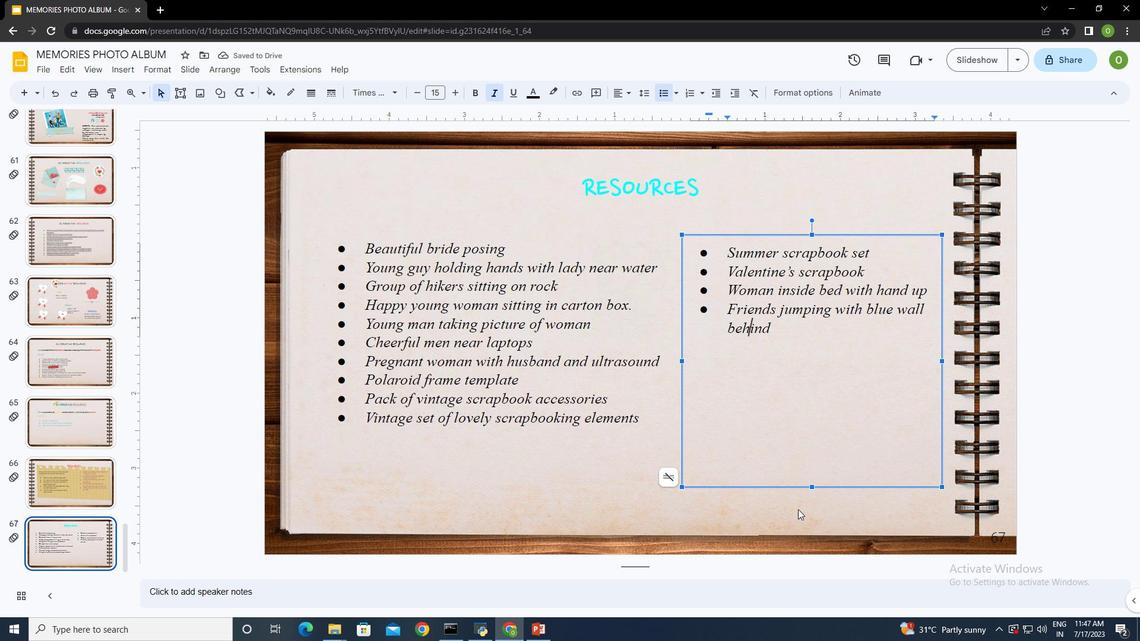 
Action: Mouse moved to (823, 289)
Screenshot: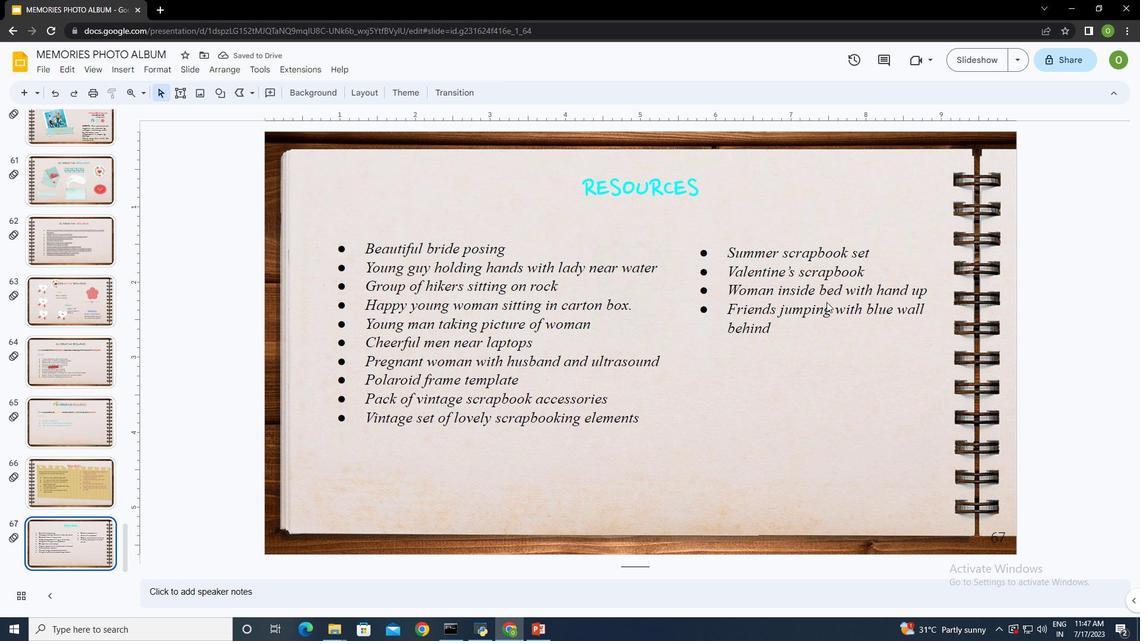 
Action: Mouse pressed left at (823, 289)
Screenshot: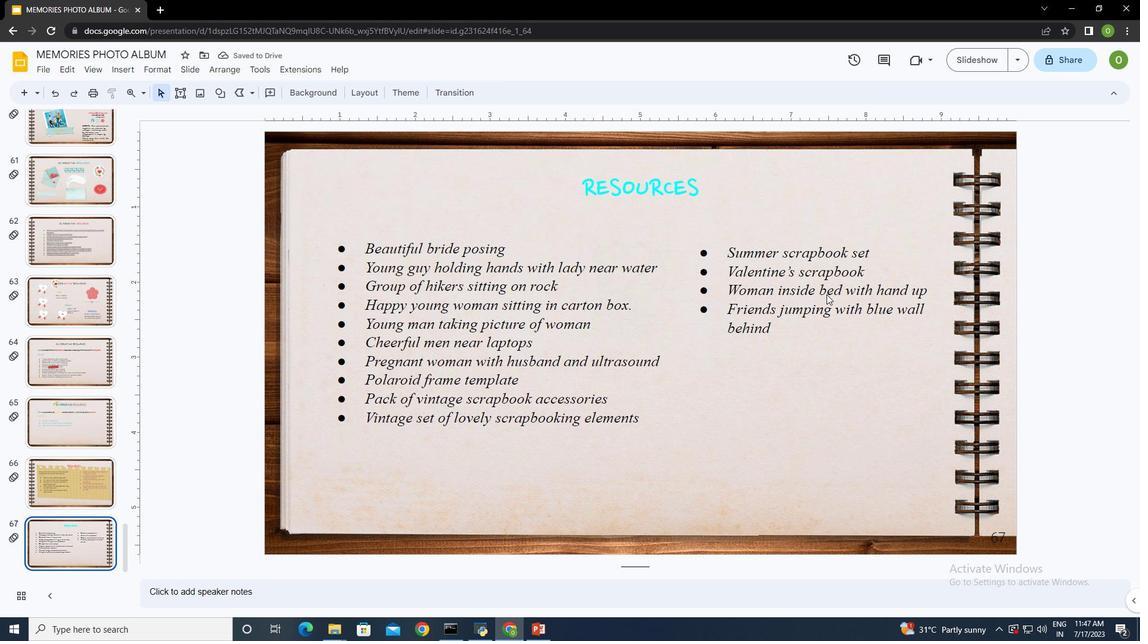 
Action: Mouse moved to (832, 231)
Screenshot: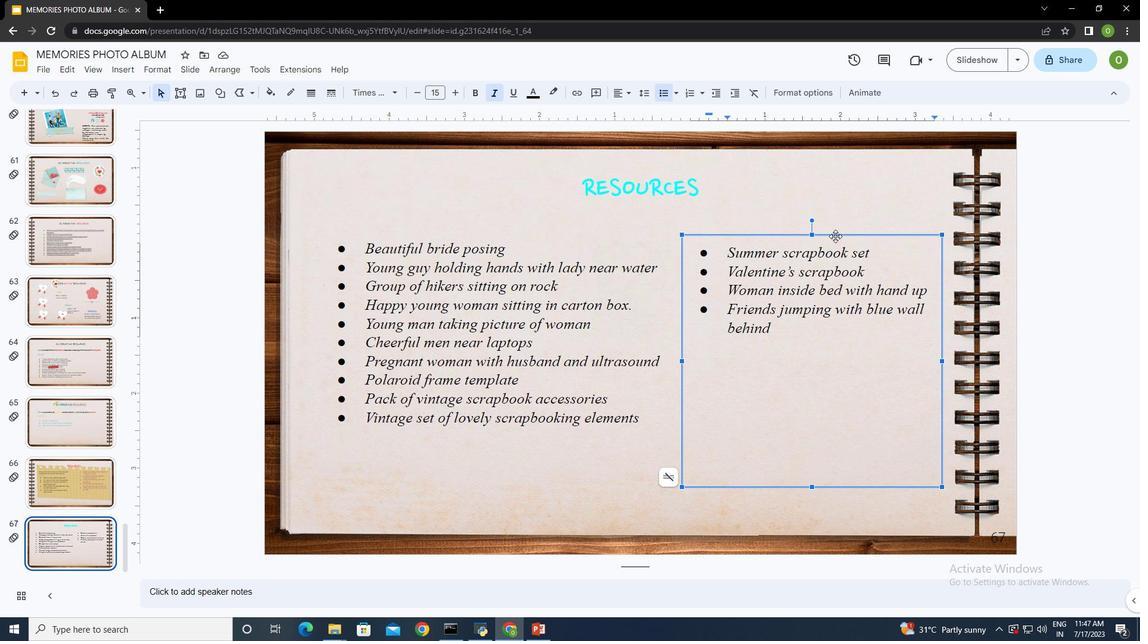
Action: Mouse pressed left at (832, 231)
Screenshot: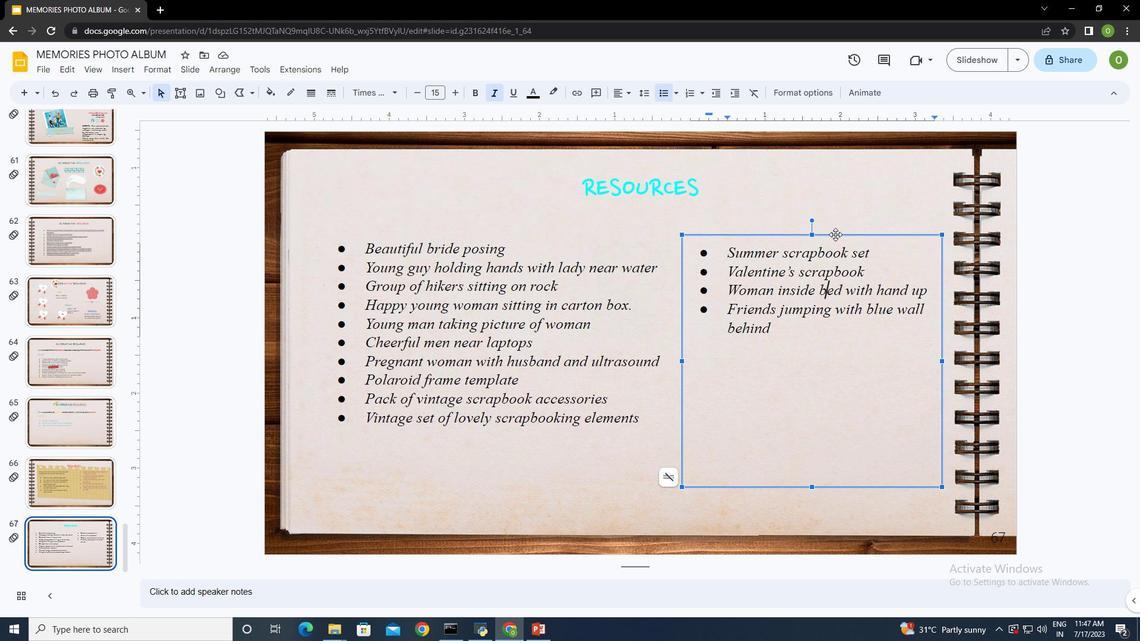 
Action: Mouse moved to (753, 220)
Screenshot: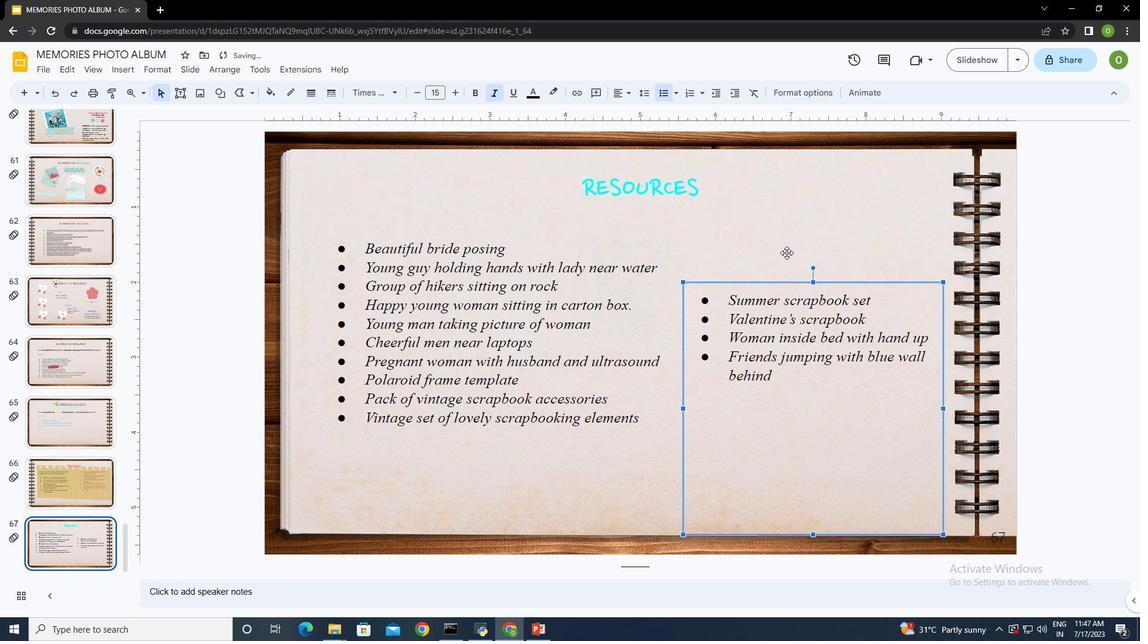 
Action: Mouse pressed left at (753, 220)
Screenshot: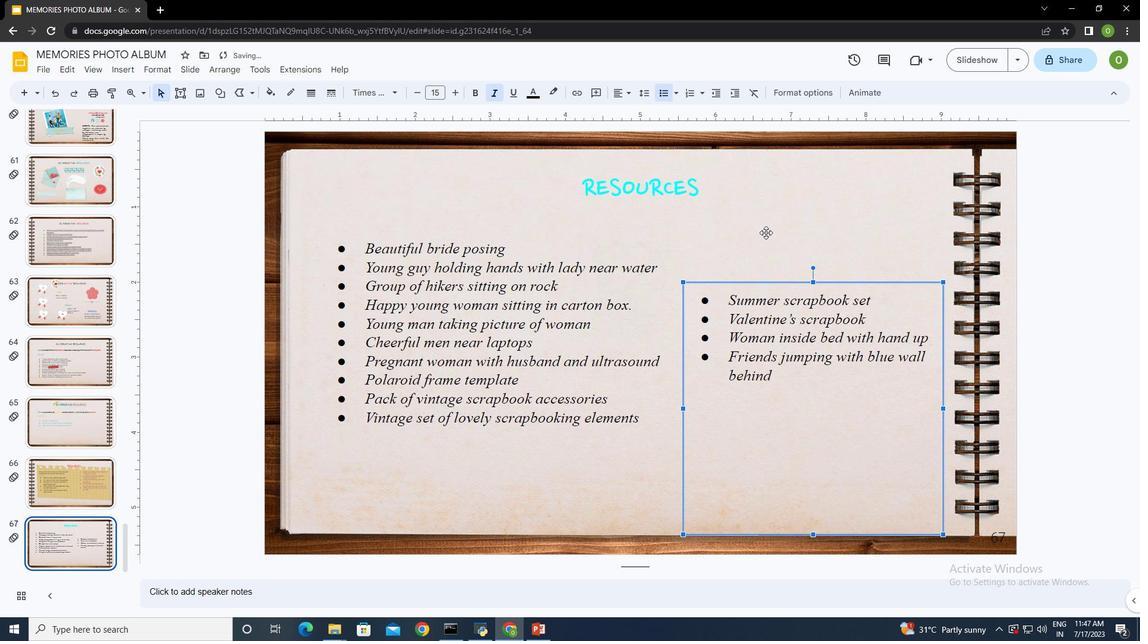 
Action: Mouse moved to (173, 90)
Screenshot: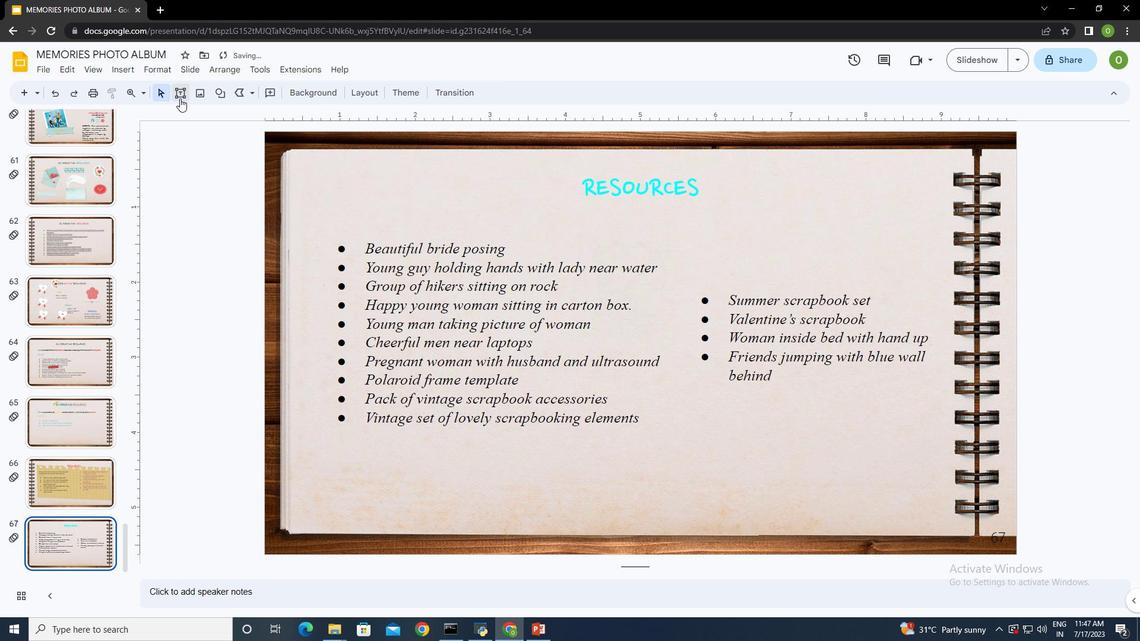 
Action: Mouse pressed left at (173, 90)
Screenshot: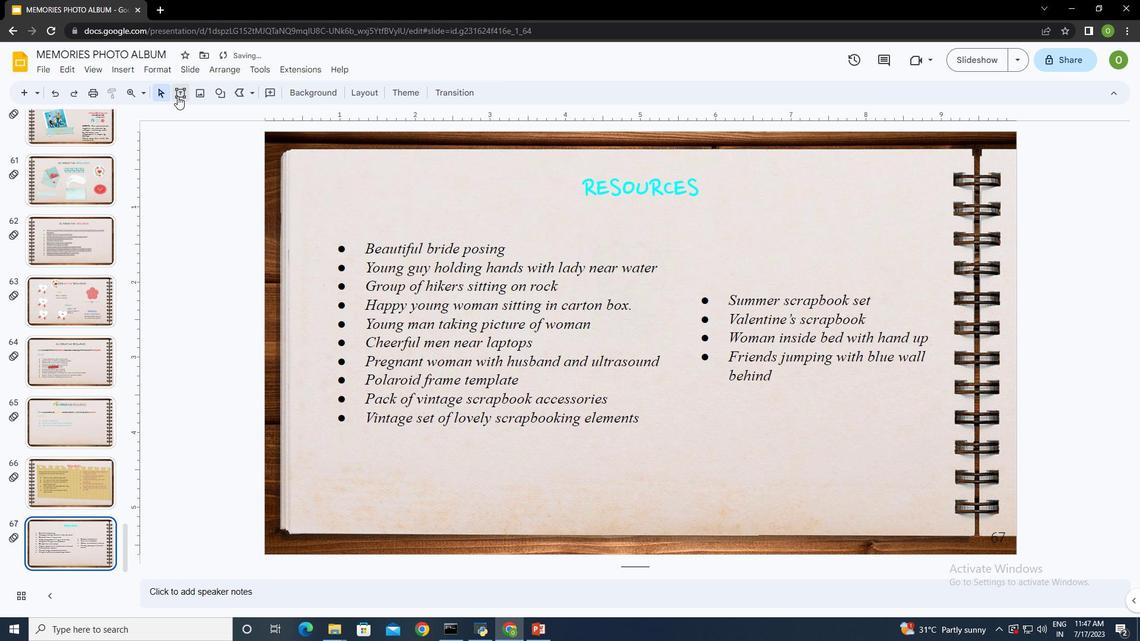 
Action: Mouse moved to (743, 216)
Screenshot: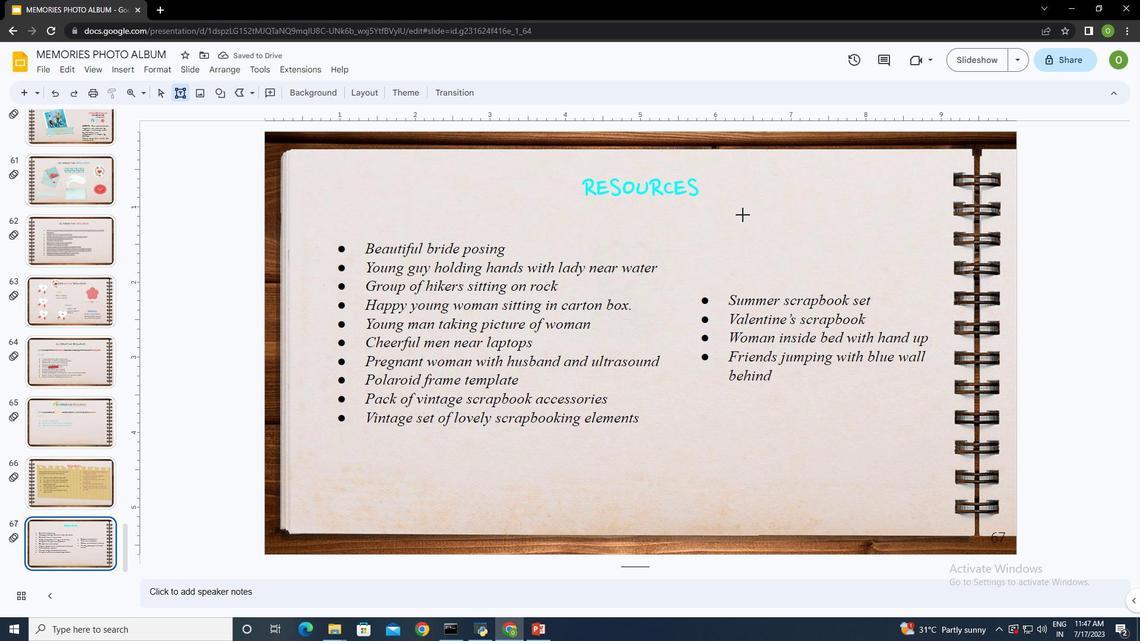 
Action: Mouse pressed left at (743, 216)
Screenshot: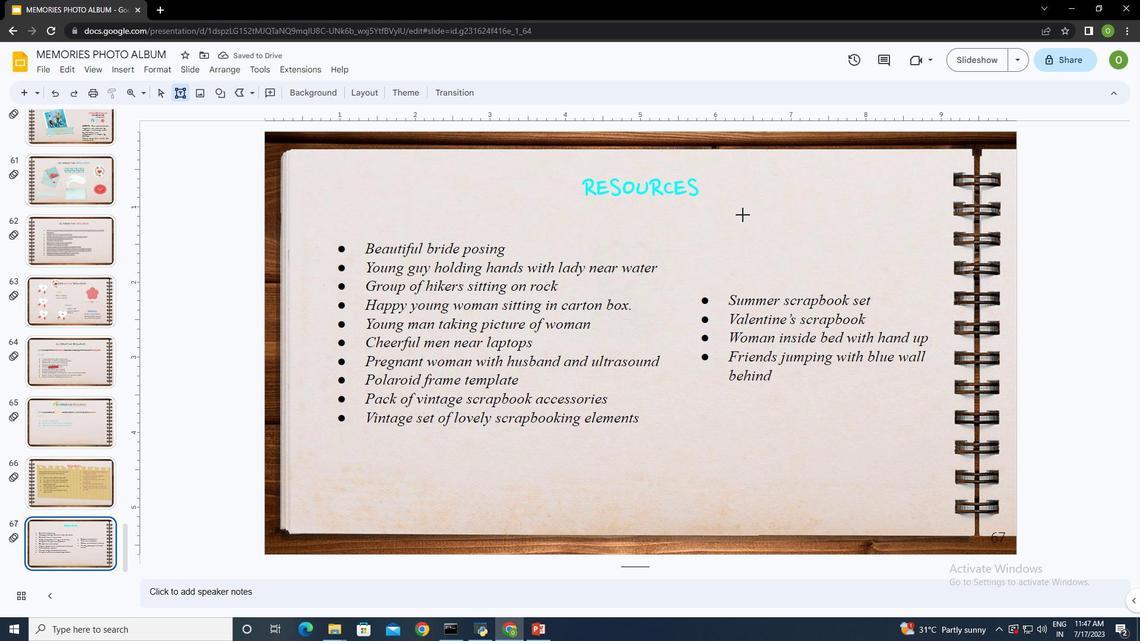 
Action: Mouse moved to (851, 262)
Screenshot: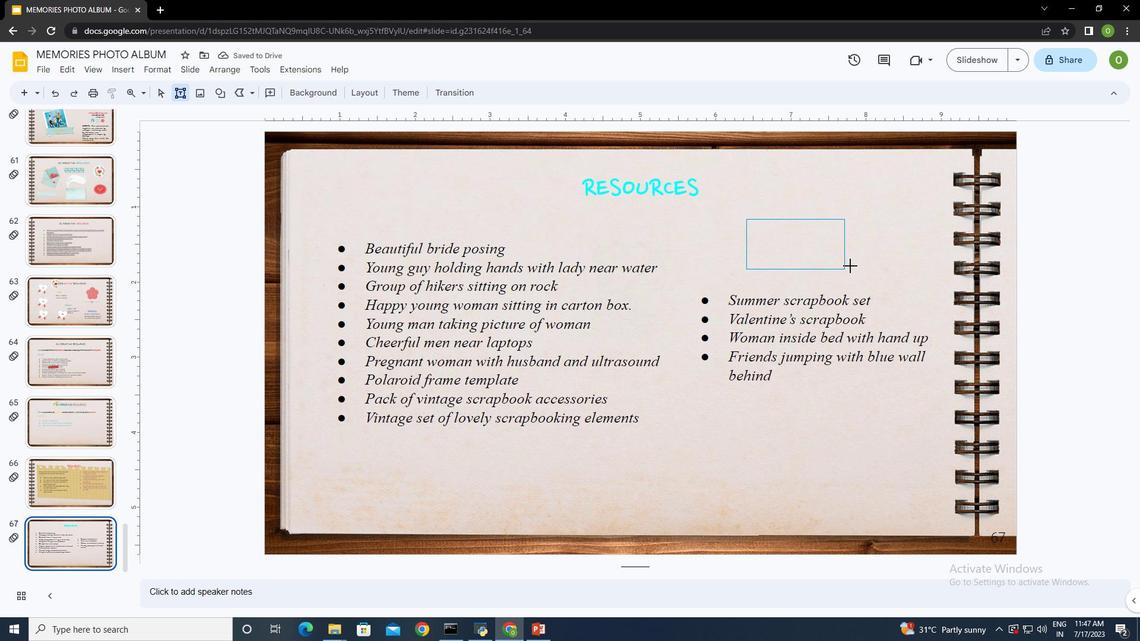
Action: Key pressed <Key.shift>Vectors
Screenshot: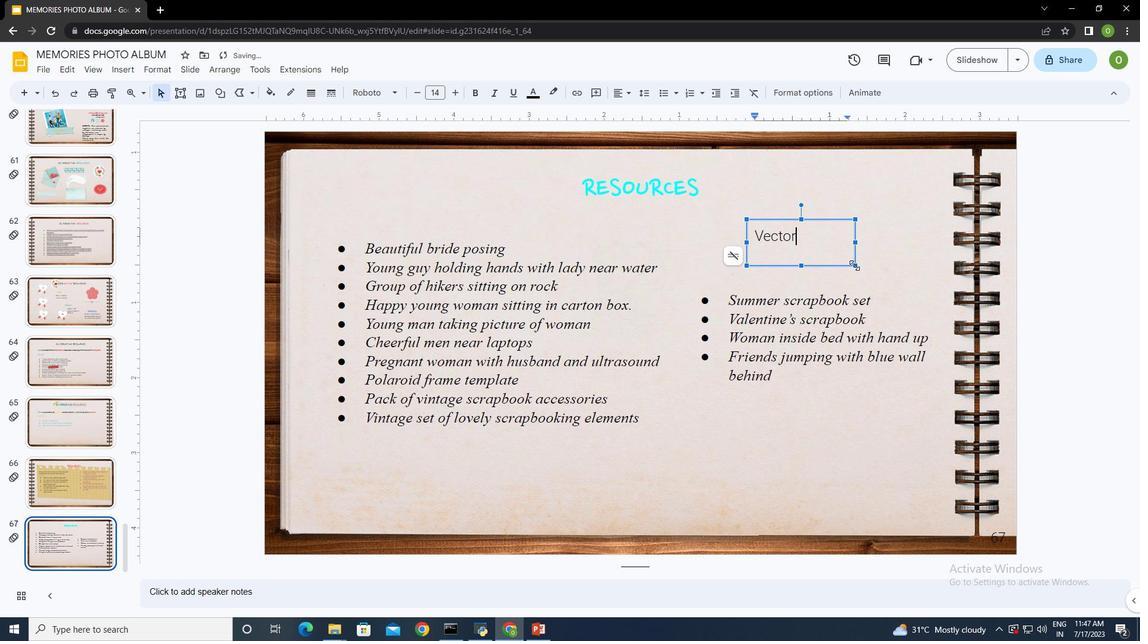 
Action: Mouse moved to (800, 232)
Screenshot: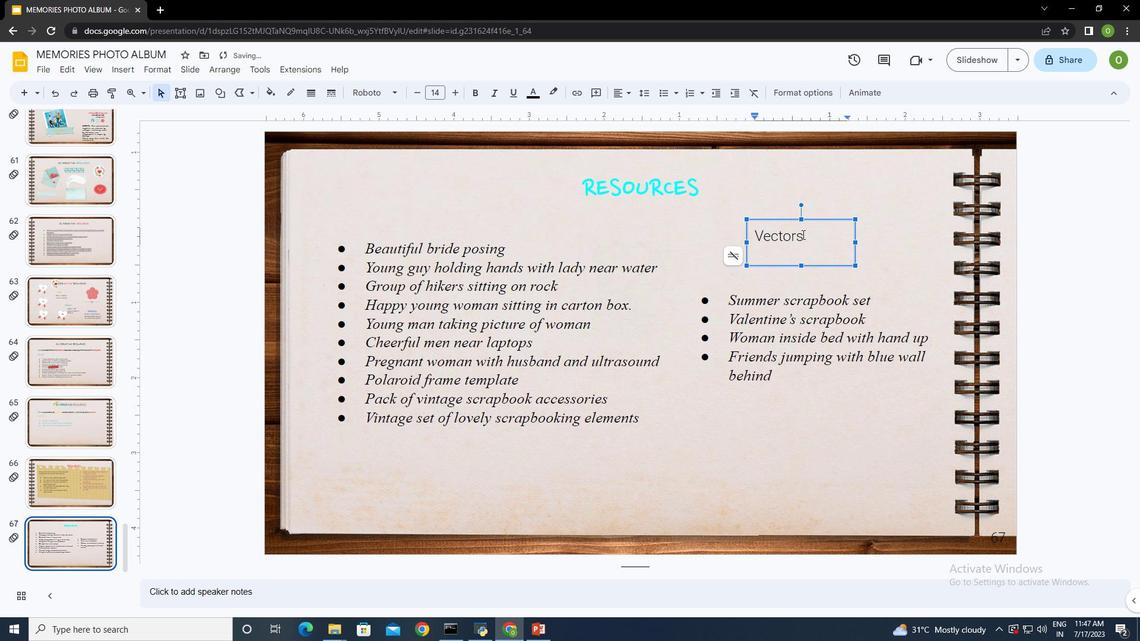 
Action: Mouse pressed left at (800, 232)
Screenshot: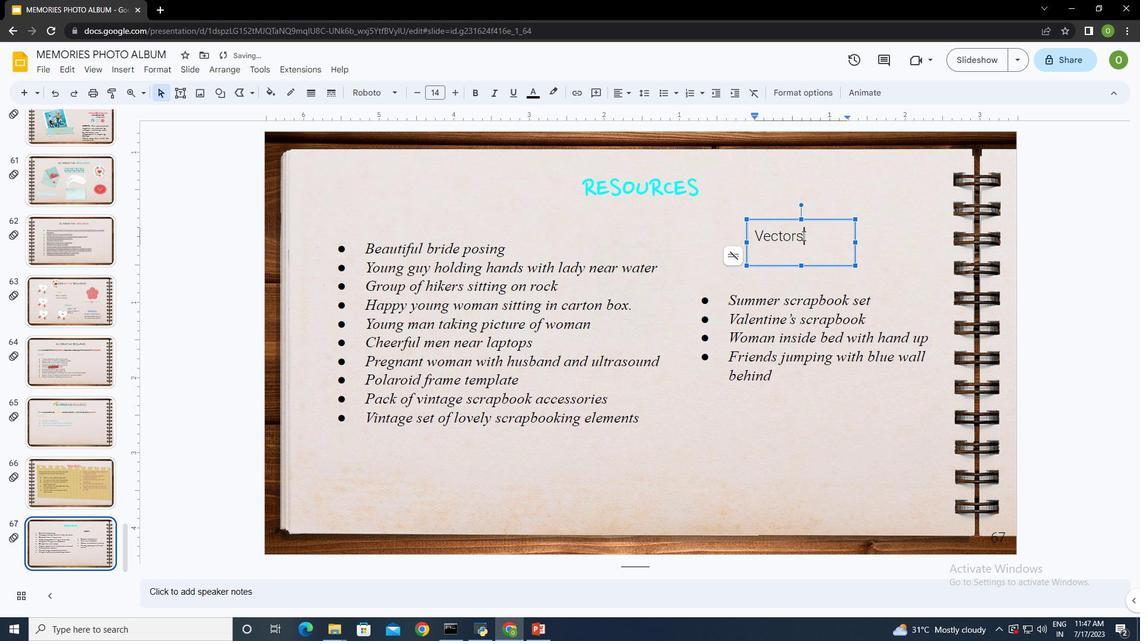 
Action: Mouse moved to (363, 89)
Screenshot: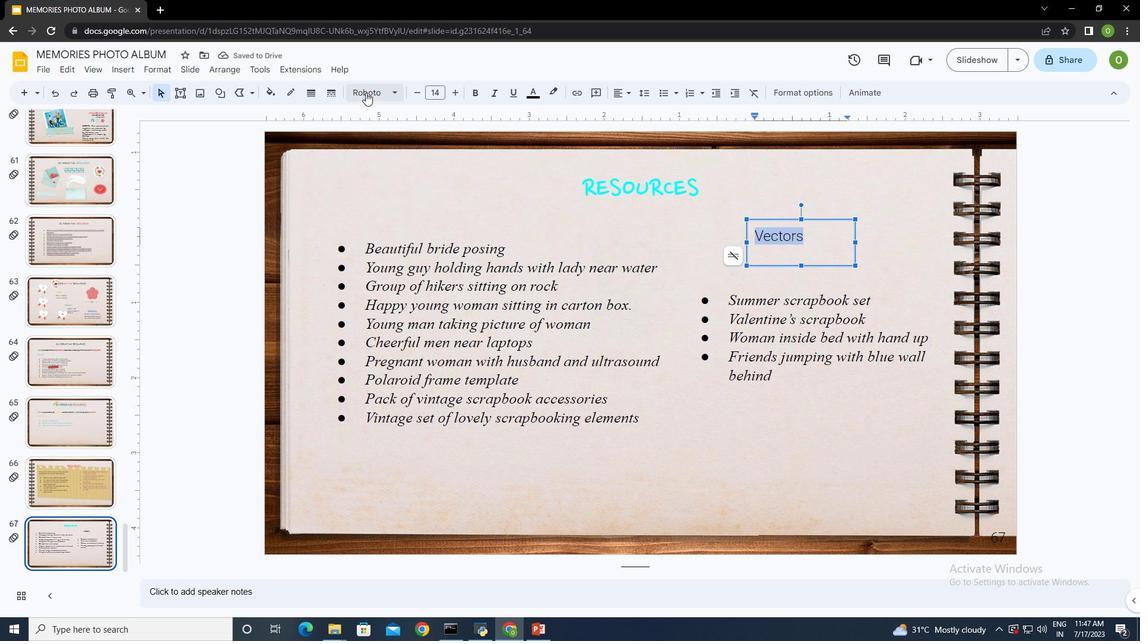 
Action: Mouse pressed left at (363, 89)
Screenshot: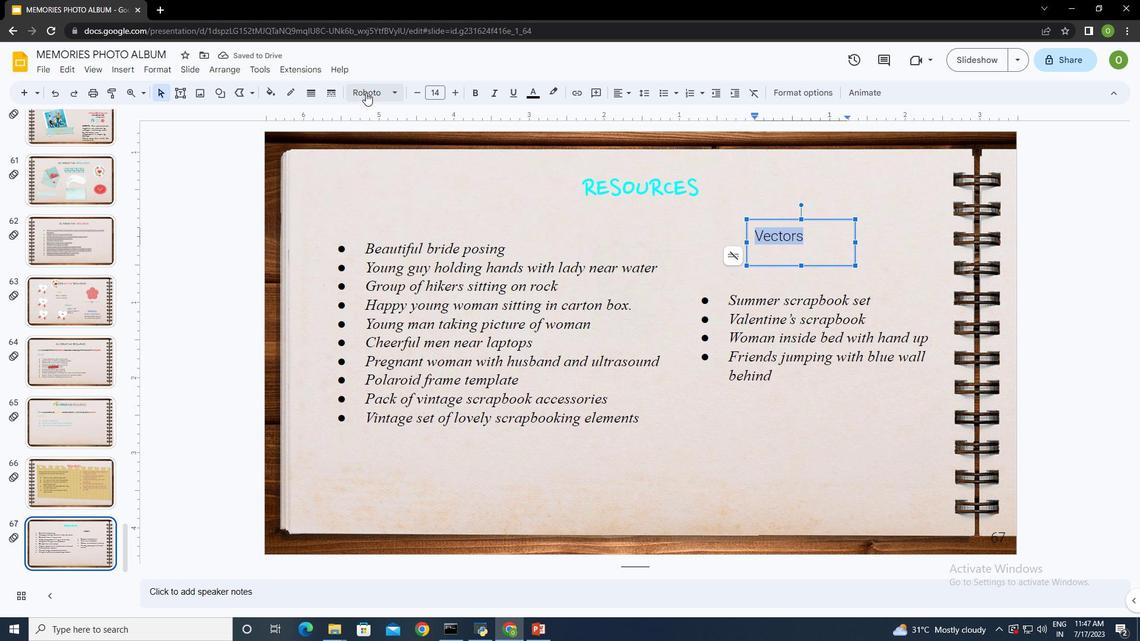 
Action: Mouse moved to (402, 160)
Screenshot: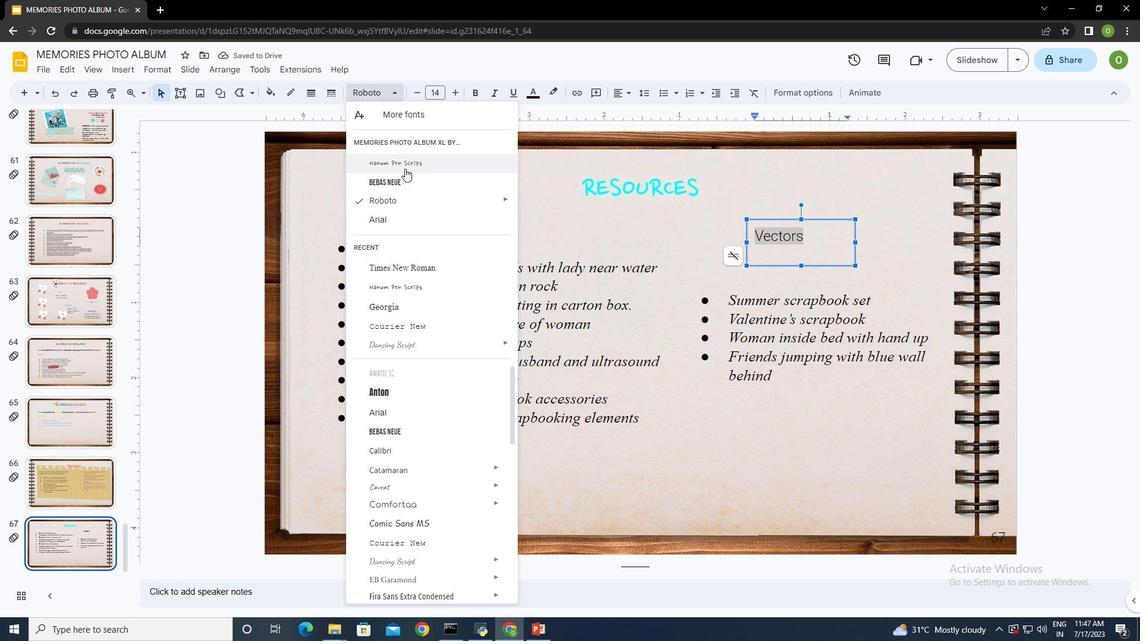 
Action: Mouse pressed left at (402, 160)
Screenshot: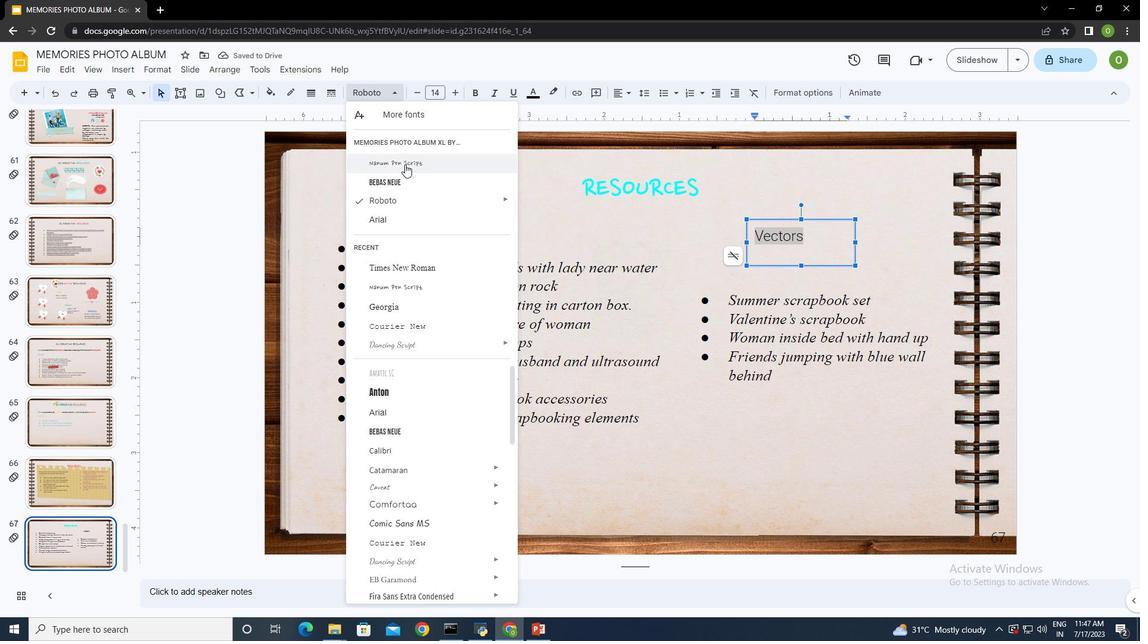
Action: Mouse moved to (447, 89)
Screenshot: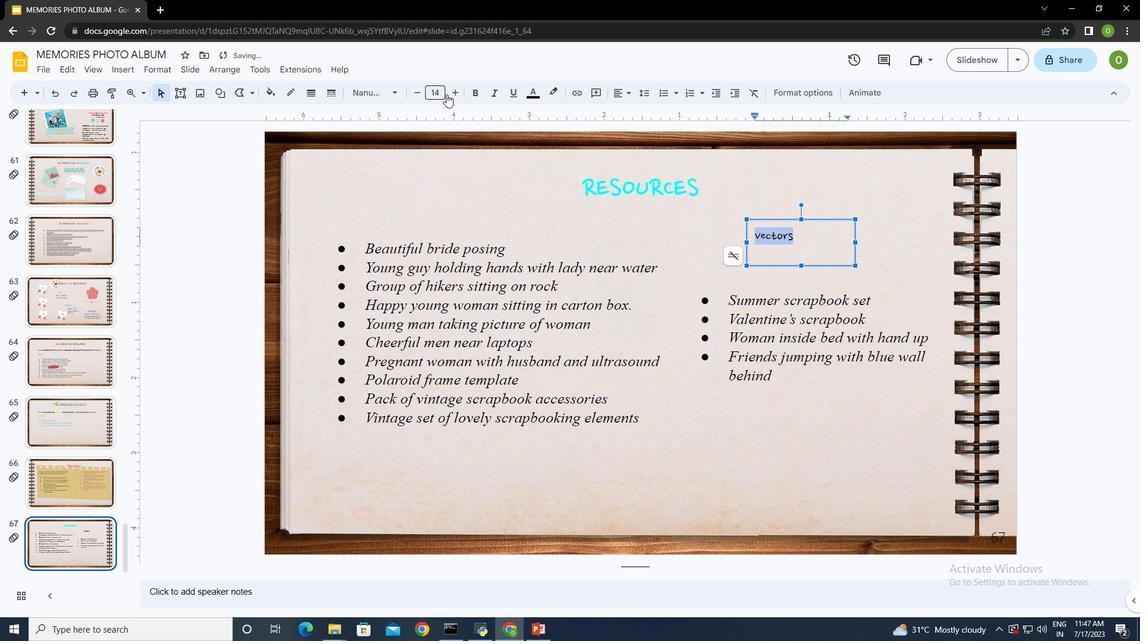 
Action: Mouse pressed left at (447, 89)
Screenshot: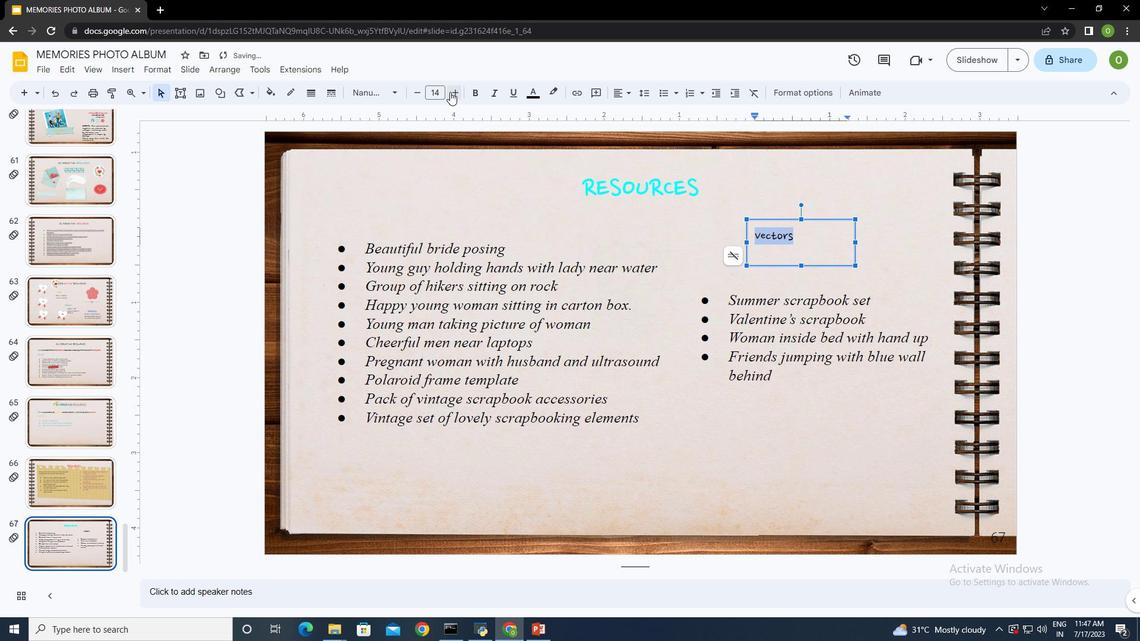 
Action: Mouse pressed left at (447, 89)
Screenshot: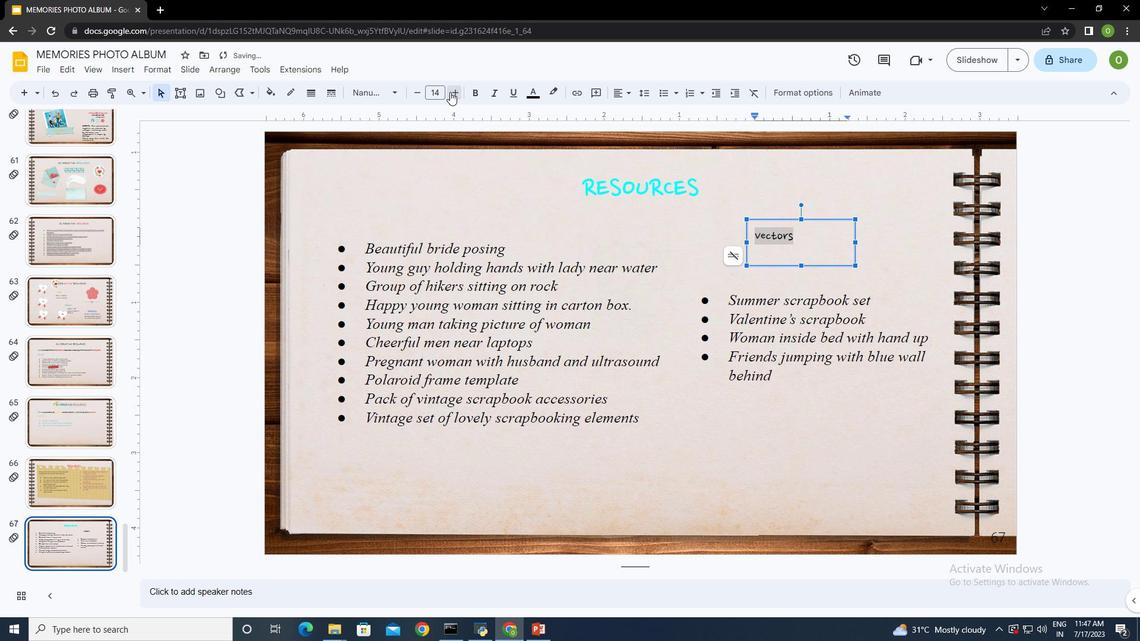 
Action: Mouse pressed left at (447, 89)
Screenshot: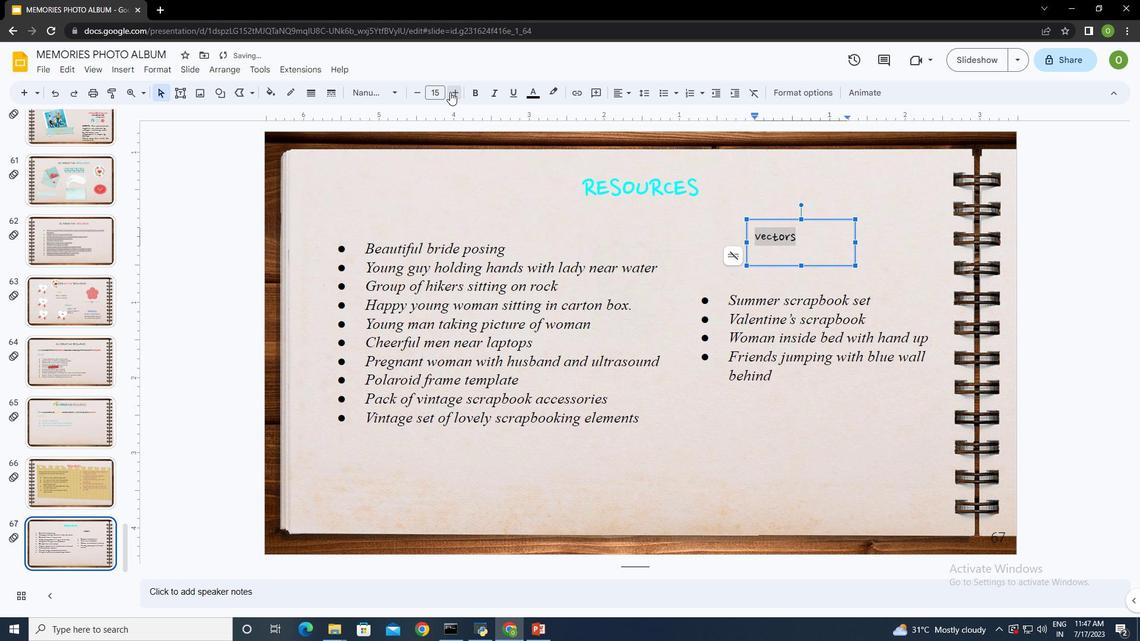 
Action: Mouse pressed left at (447, 89)
Screenshot: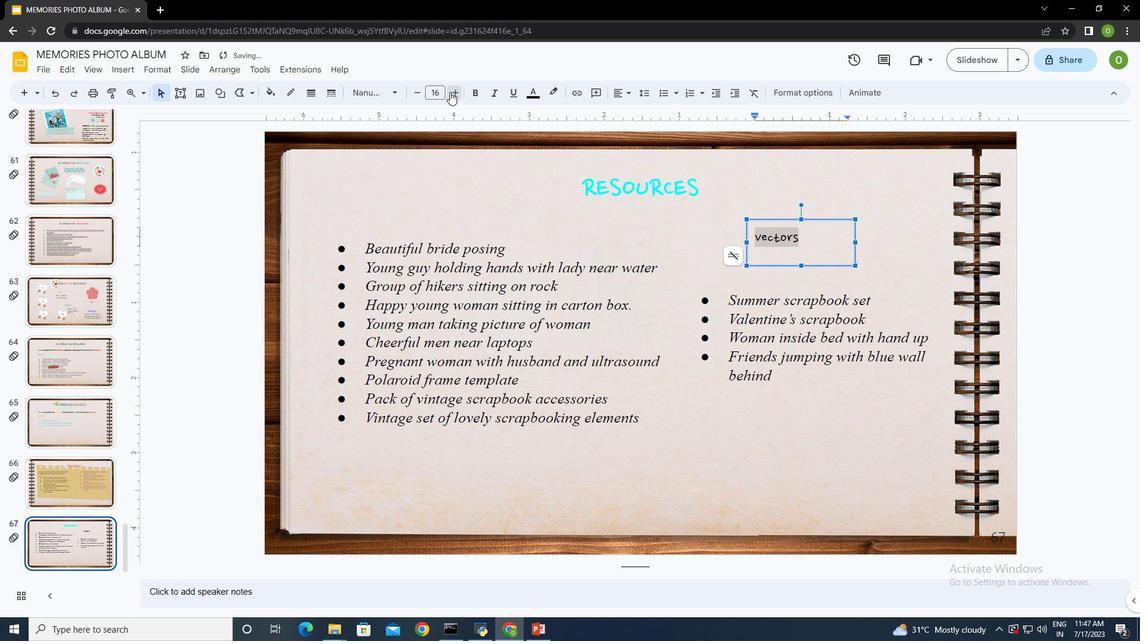 
Action: Mouse pressed left at (447, 89)
Screenshot: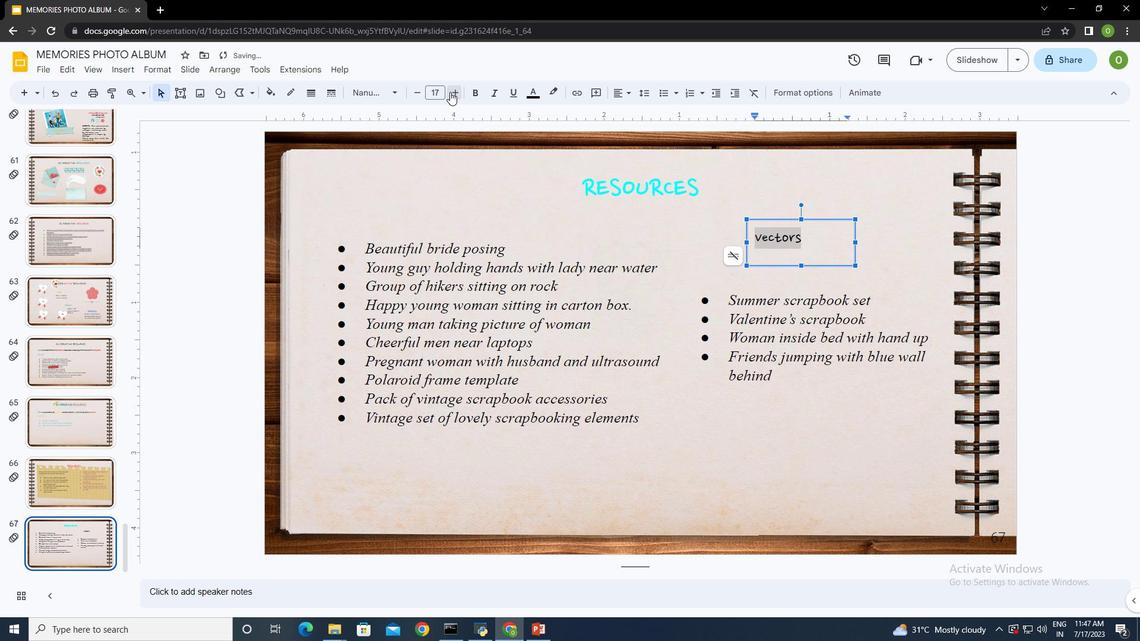 
Action: Mouse pressed left at (447, 89)
Screenshot: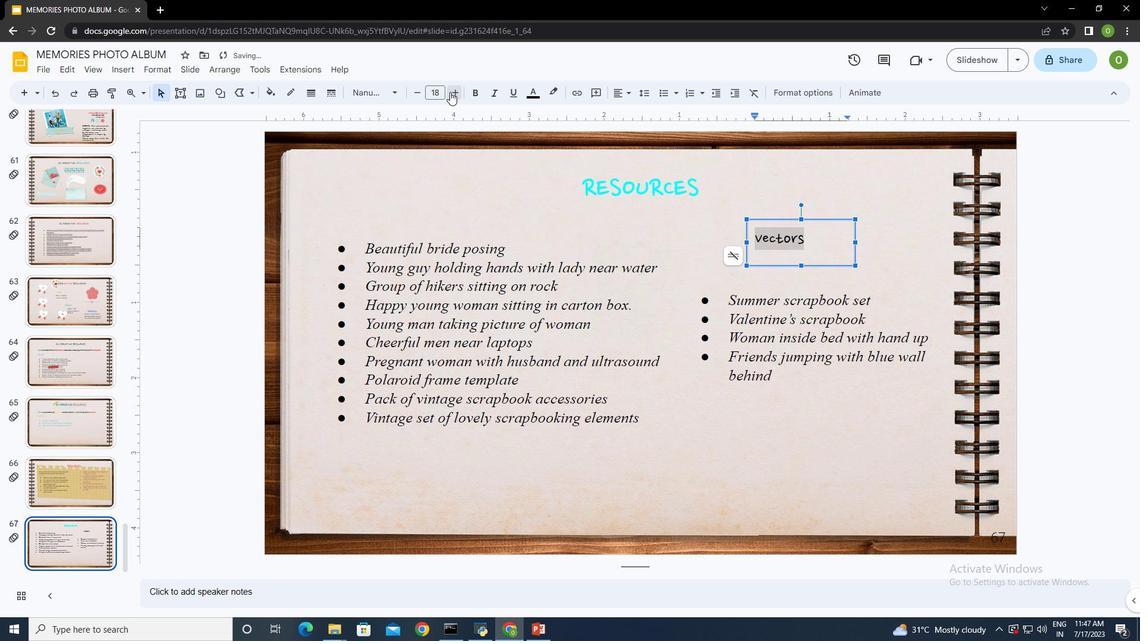 
Action: Mouse pressed left at (447, 89)
Screenshot: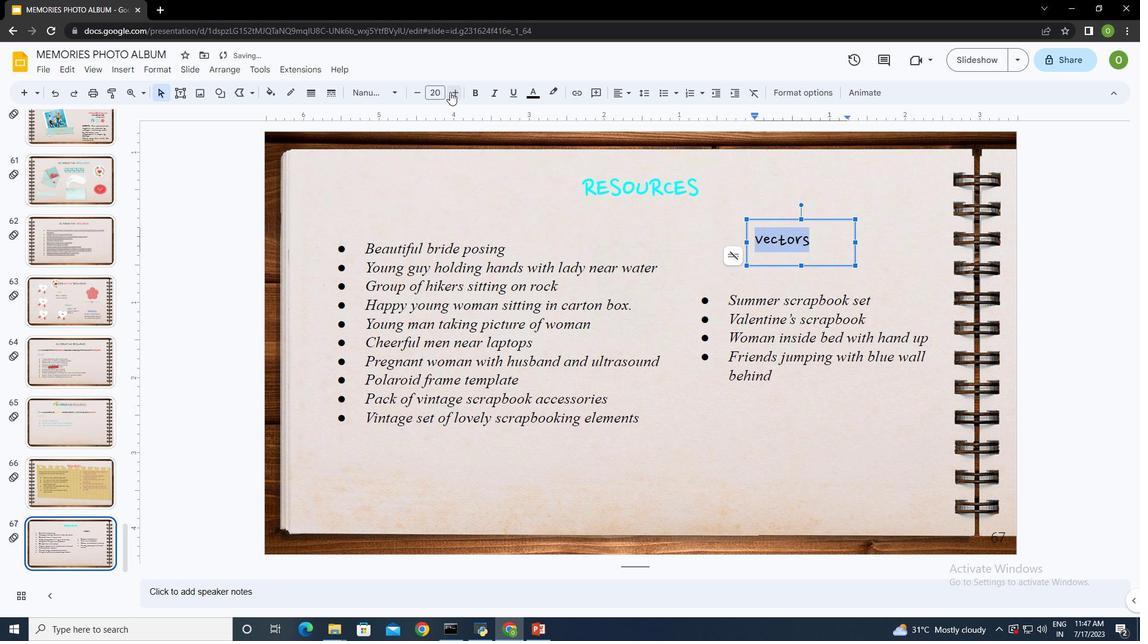 
Action: Mouse moved to (532, 90)
Screenshot: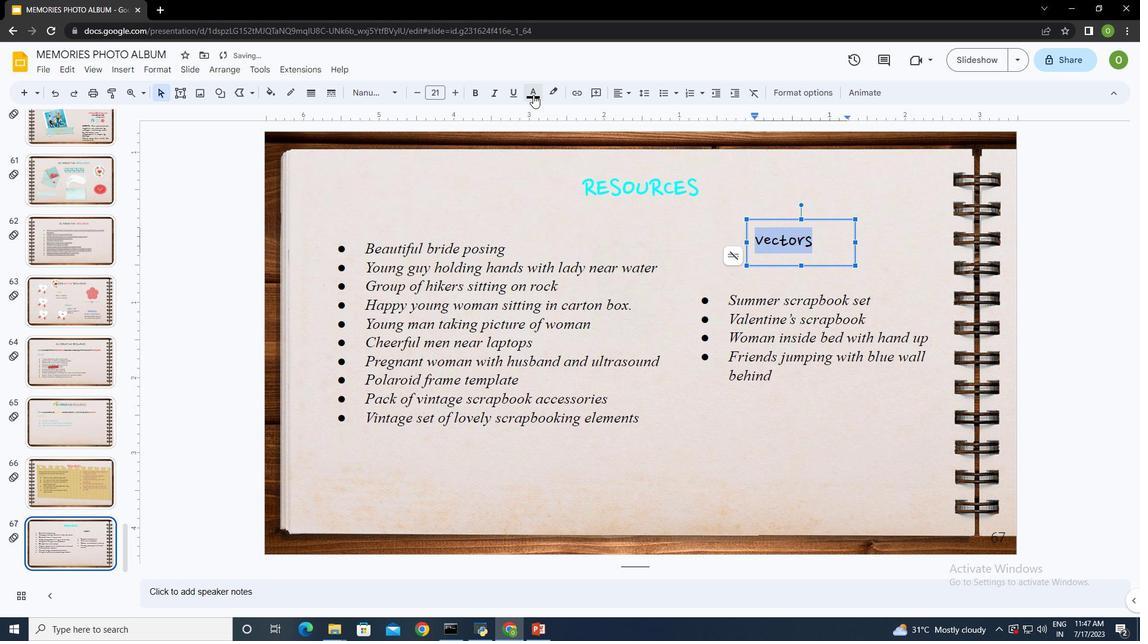 
Action: Mouse pressed left at (532, 90)
Screenshot: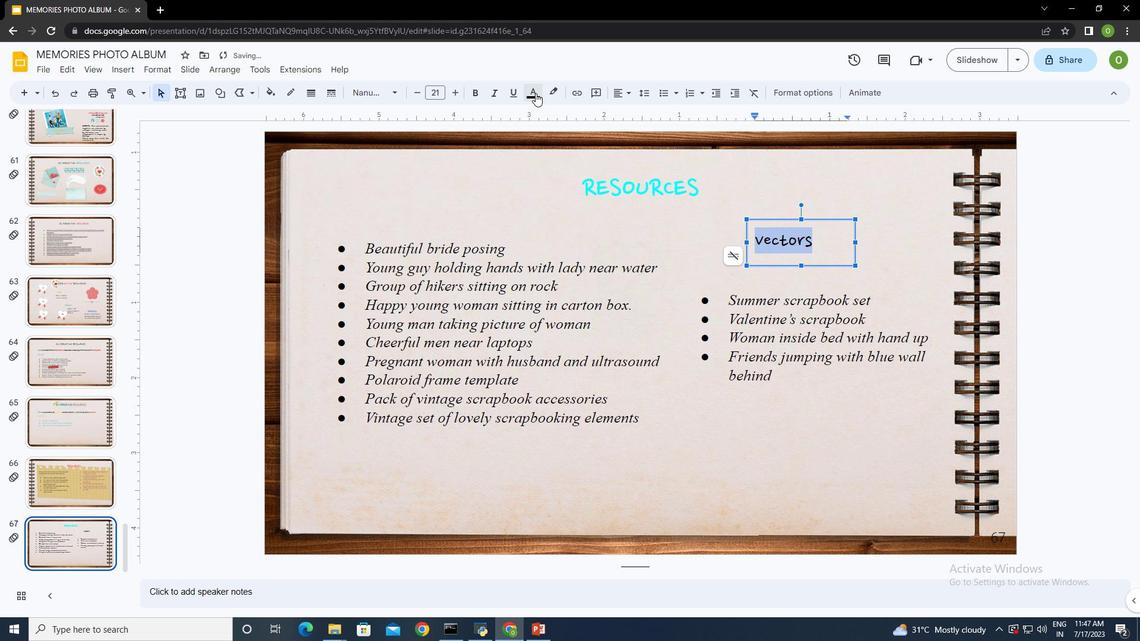 
Action: Mouse moved to (548, 252)
Screenshot: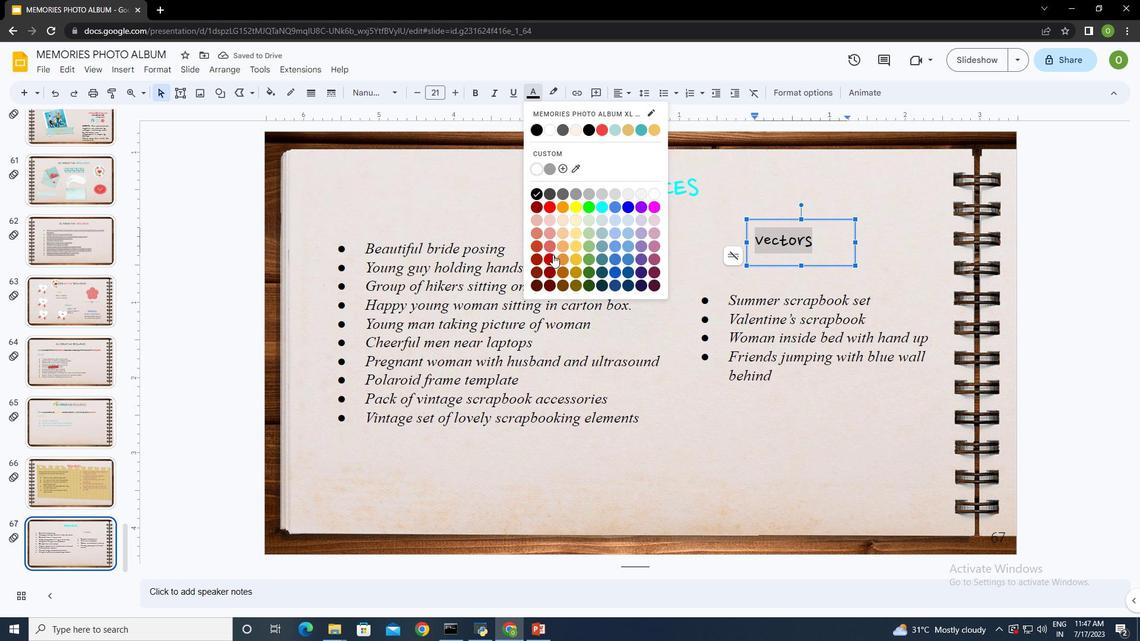 
Action: Mouse pressed left at (548, 252)
Screenshot: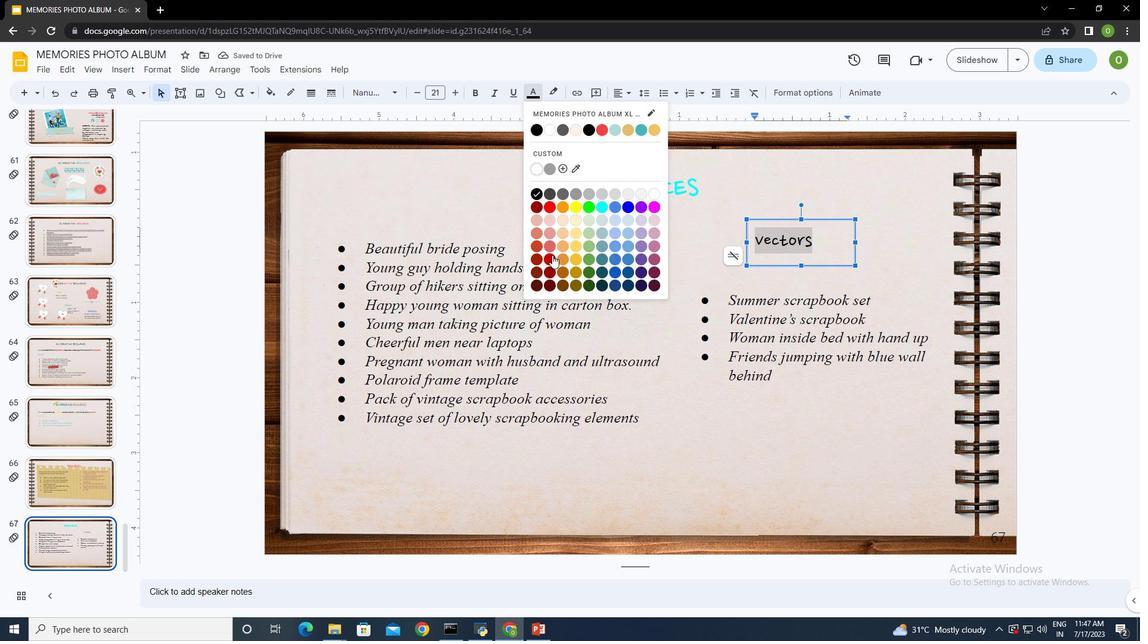 
Action: Mouse moved to (903, 226)
Screenshot: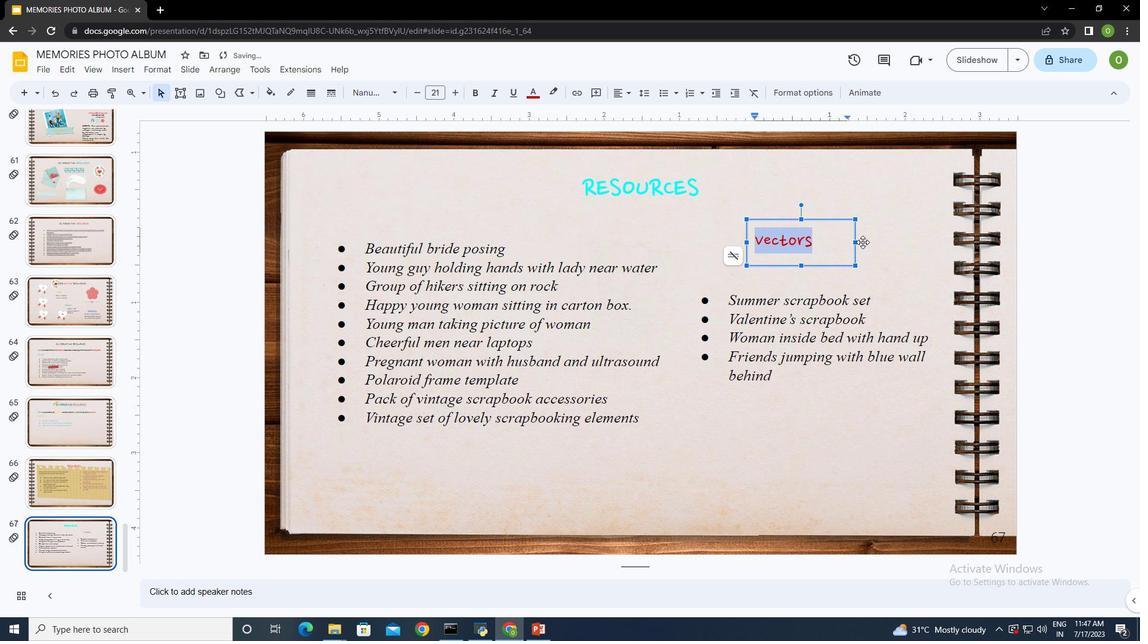 
Action: Mouse pressed left at (903, 226)
Screenshot: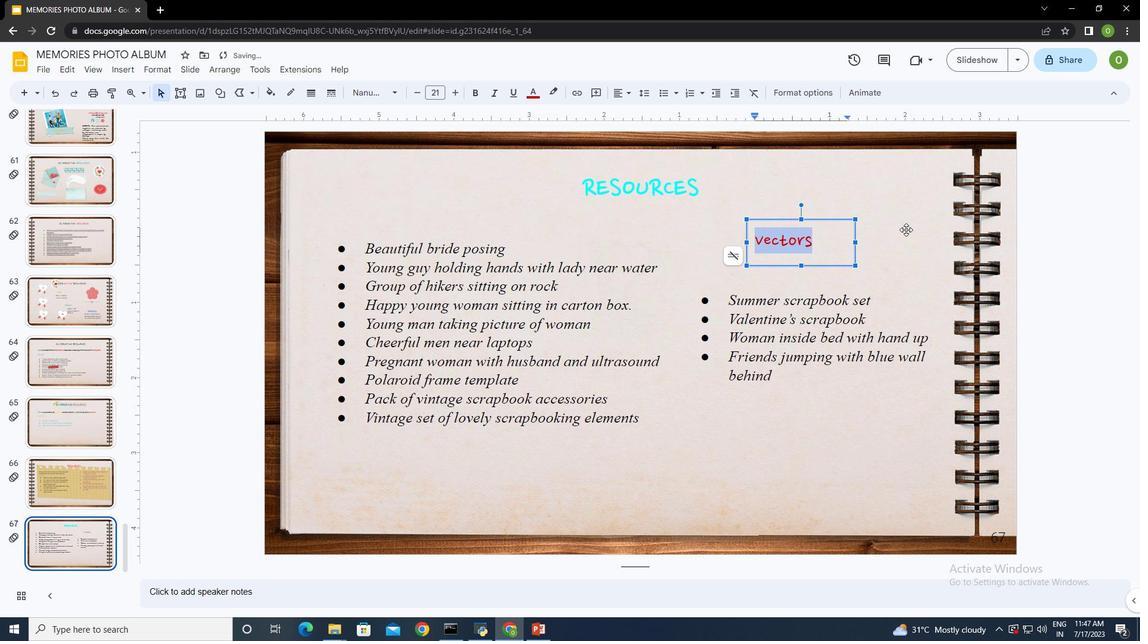 
Action: Mouse moved to (779, 322)
Screenshot: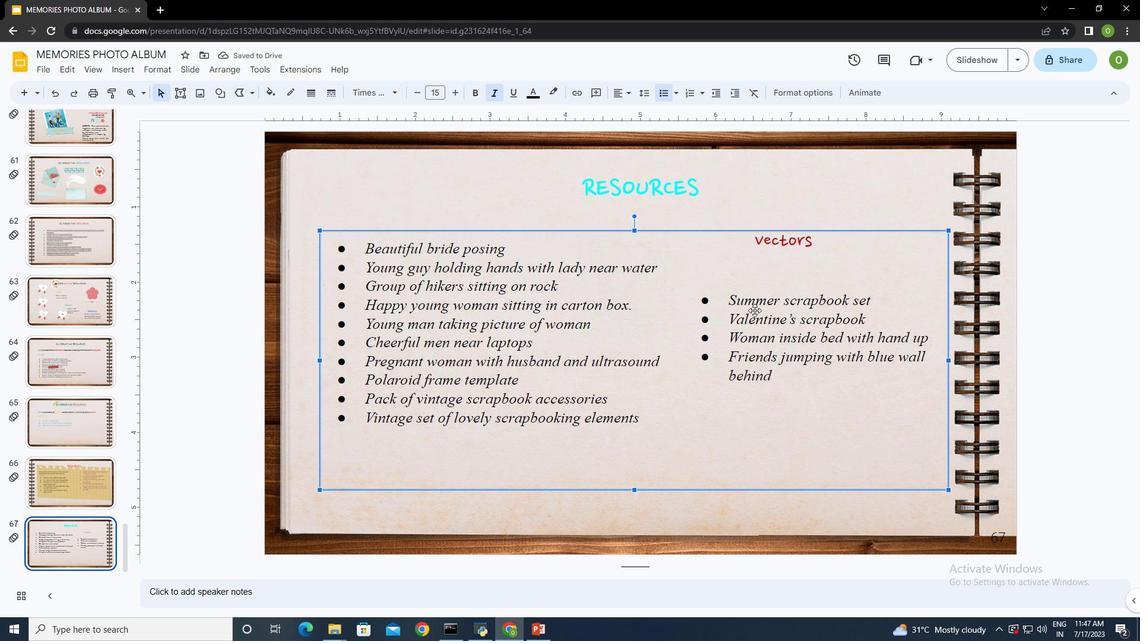 
Action: Mouse pressed left at (779, 322)
Screenshot: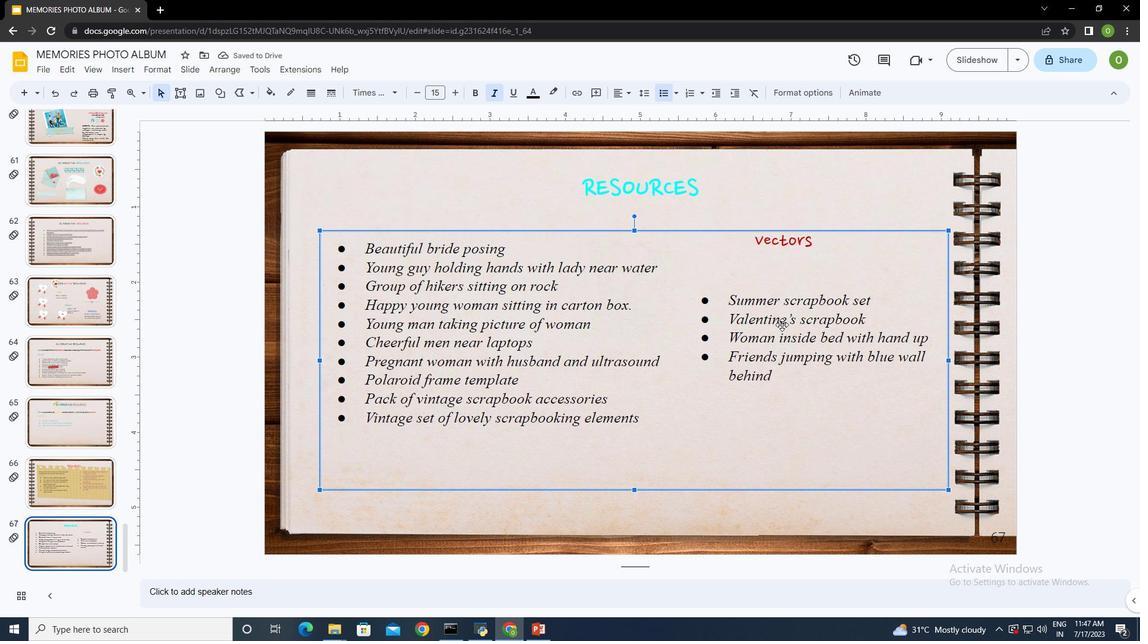 
Action: Mouse moved to (778, 238)
Screenshot: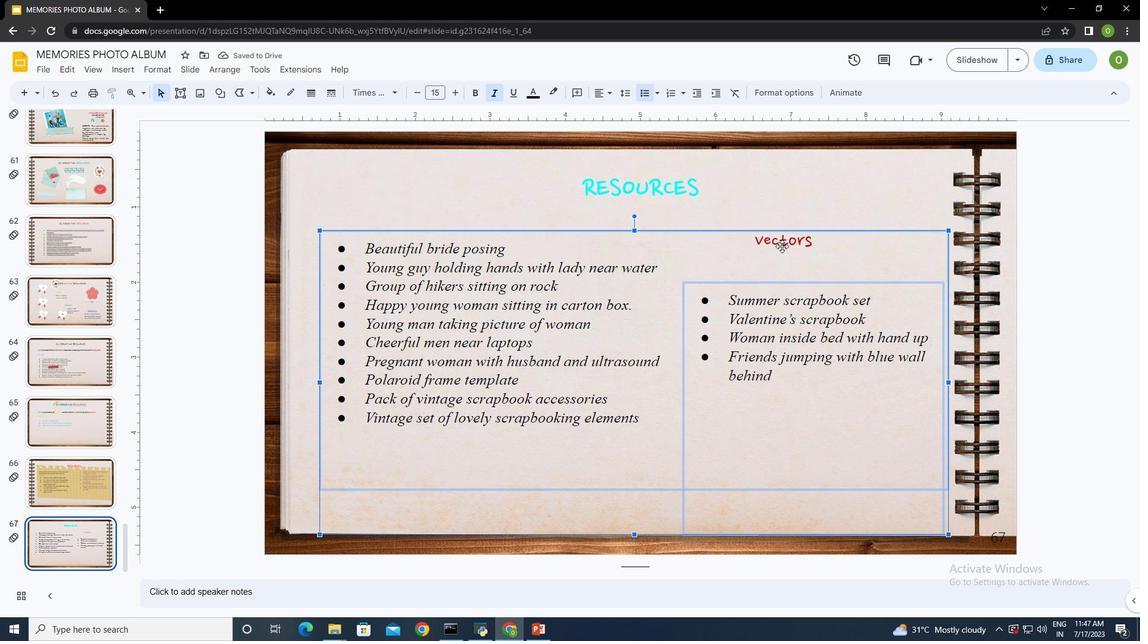 
Action: Mouse pressed left at (778, 238)
Screenshot: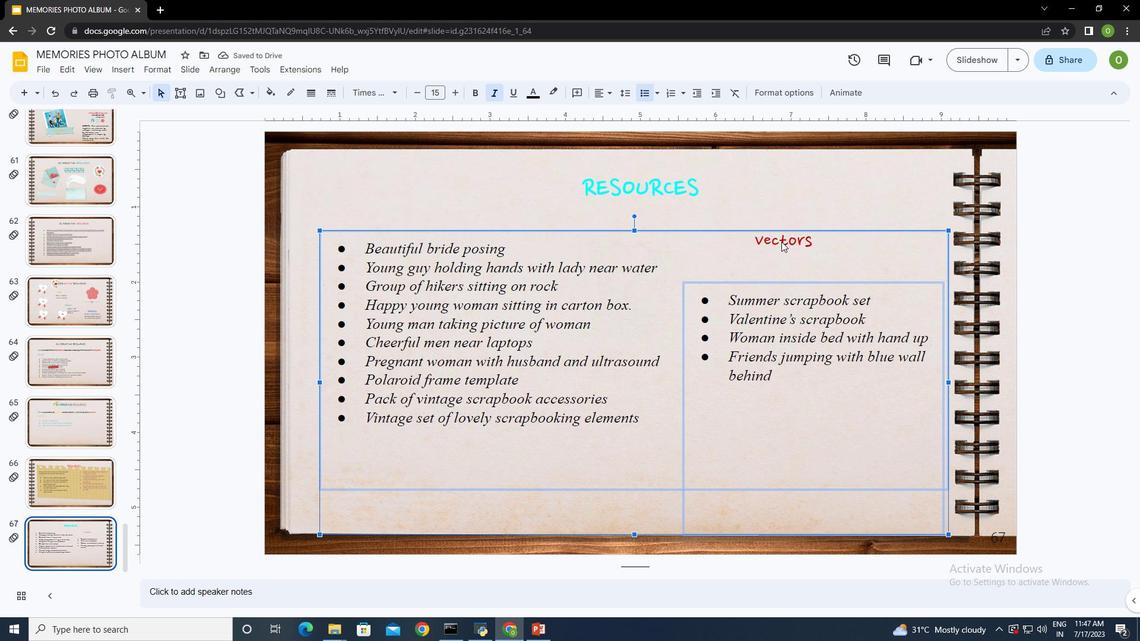 
Action: Mouse moved to (834, 89)
Screenshot: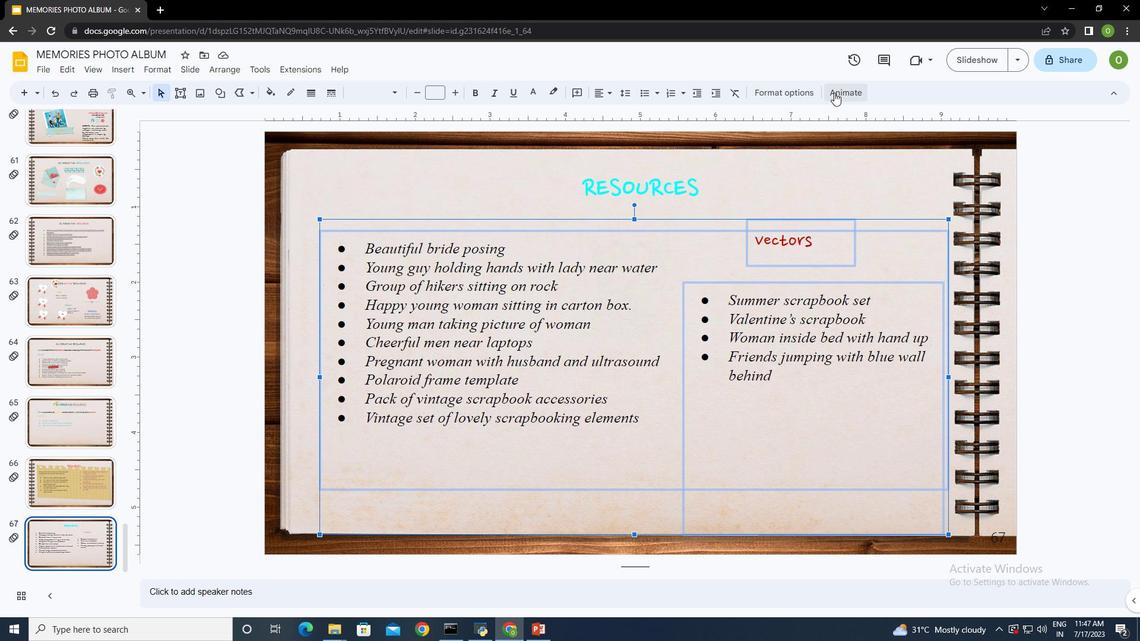 
Action: Mouse pressed left at (834, 89)
Screenshot: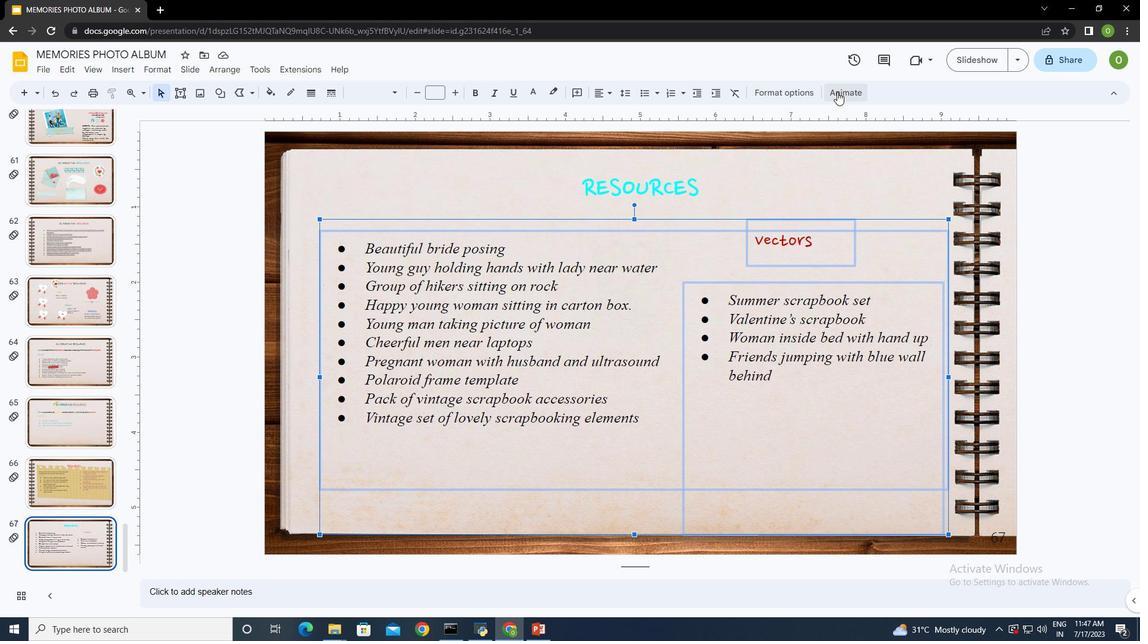 
Action: Mouse moved to (965, 230)
Screenshot: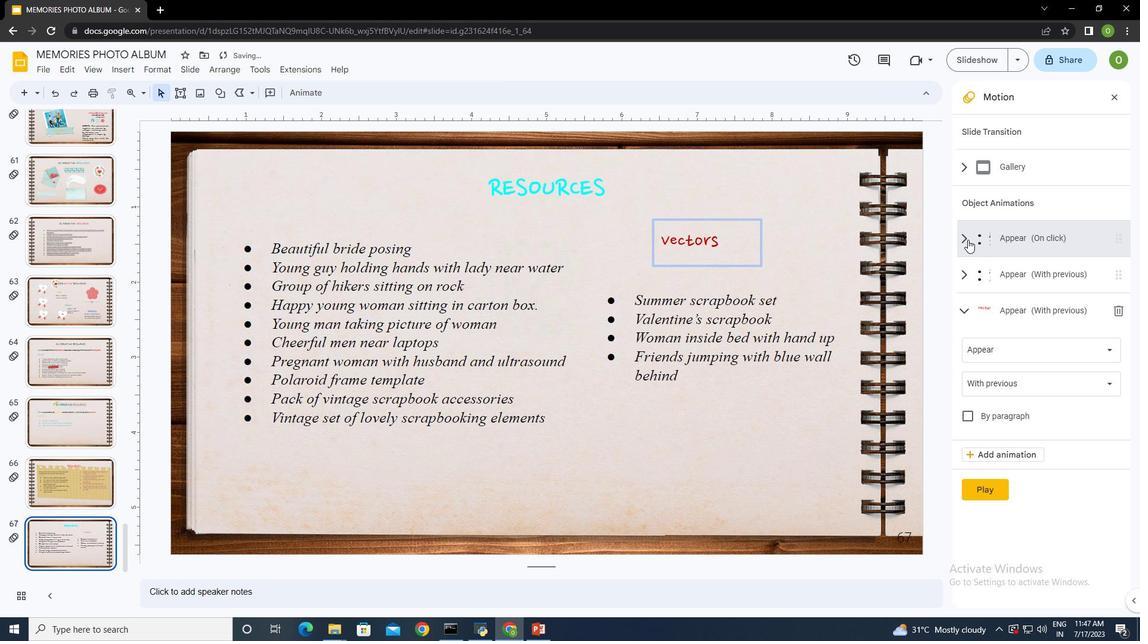 
Action: Mouse pressed left at (965, 230)
Screenshot: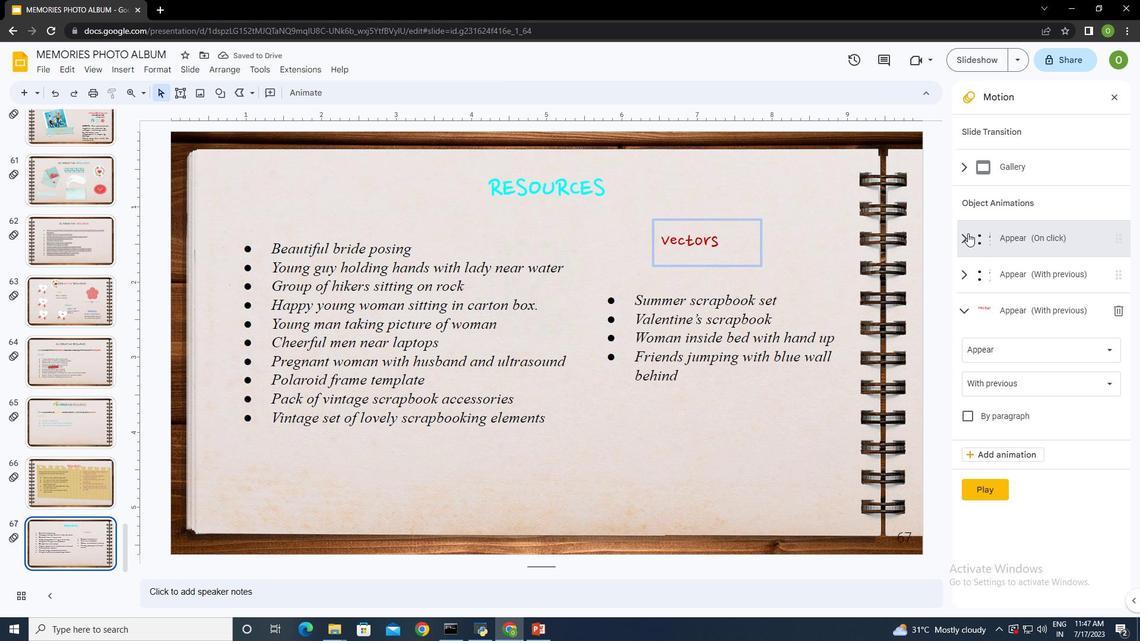 
Action: Mouse moved to (994, 269)
Screenshot: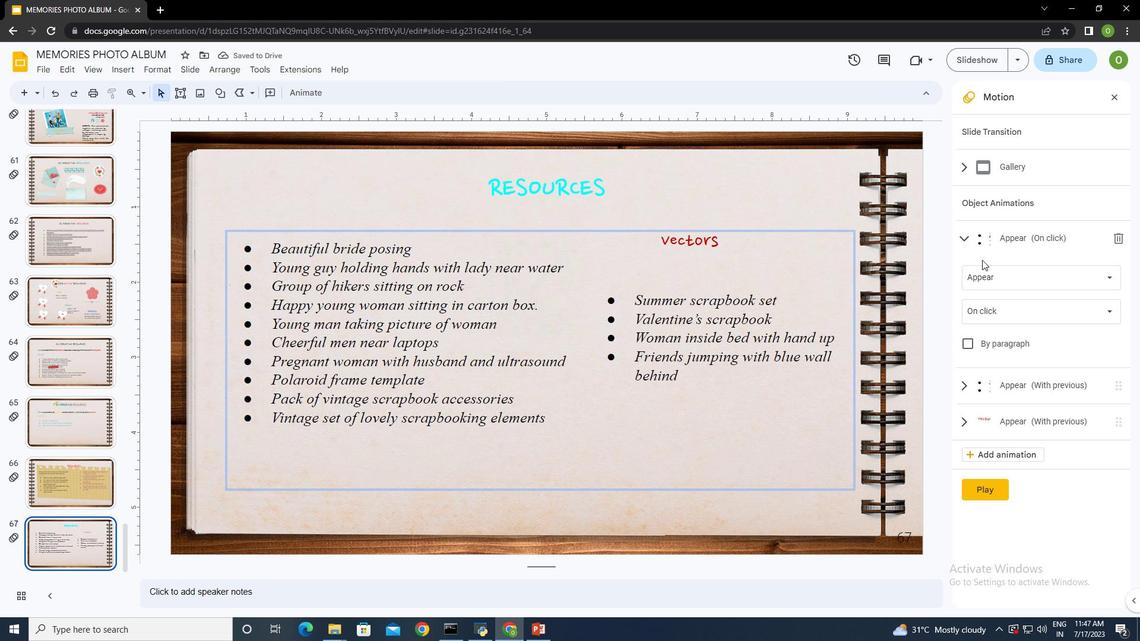 
Action: Mouse pressed left at (994, 269)
Screenshot: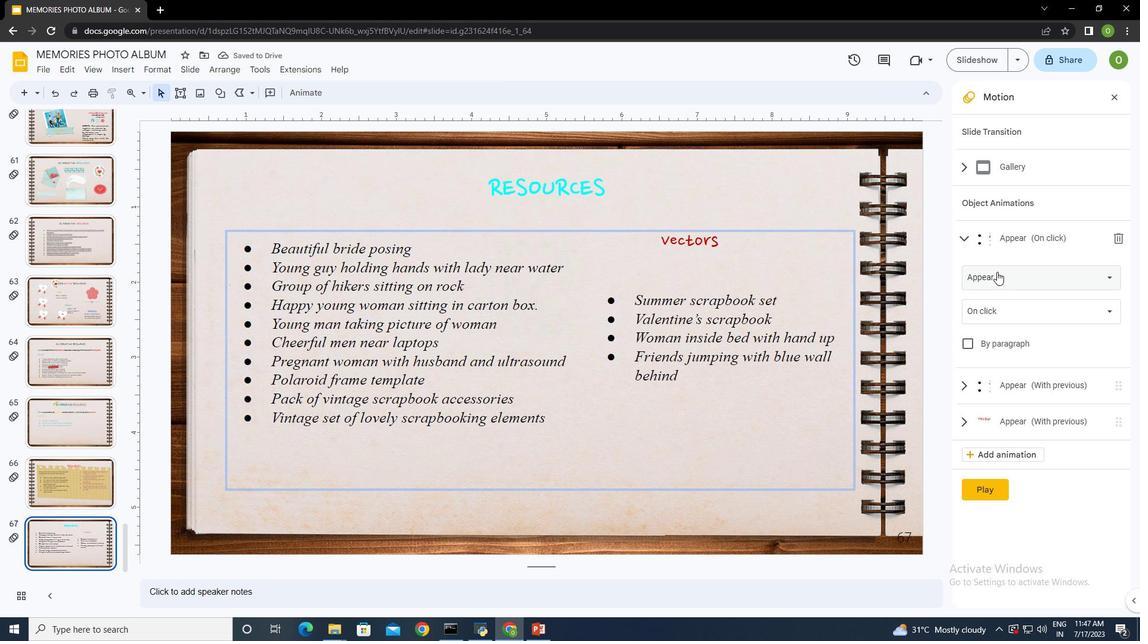 
Action: Mouse moved to (1034, 411)
Screenshot: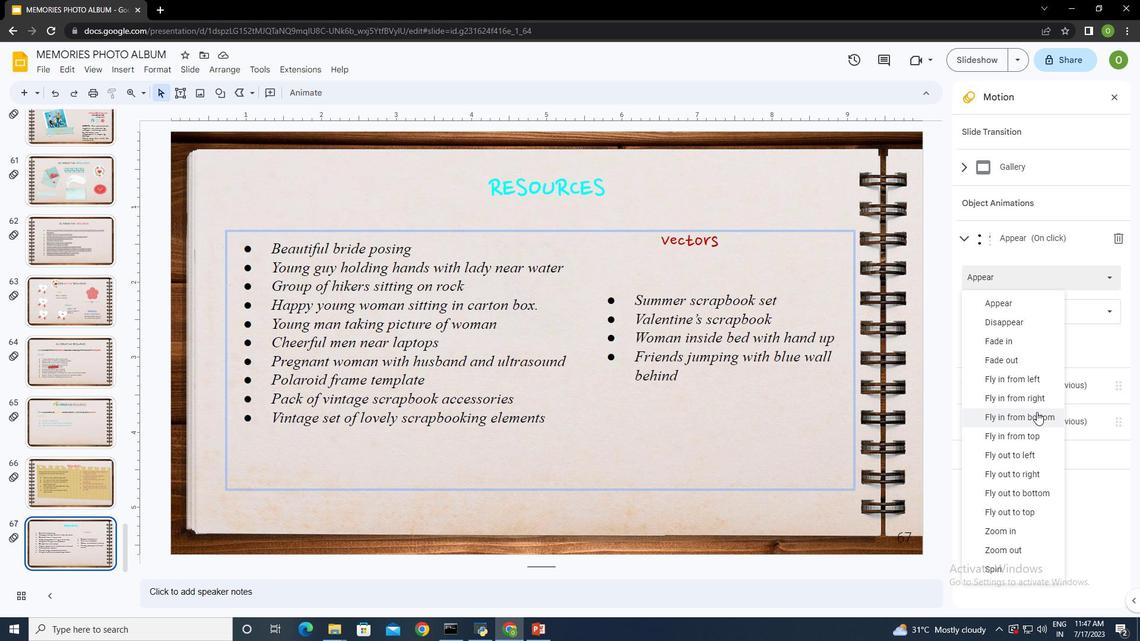 
Action: Mouse pressed left at (1034, 411)
Screenshot: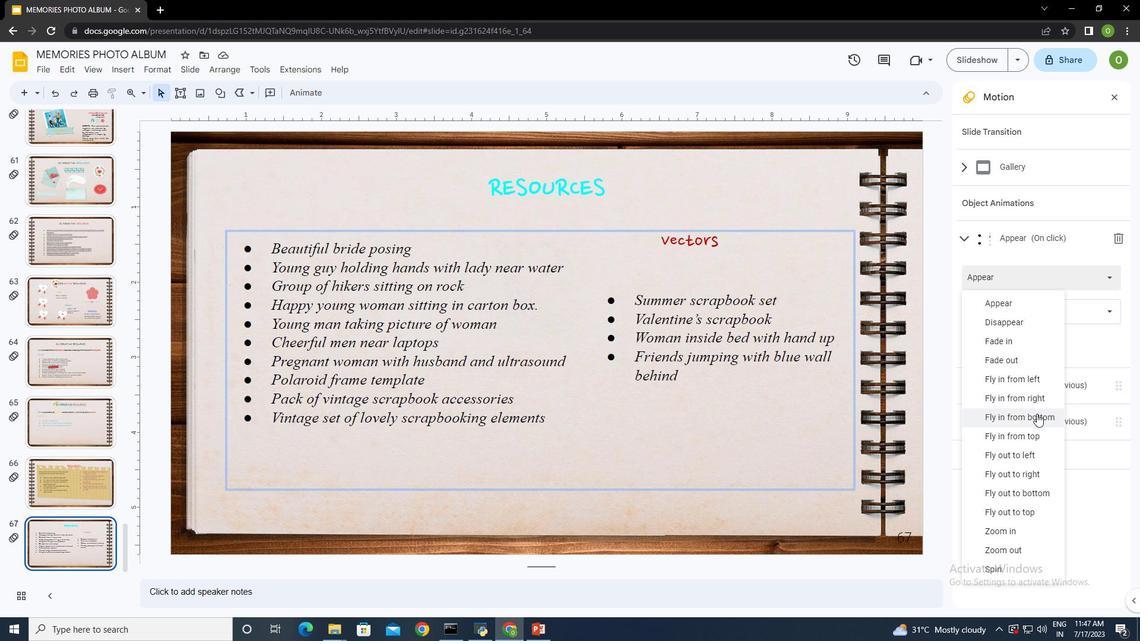 
Action: Mouse moved to (1008, 302)
Screenshot: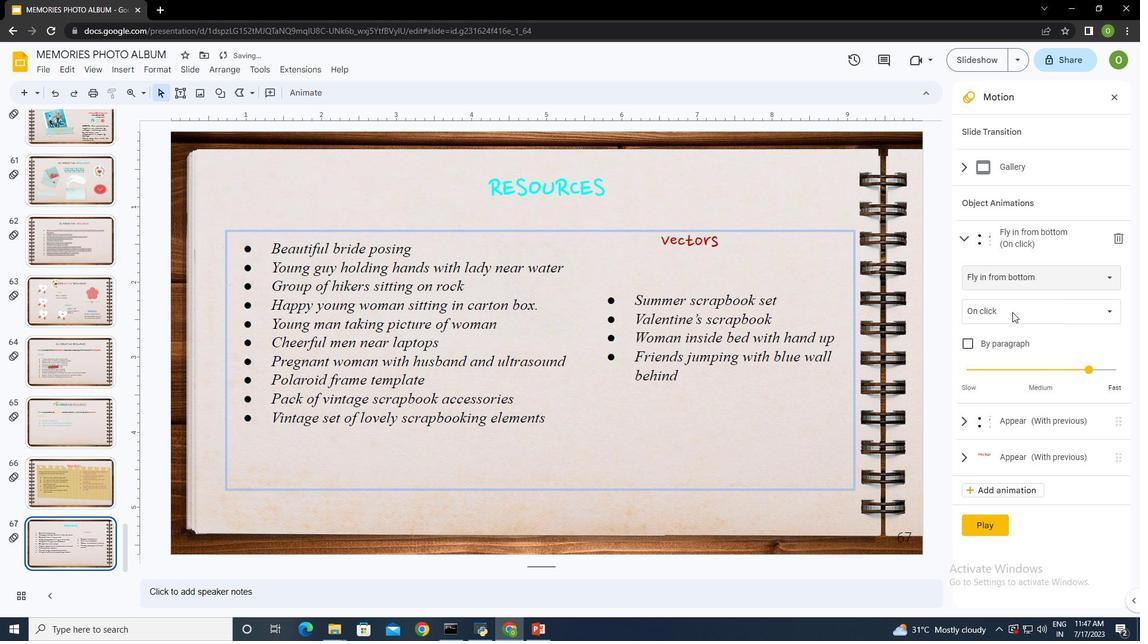 
Action: Mouse pressed left at (1008, 302)
Screenshot: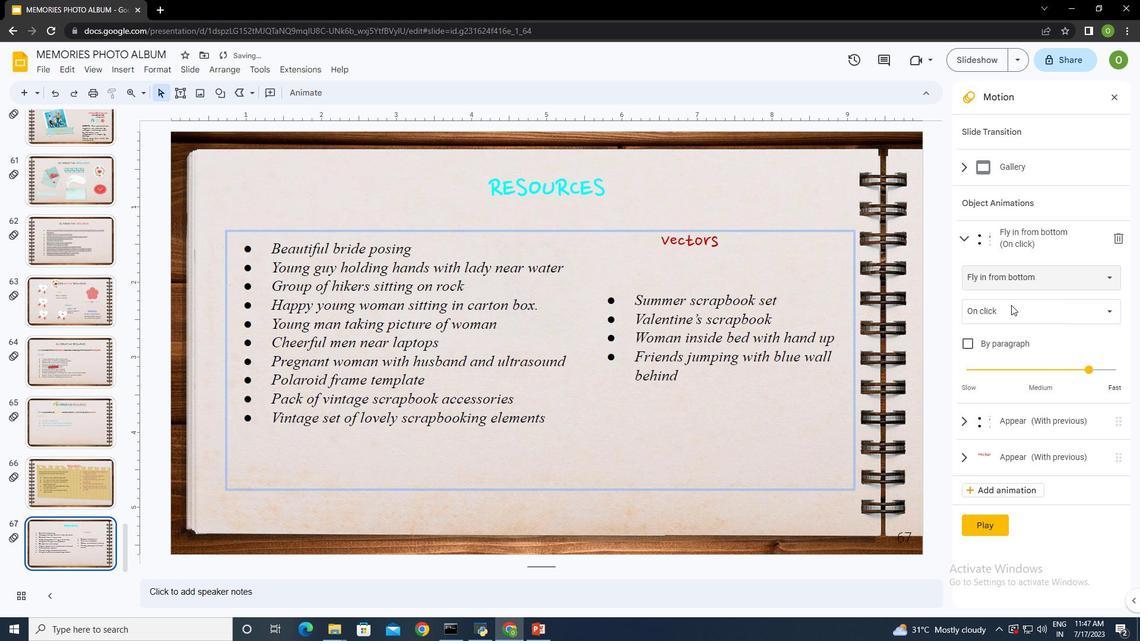 
Action: Mouse moved to (1010, 305)
Screenshot: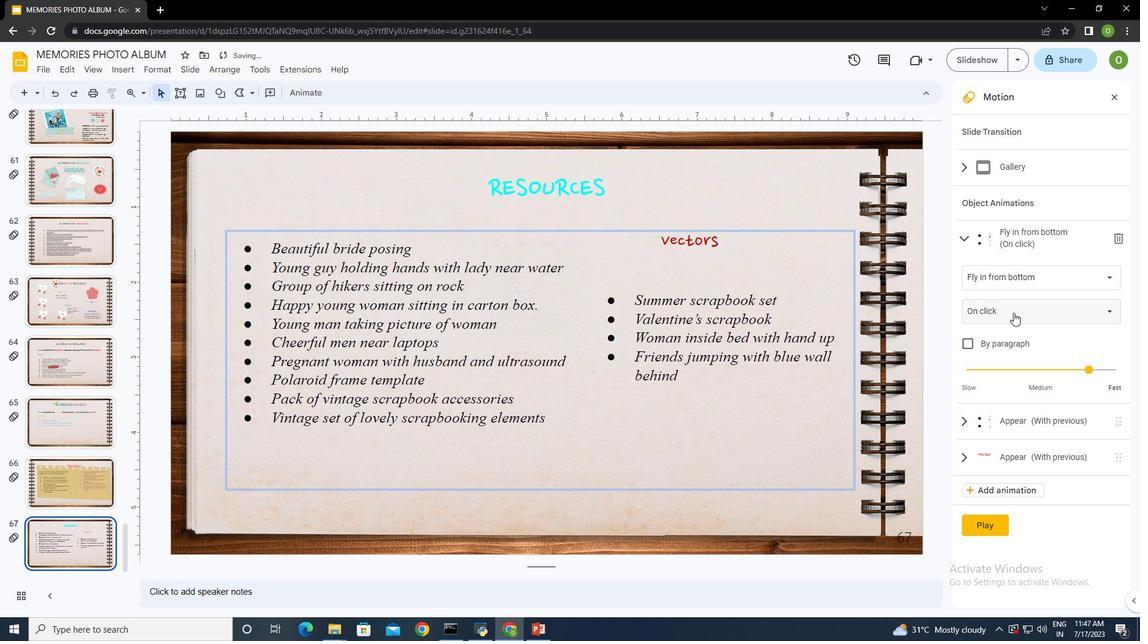 
Action: Mouse pressed left at (1010, 305)
Screenshot: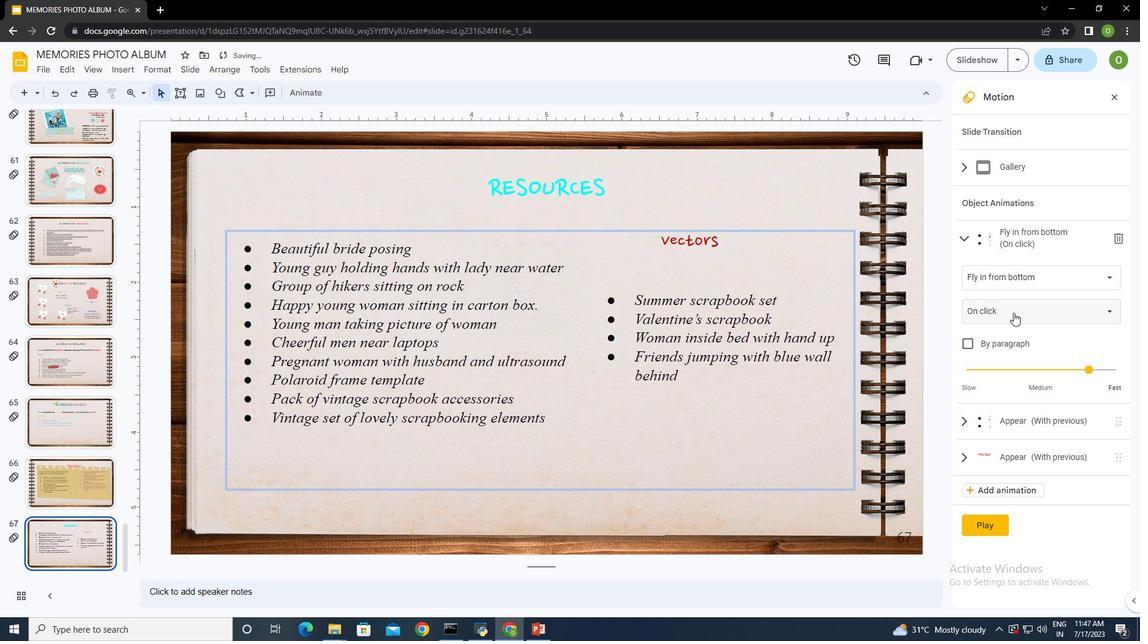 
Action: Mouse moved to (1008, 354)
Screenshot: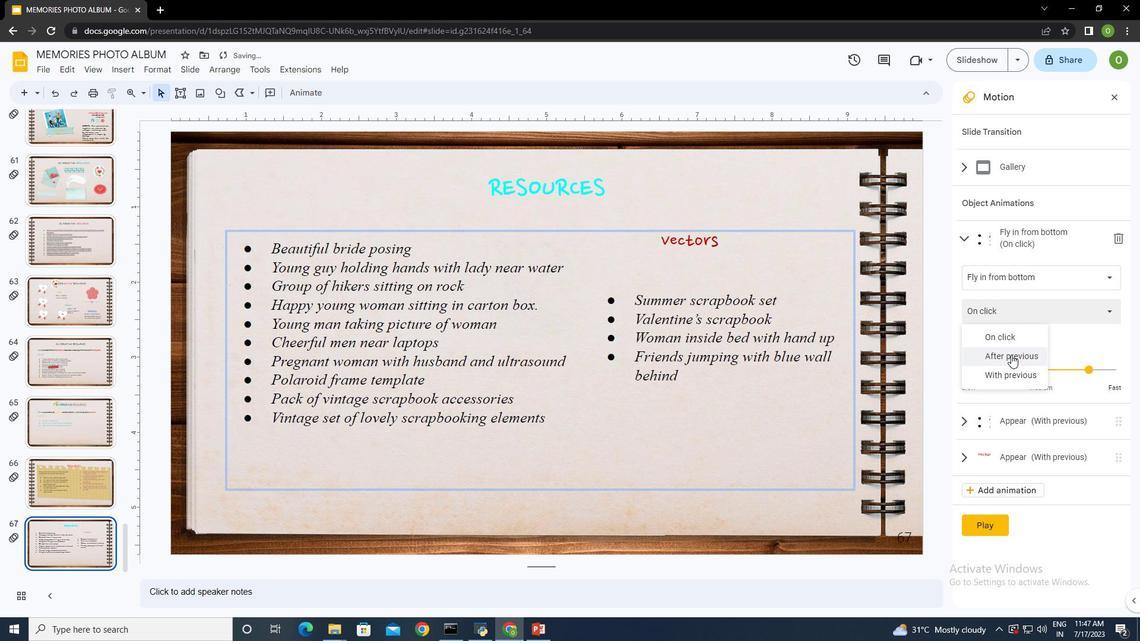 
Action: Mouse pressed left at (1008, 354)
Screenshot: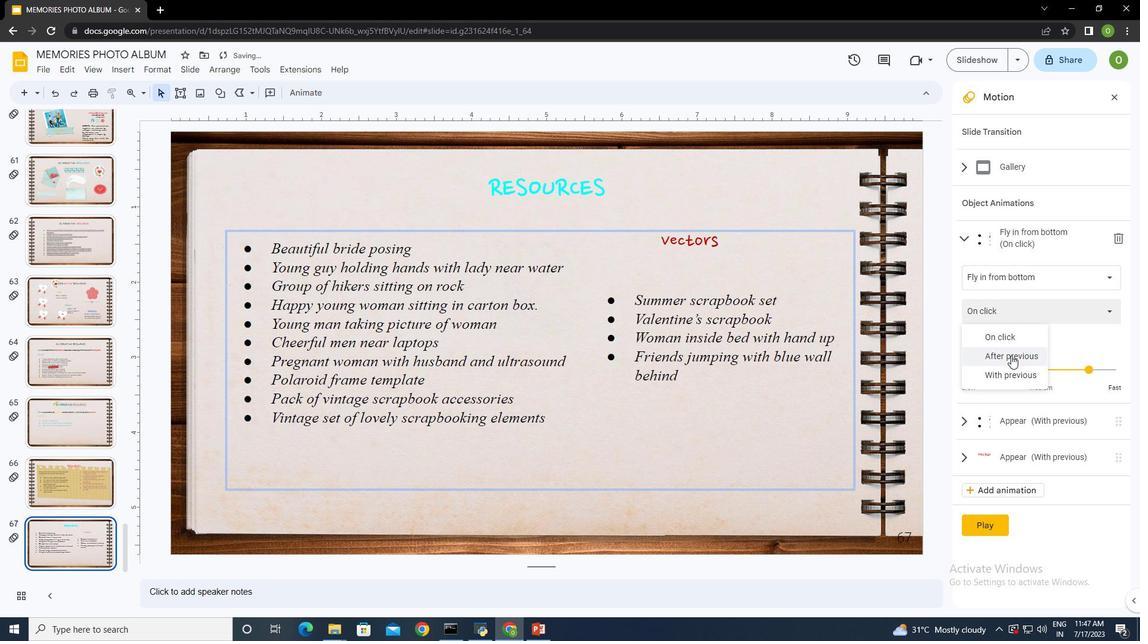 
Action: Mouse moved to (998, 450)
Screenshot: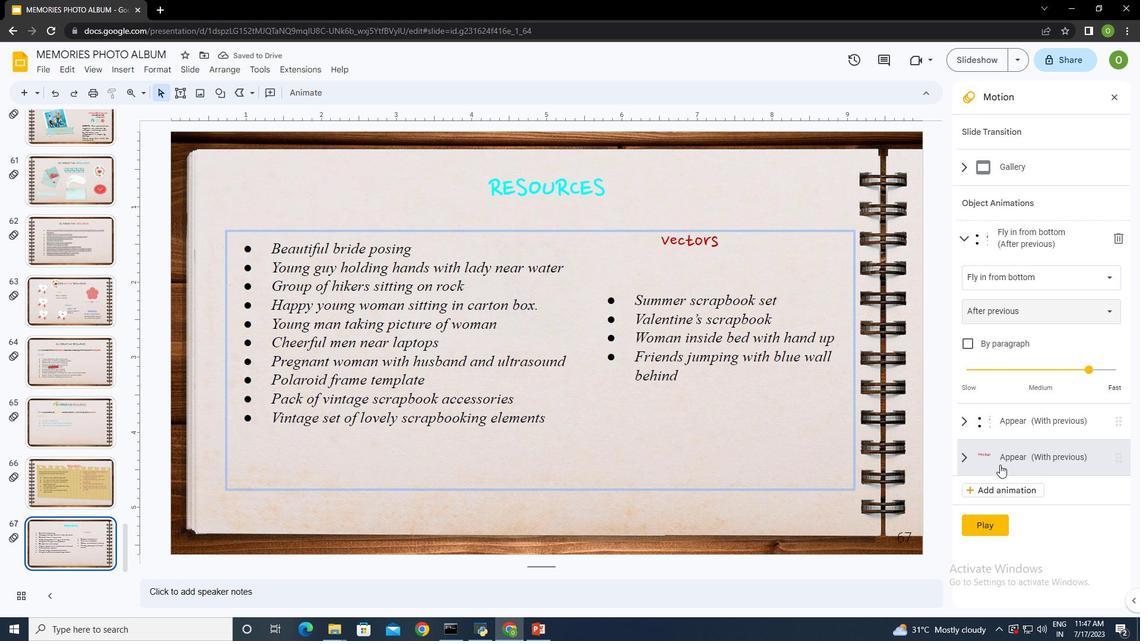 
Action: Mouse pressed left at (998, 450)
Screenshot: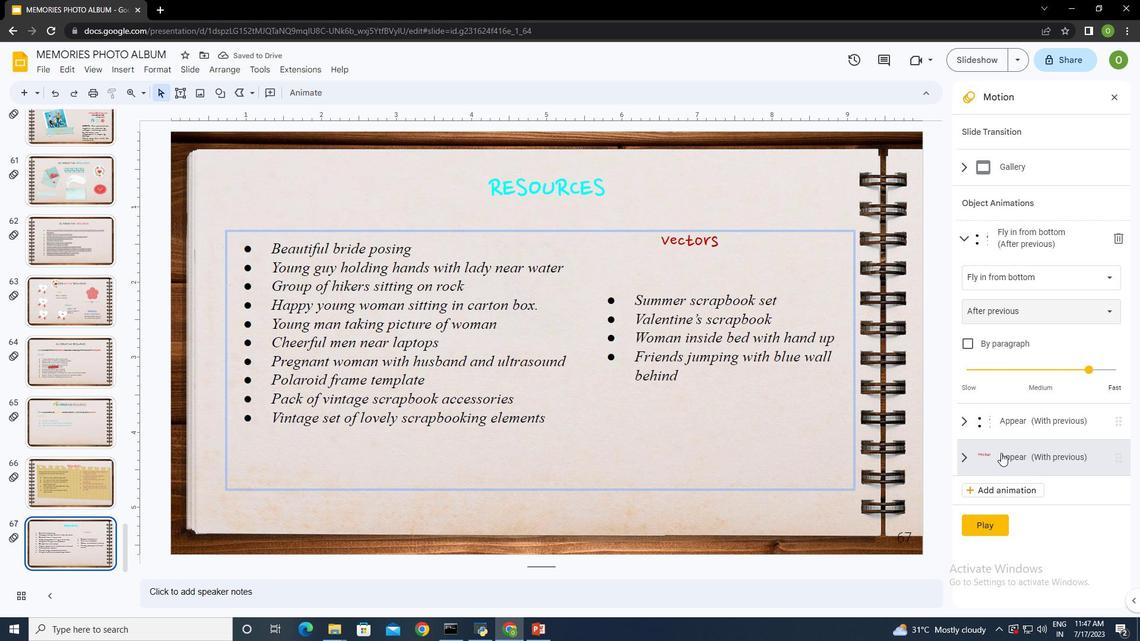 
Action: Mouse moved to (992, 345)
Screenshot: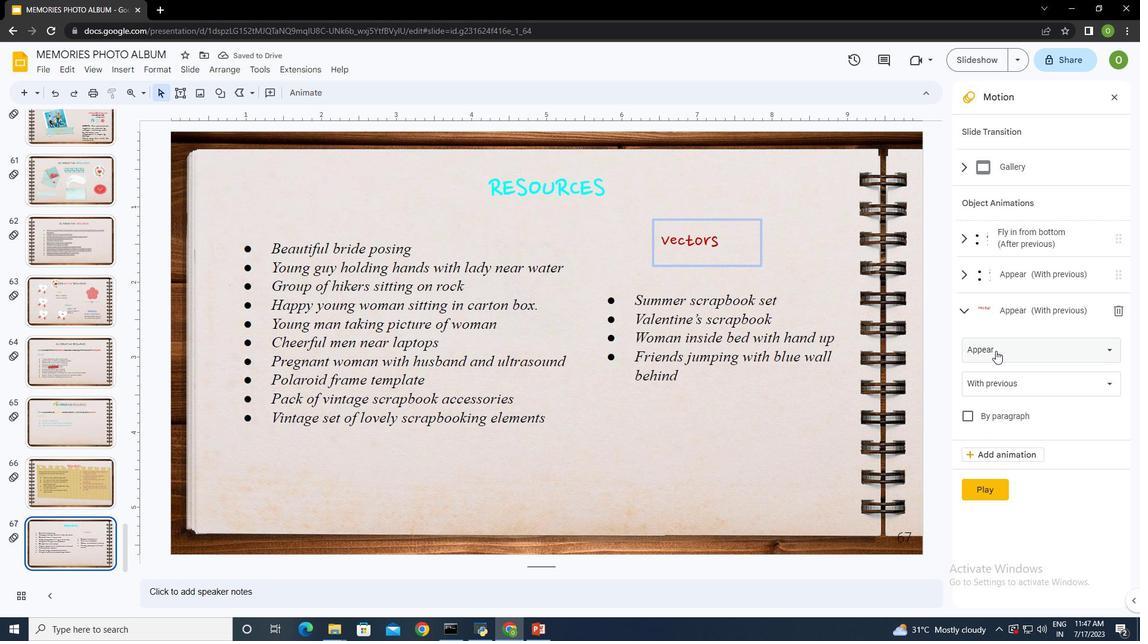 
Action: Mouse pressed left at (992, 345)
Screenshot: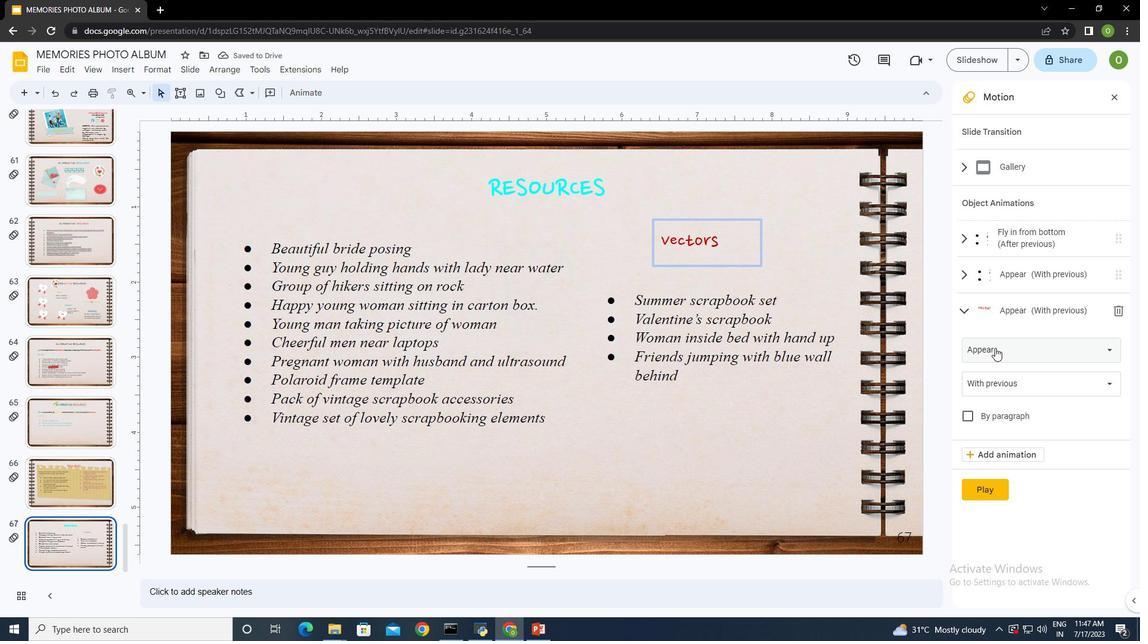
Action: Mouse moved to (1022, 187)
Screenshot: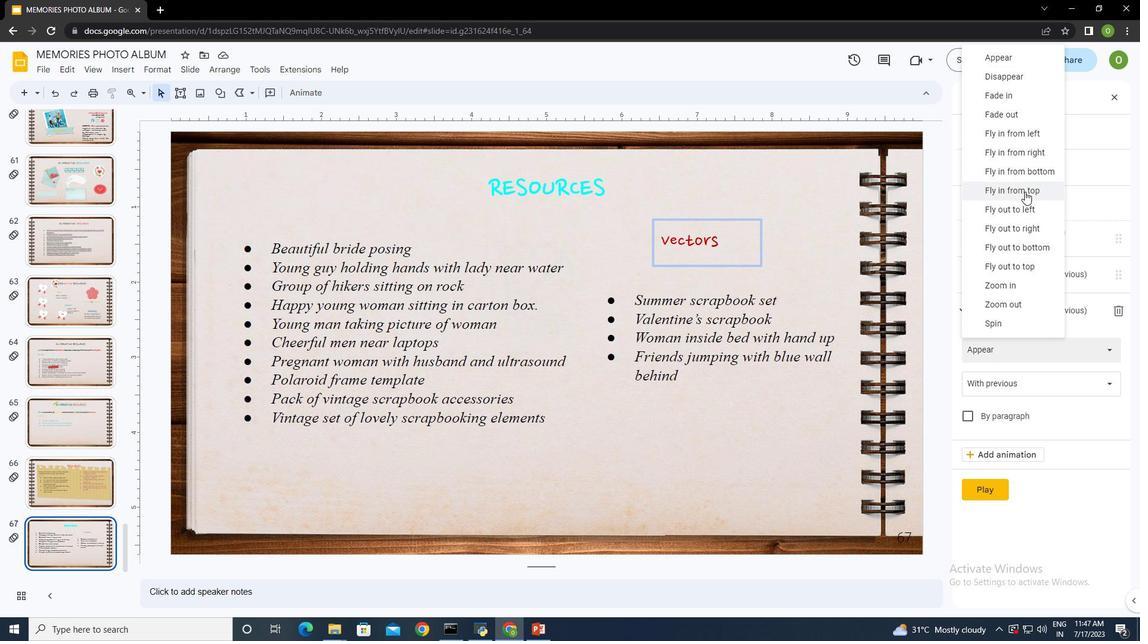 
Action: Mouse pressed left at (1022, 187)
Screenshot: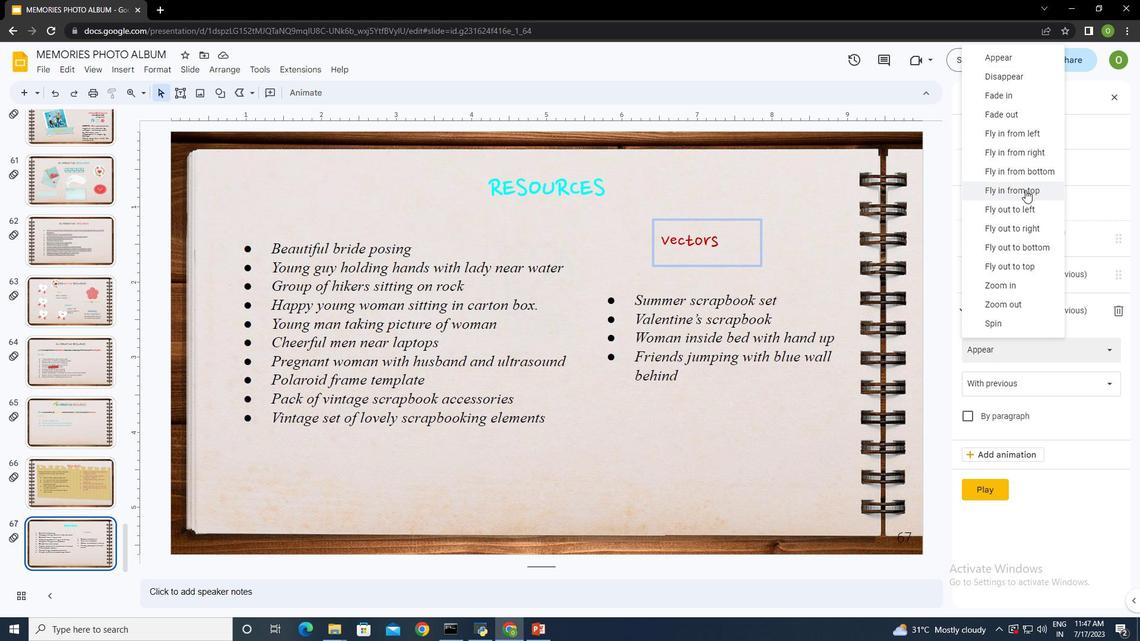 
Action: Mouse moved to (981, 520)
Screenshot: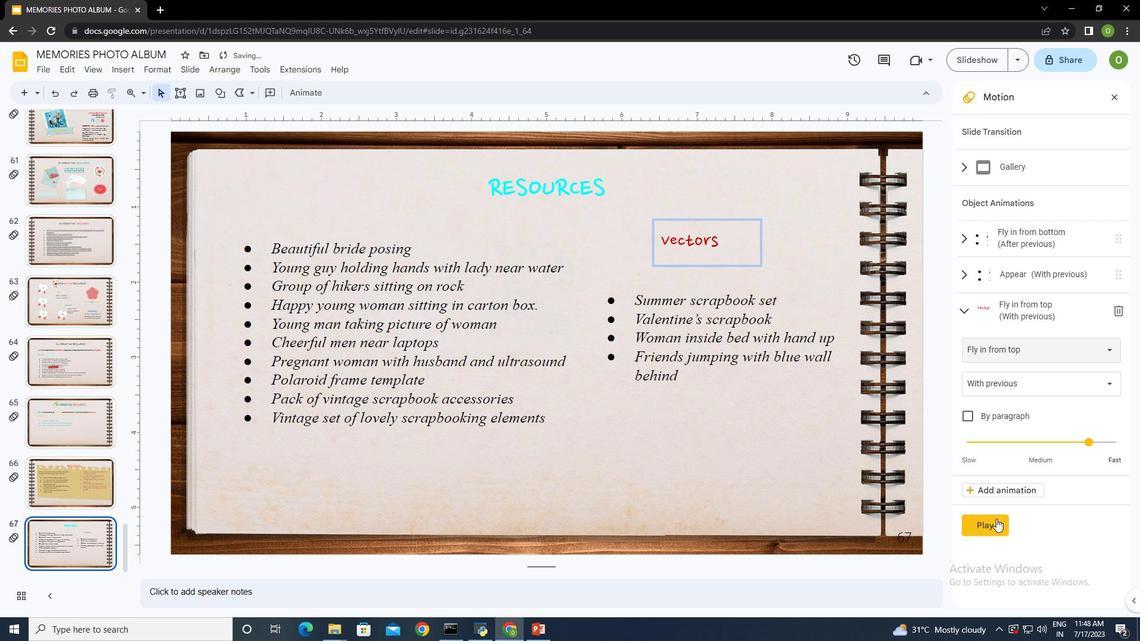 
Action: Mouse pressed left at (981, 520)
Screenshot: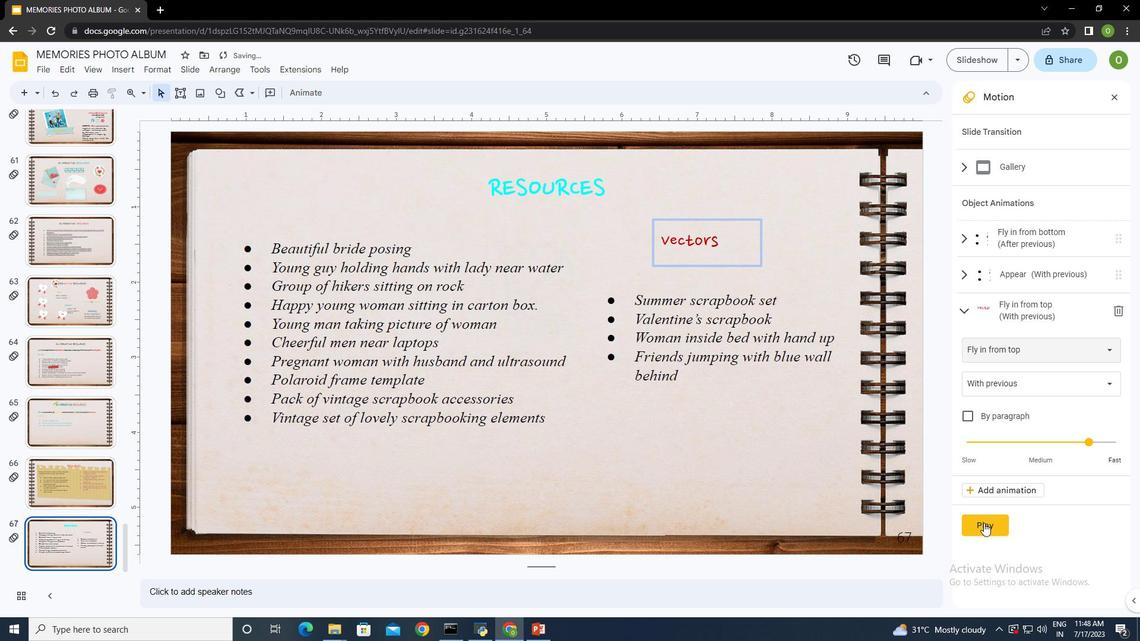 
Action: Mouse moved to (981, 520)
Screenshot: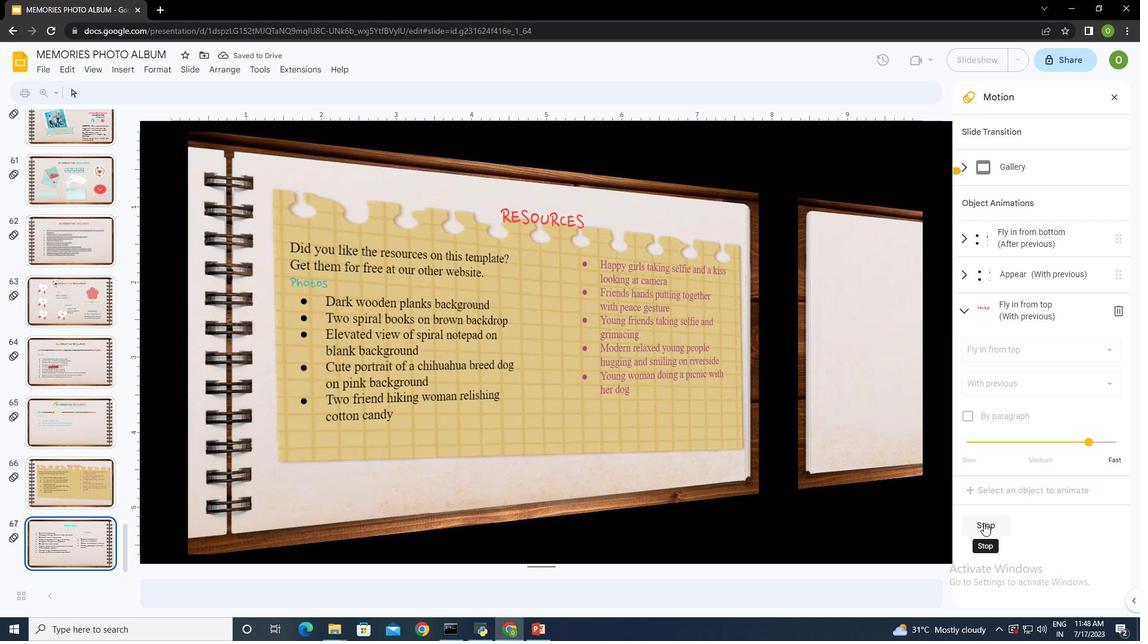 
